 Task: For heading Use Spectral with dark orange 2 colour & Underline.  font size for heading26,  'Change the font style of data to'Trebuchet MN and font size to 18,  Change the alignment of both headline & data to Align center.  In the sheet  auditingSalesDashboard
Action: Mouse moved to (137, 134)
Screenshot: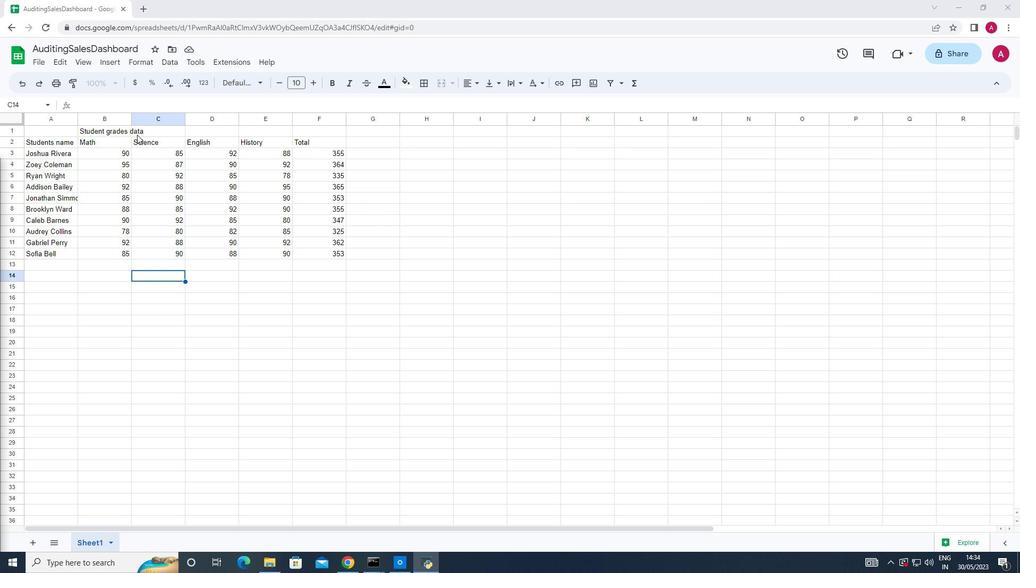 
Action: Mouse pressed left at (137, 134)
Screenshot: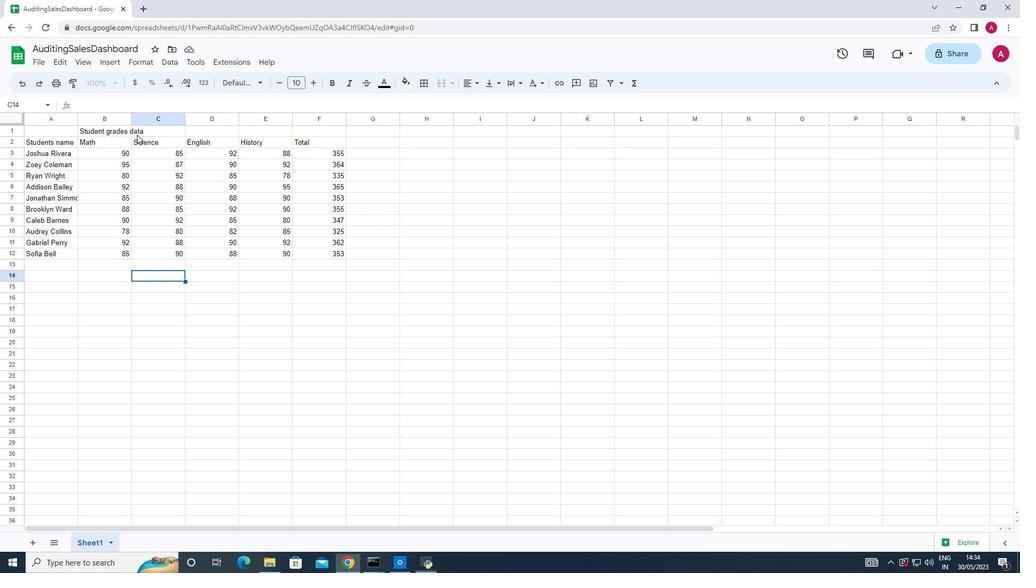 
Action: Mouse moved to (113, 129)
Screenshot: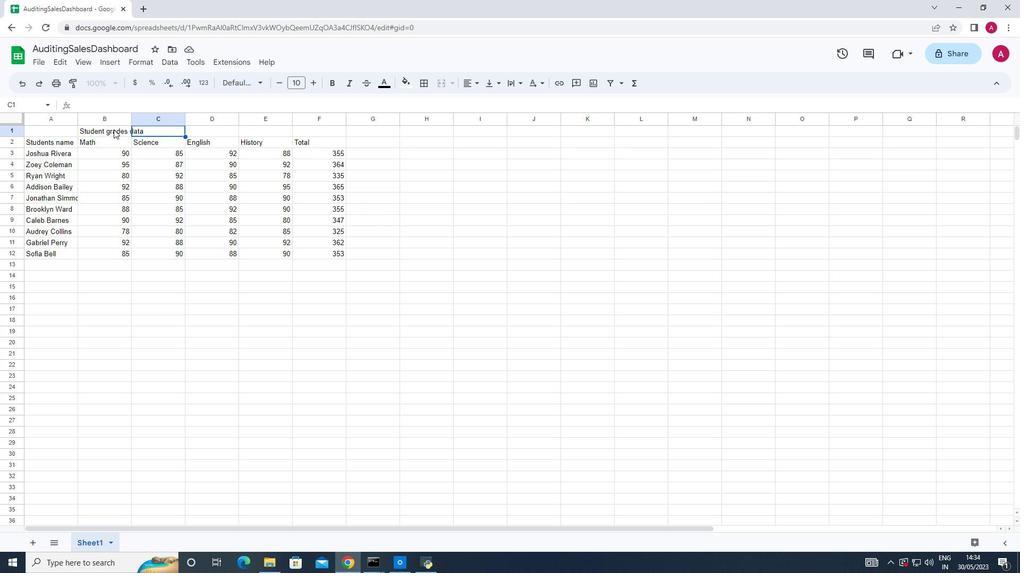 
Action: Mouse pressed left at (113, 129)
Screenshot: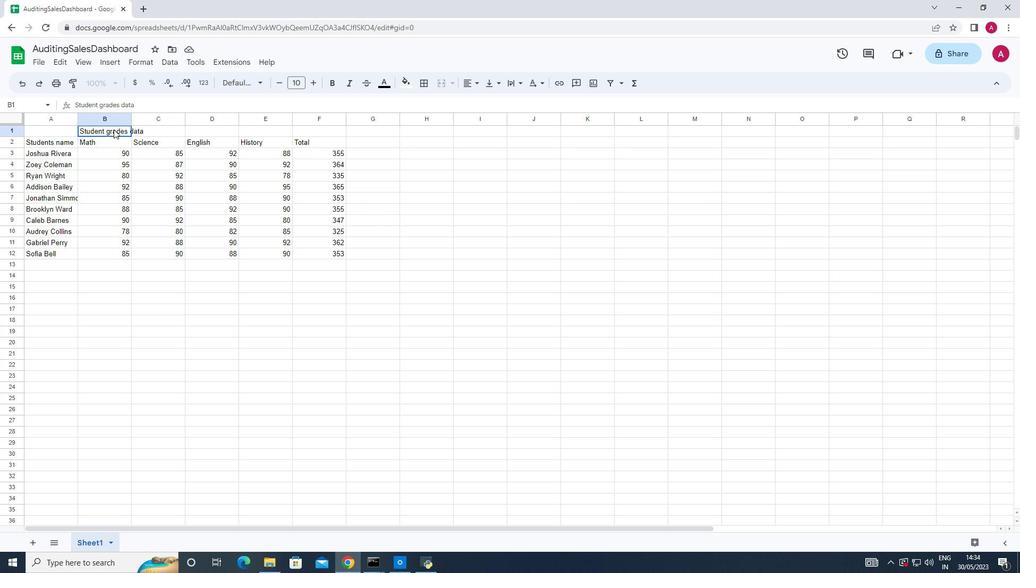
Action: Mouse moved to (257, 84)
Screenshot: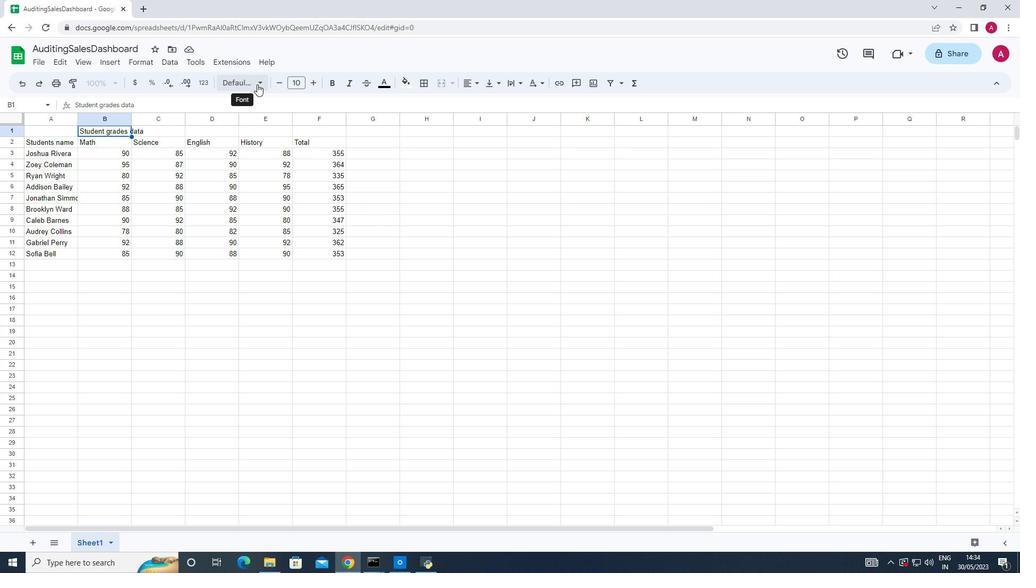 
Action: Mouse pressed left at (257, 84)
Screenshot: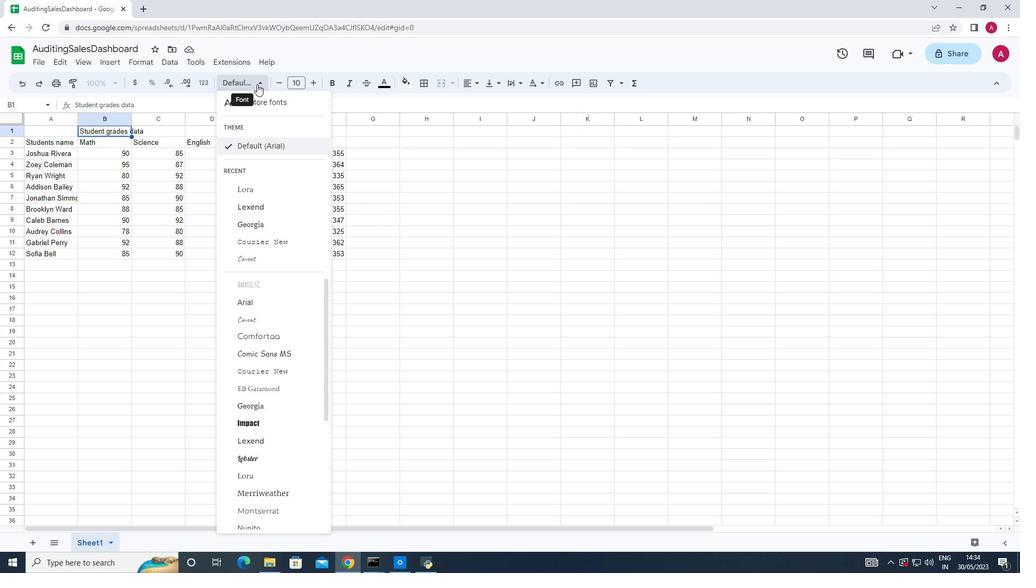 
Action: Mouse moved to (237, 325)
Screenshot: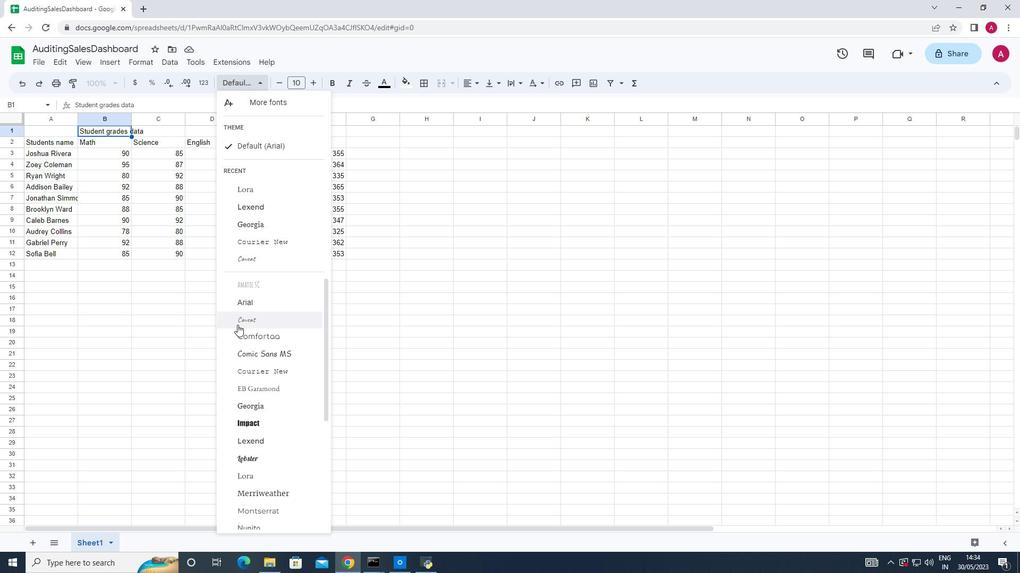 
Action: Mouse scrolled (237, 324) with delta (0, 0)
Screenshot: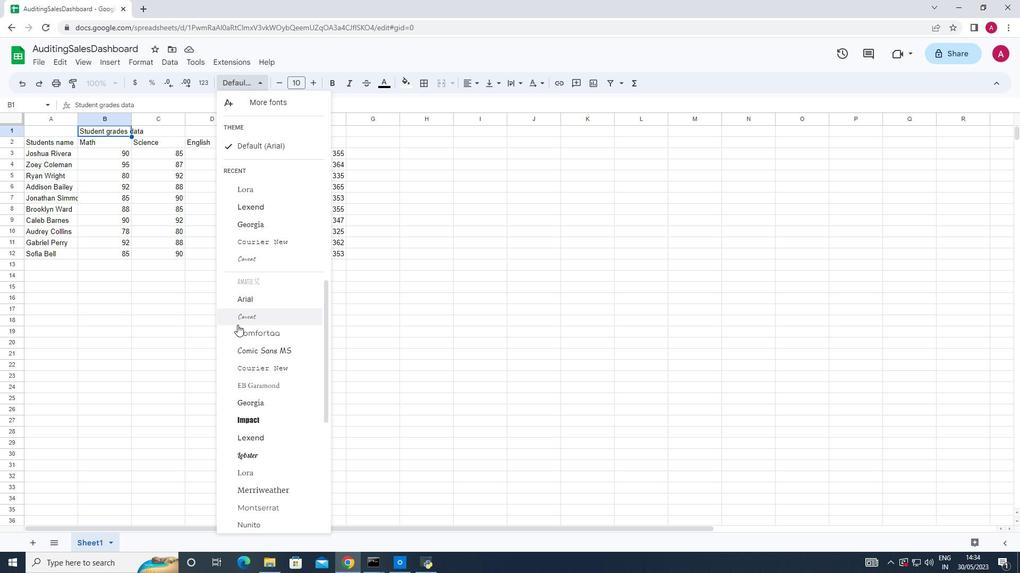 
Action: Mouse scrolled (237, 324) with delta (0, 0)
Screenshot: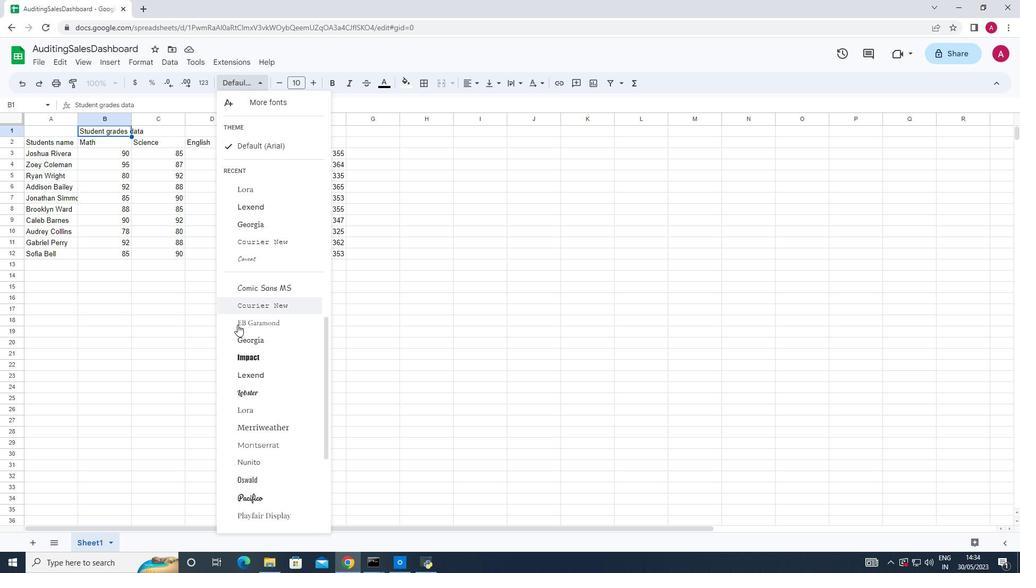 
Action: Mouse scrolled (237, 324) with delta (0, 0)
Screenshot: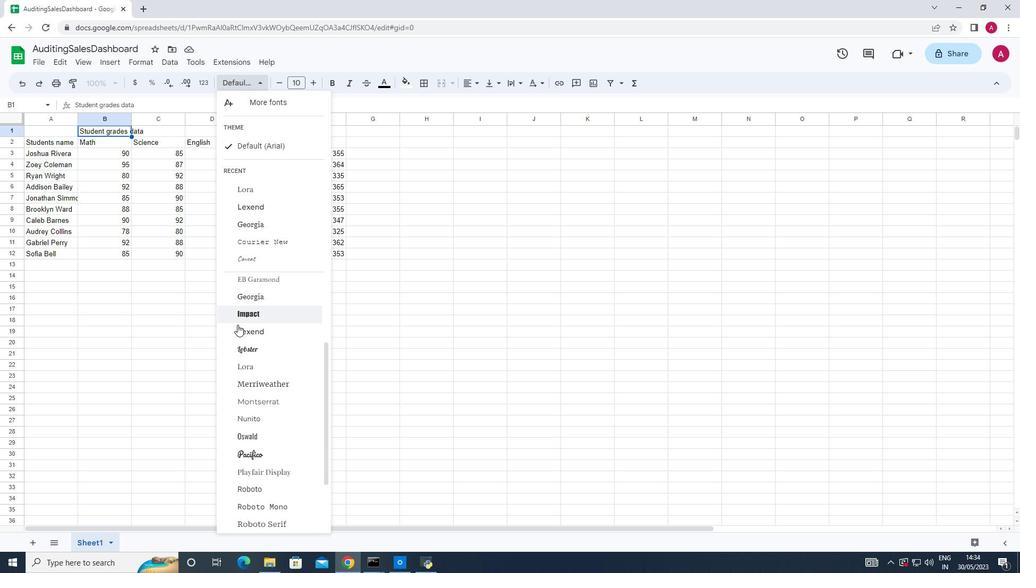 
Action: Mouse scrolled (237, 324) with delta (0, 0)
Screenshot: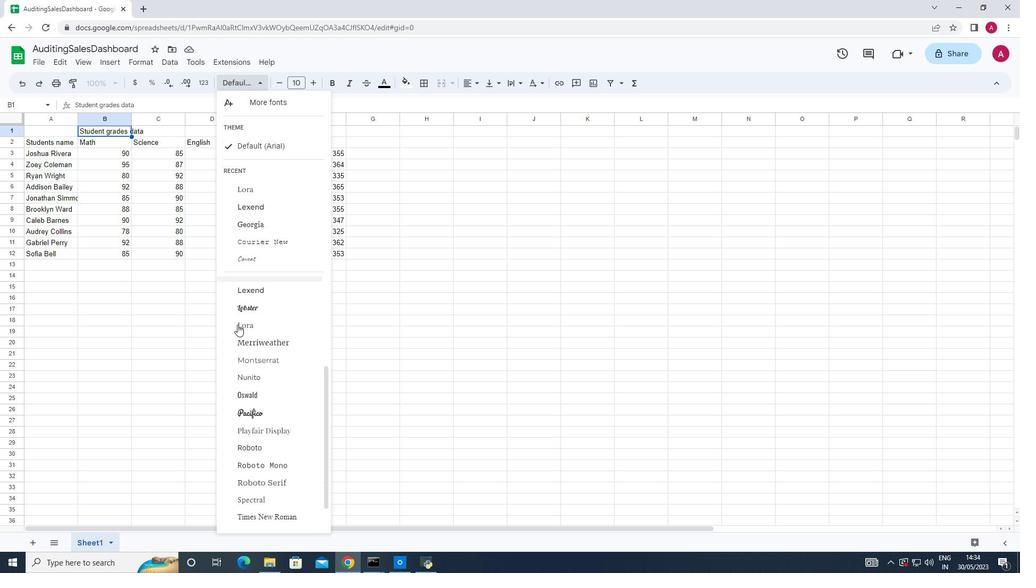 
Action: Mouse scrolled (237, 324) with delta (0, 0)
Screenshot: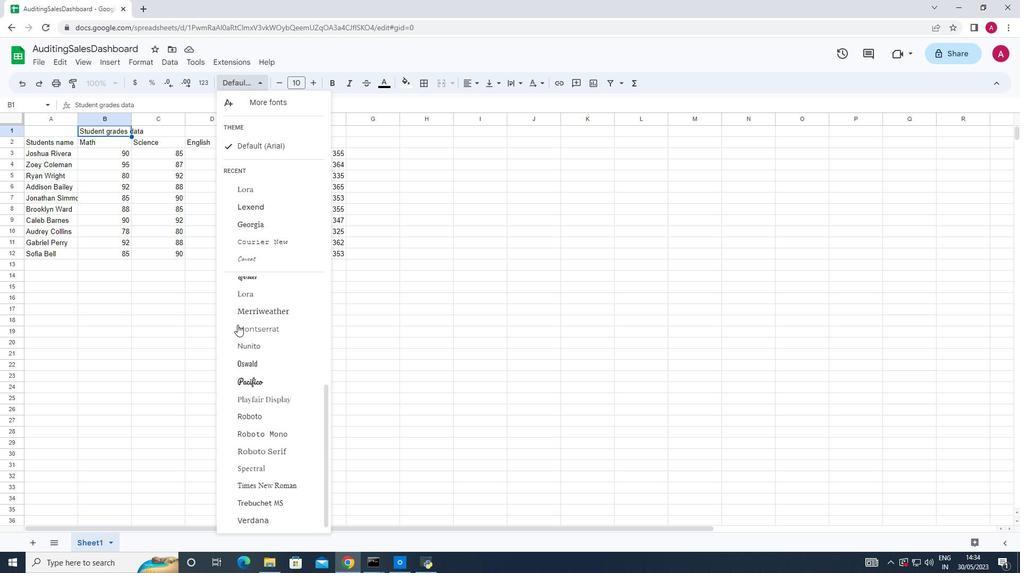
Action: Mouse scrolled (237, 325) with delta (0, 0)
Screenshot: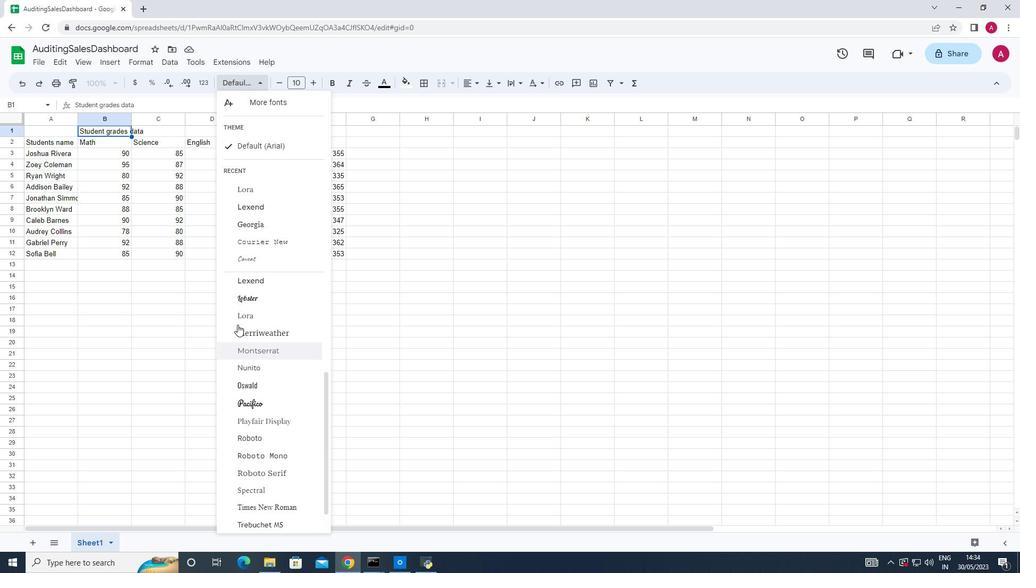 
Action: Mouse scrolled (237, 325) with delta (0, 0)
Screenshot: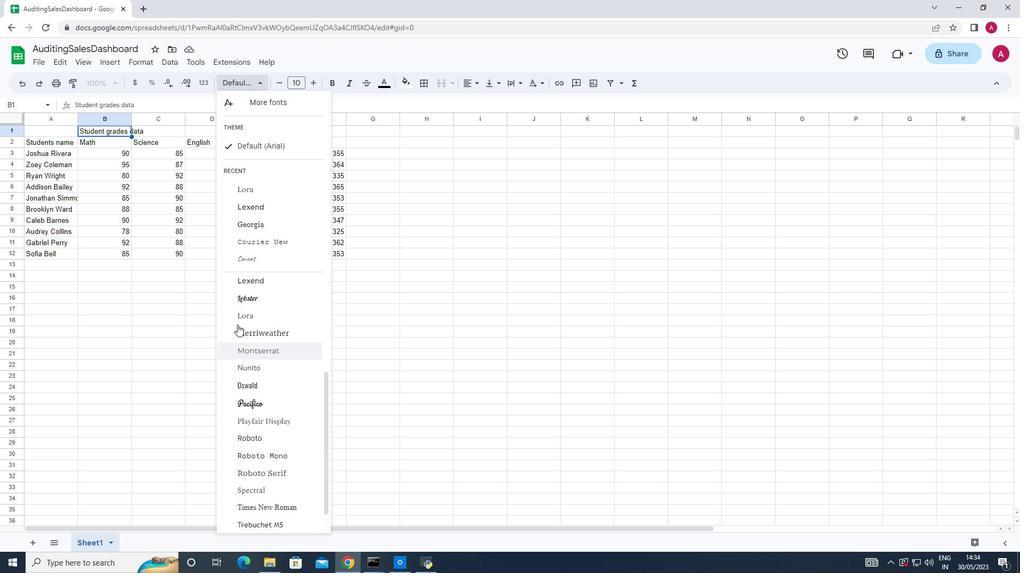 
Action: Mouse scrolled (237, 325) with delta (0, 0)
Screenshot: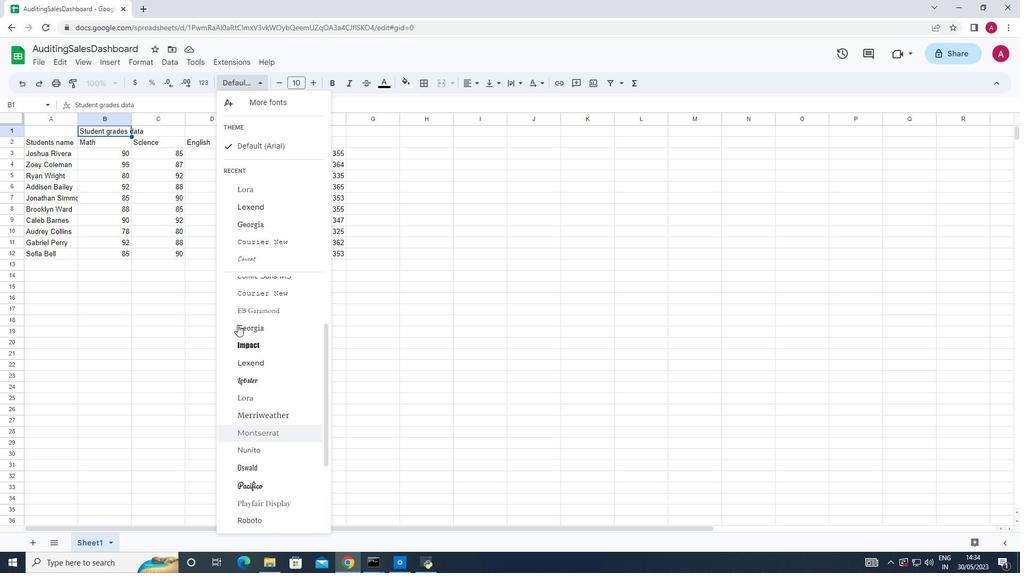 
Action: Mouse scrolled (237, 325) with delta (0, 0)
Screenshot: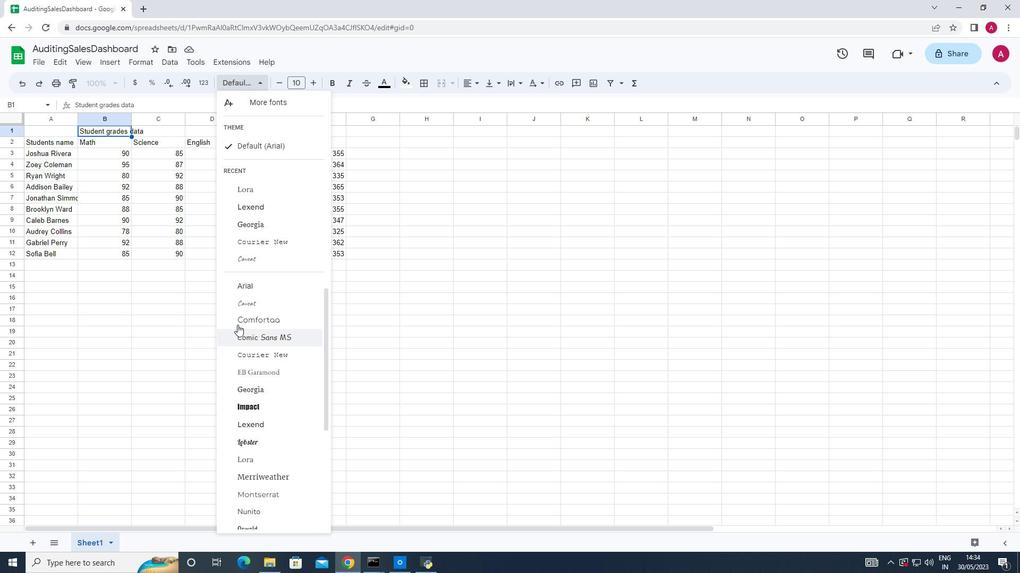 
Action: Mouse scrolled (237, 325) with delta (0, 0)
Screenshot: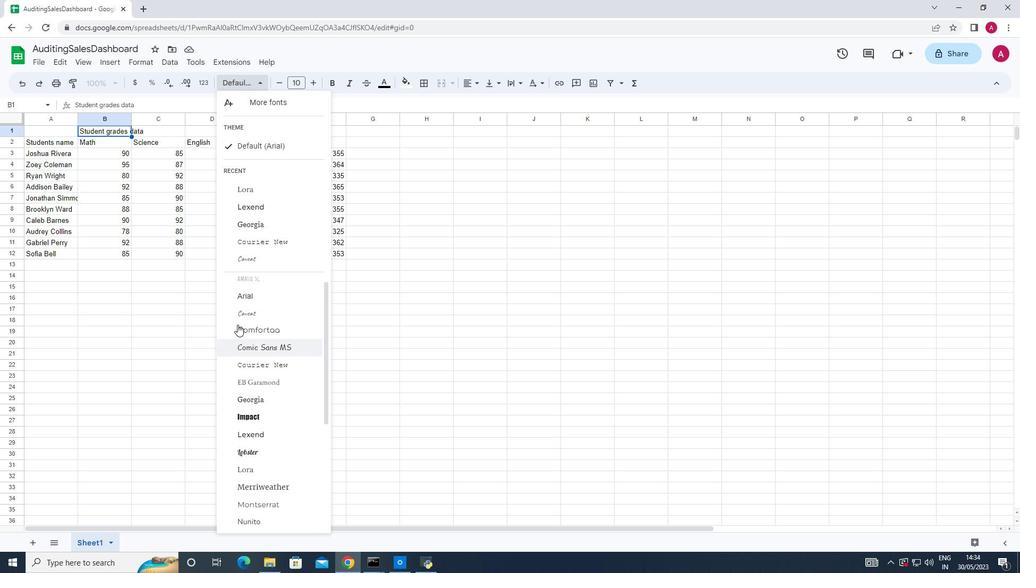 
Action: Mouse scrolled (237, 325) with delta (0, 0)
Screenshot: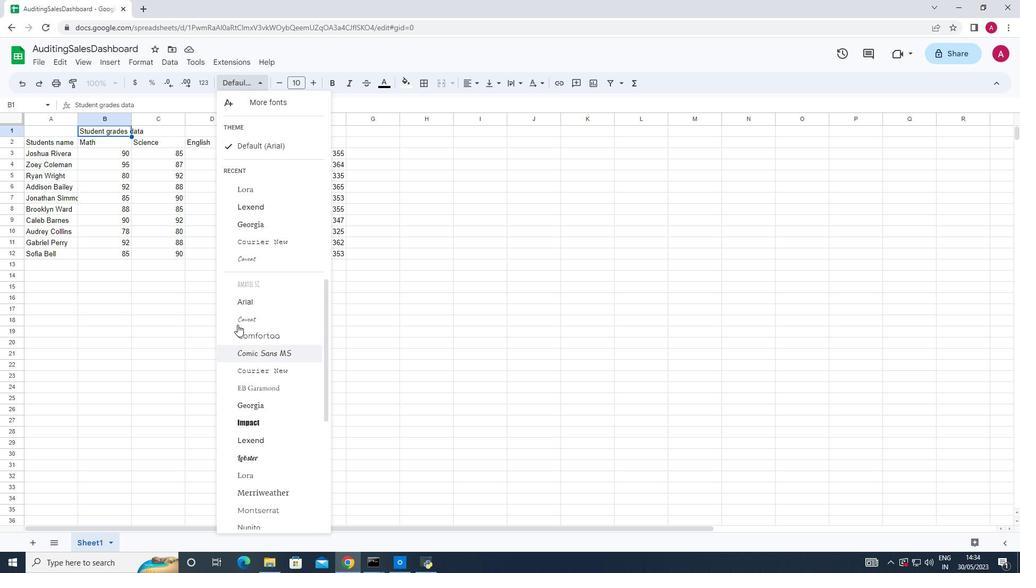 
Action: Mouse moved to (232, 108)
Screenshot: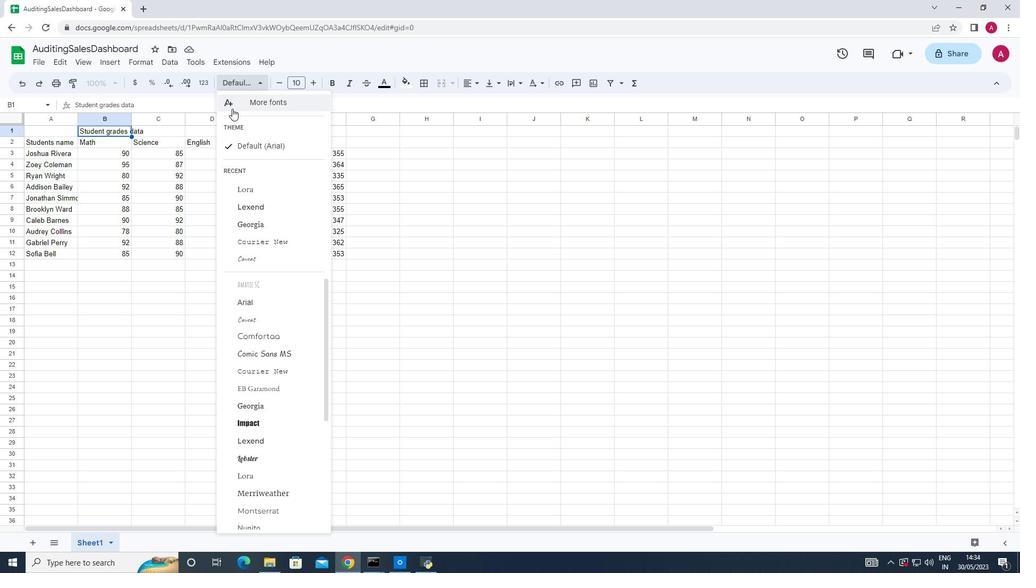 
Action: Mouse pressed left at (232, 108)
Screenshot: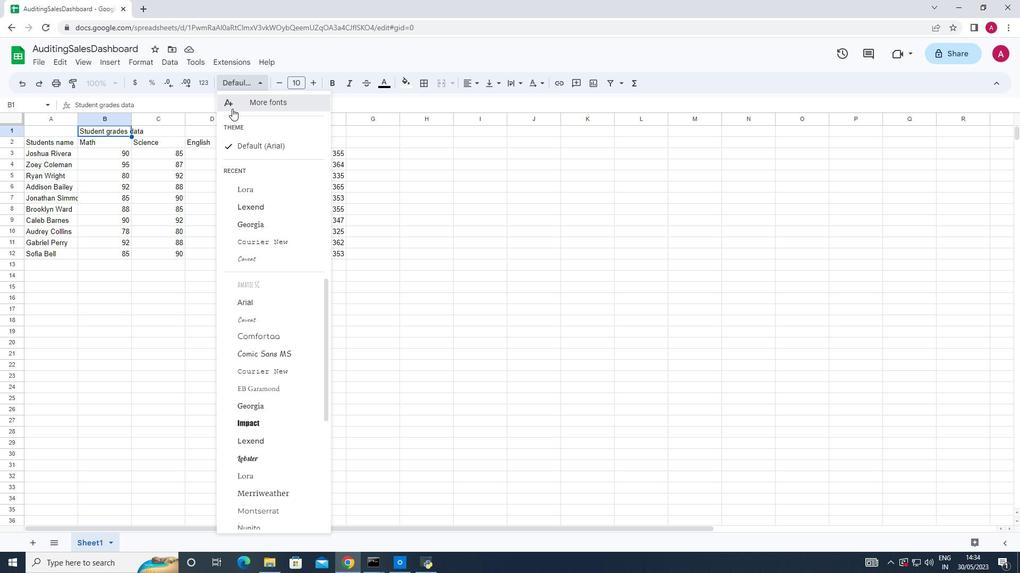 
Action: Mouse moved to (325, 170)
Screenshot: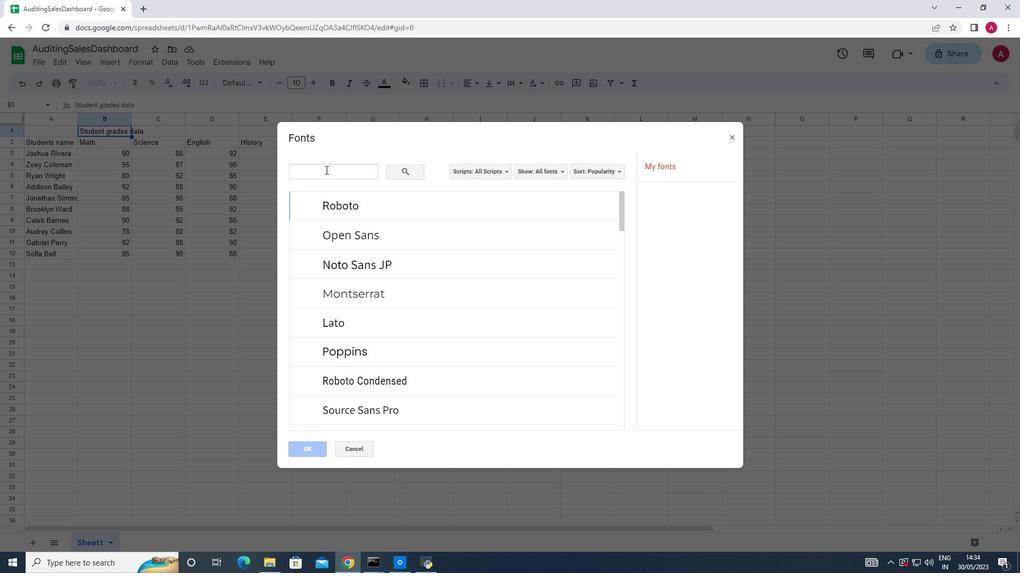 
Action: Mouse pressed left at (325, 170)
Screenshot: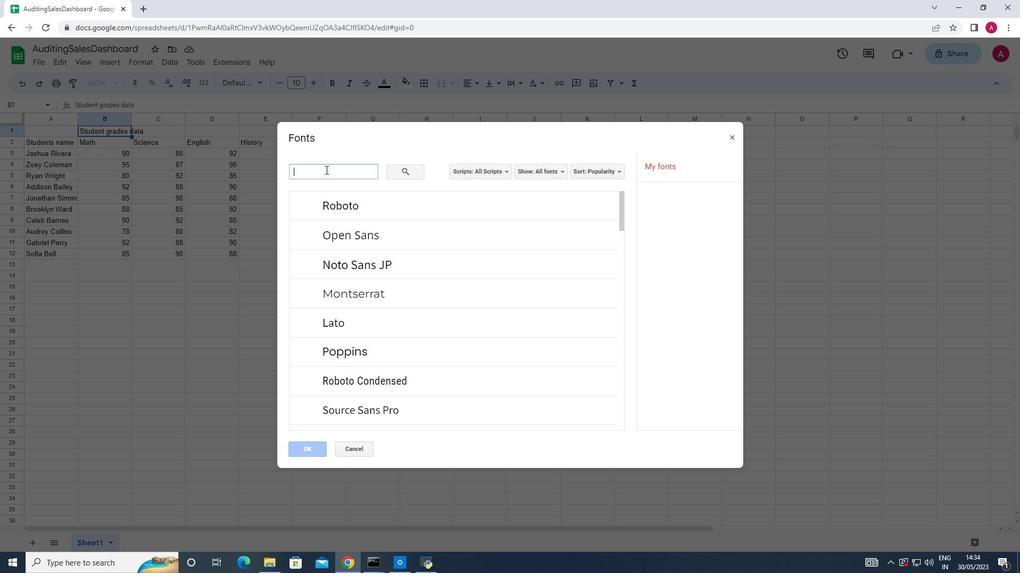 
Action: Key pressed spec
Screenshot: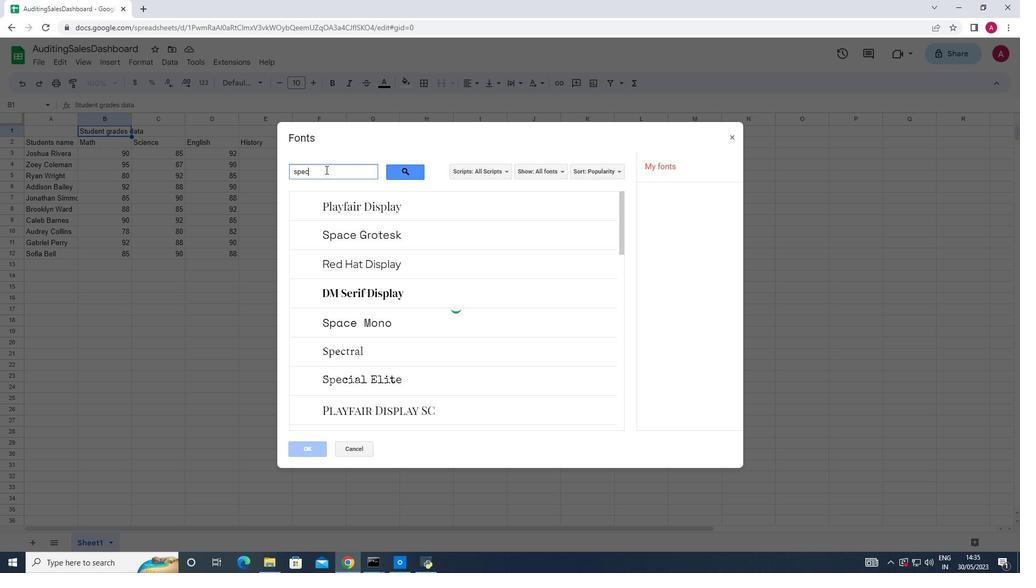 
Action: Mouse moved to (351, 208)
Screenshot: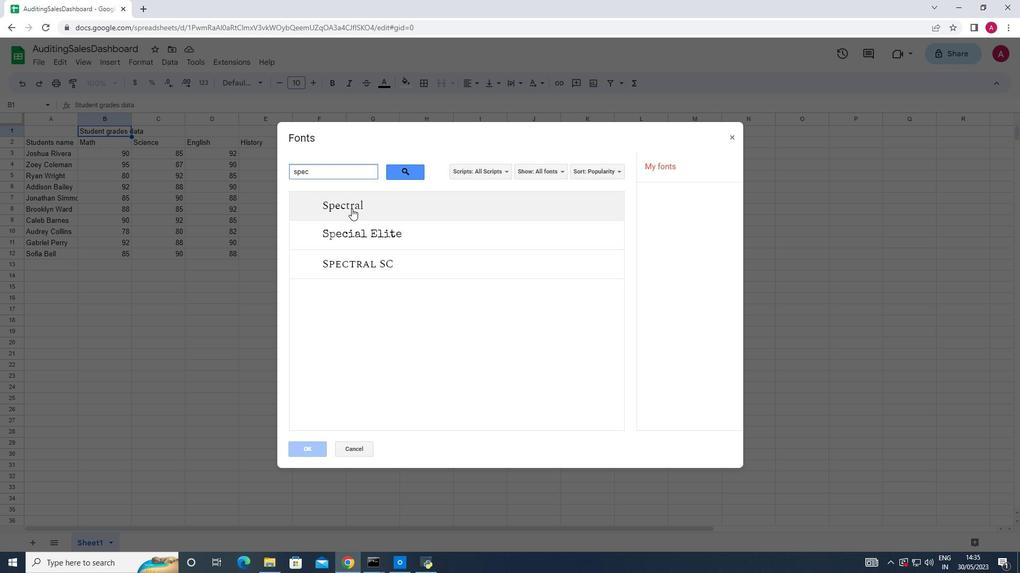
Action: Mouse pressed left at (351, 208)
Screenshot: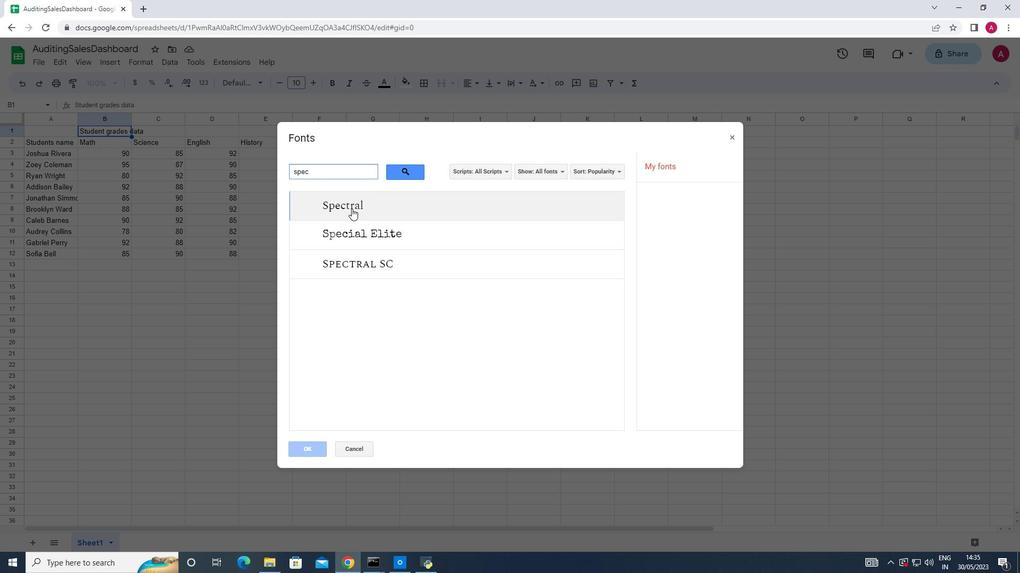 
Action: Mouse moved to (303, 451)
Screenshot: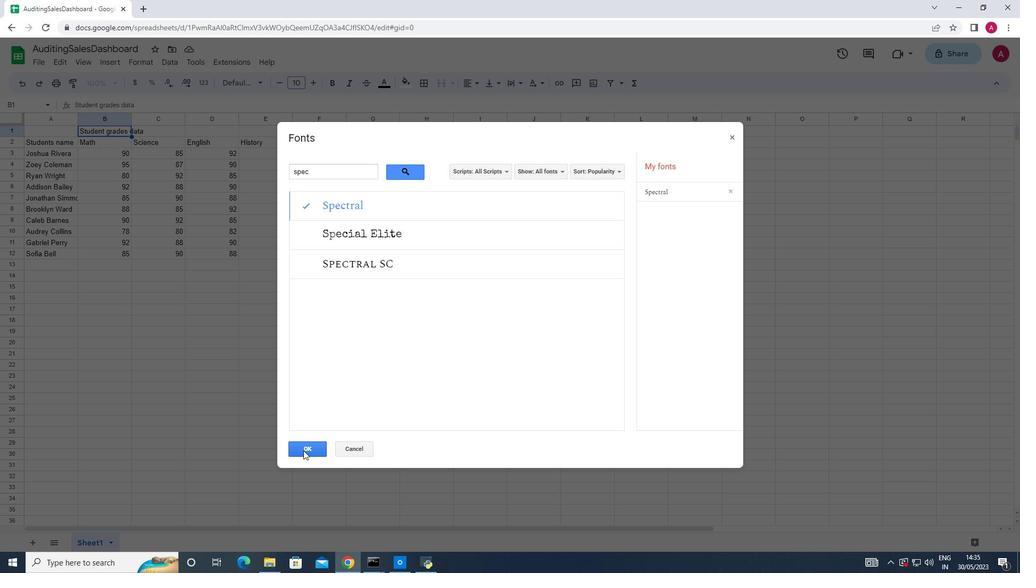 
Action: Mouse pressed left at (303, 451)
Screenshot: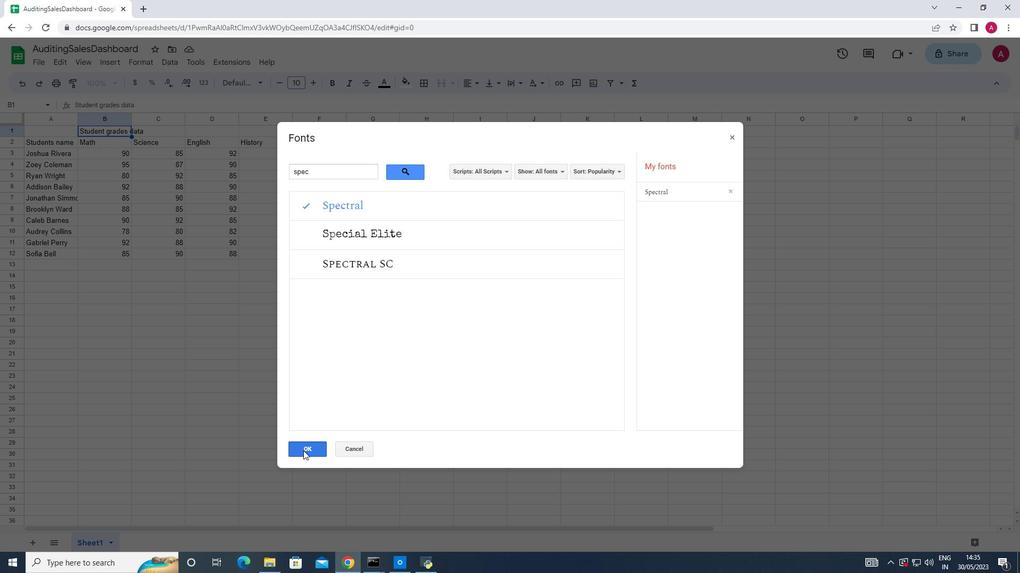 
Action: Mouse moved to (405, 82)
Screenshot: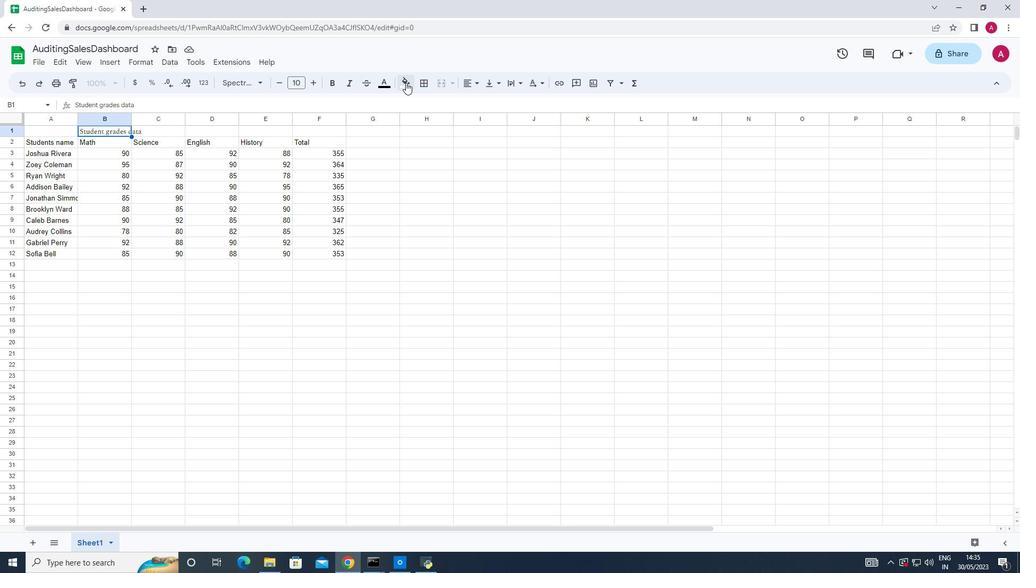 
Action: Mouse pressed left at (405, 82)
Screenshot: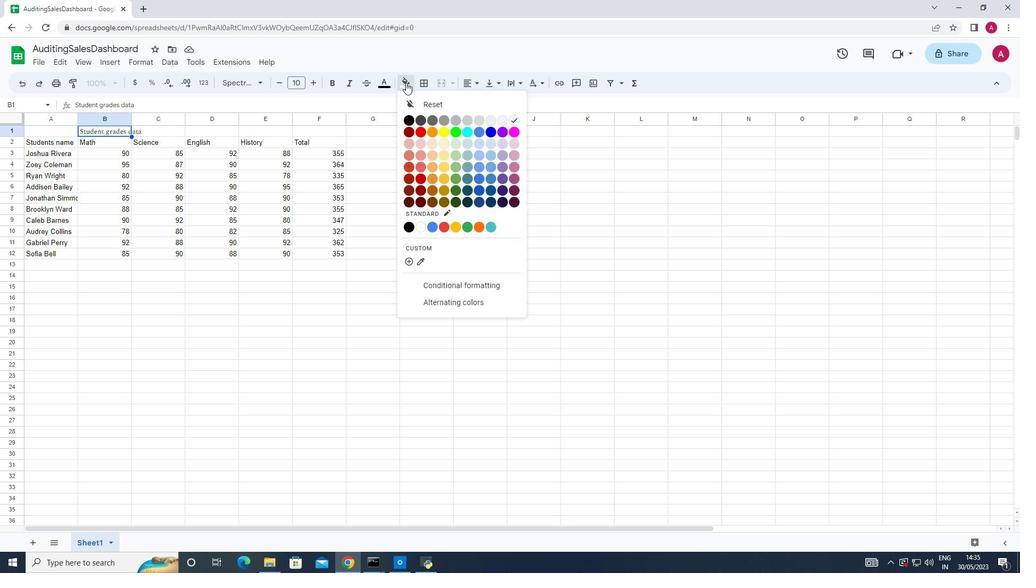 
Action: Mouse moved to (435, 190)
Screenshot: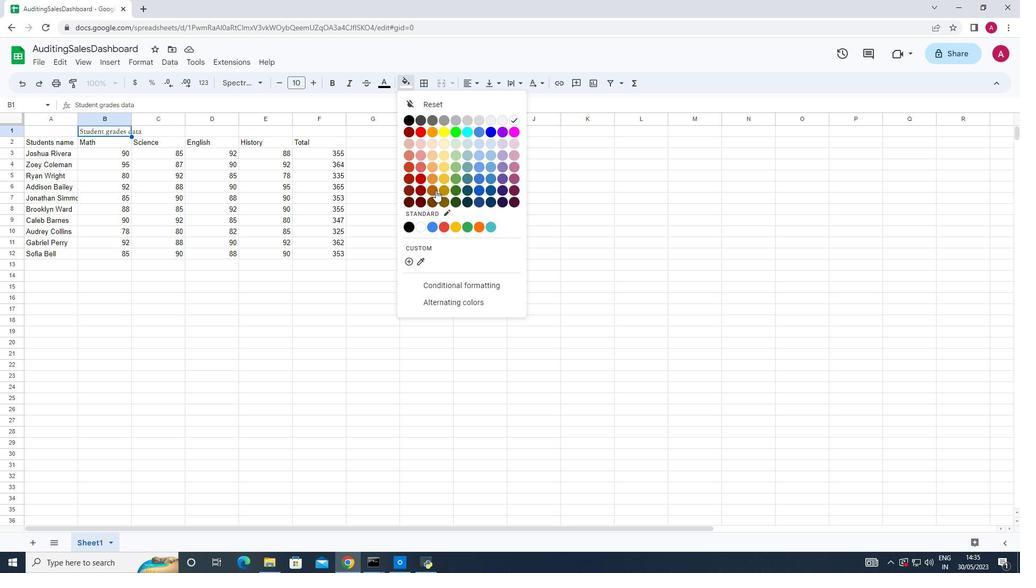 
Action: Mouse pressed left at (435, 190)
Screenshot: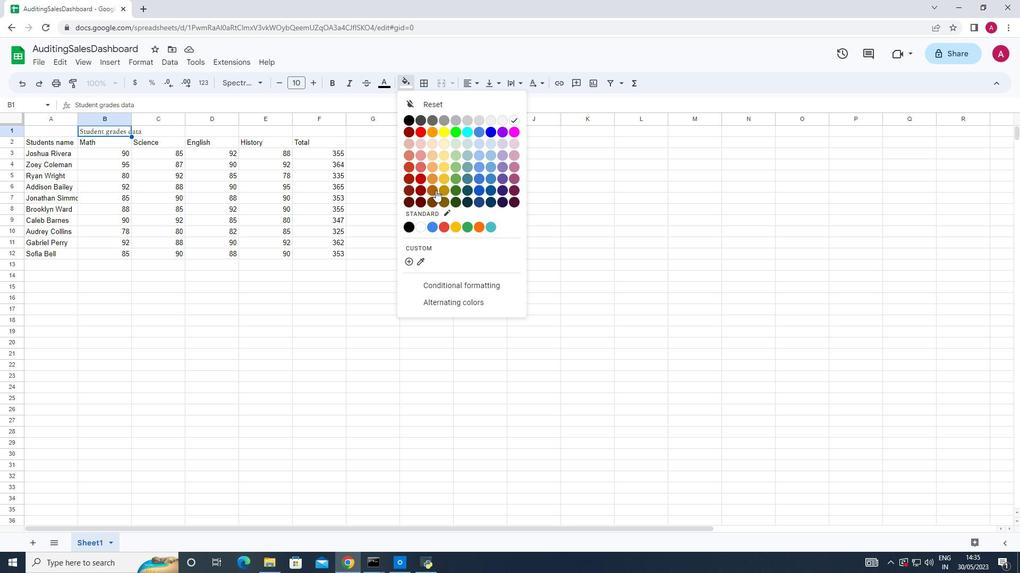 
Action: Mouse moved to (132, 114)
Screenshot: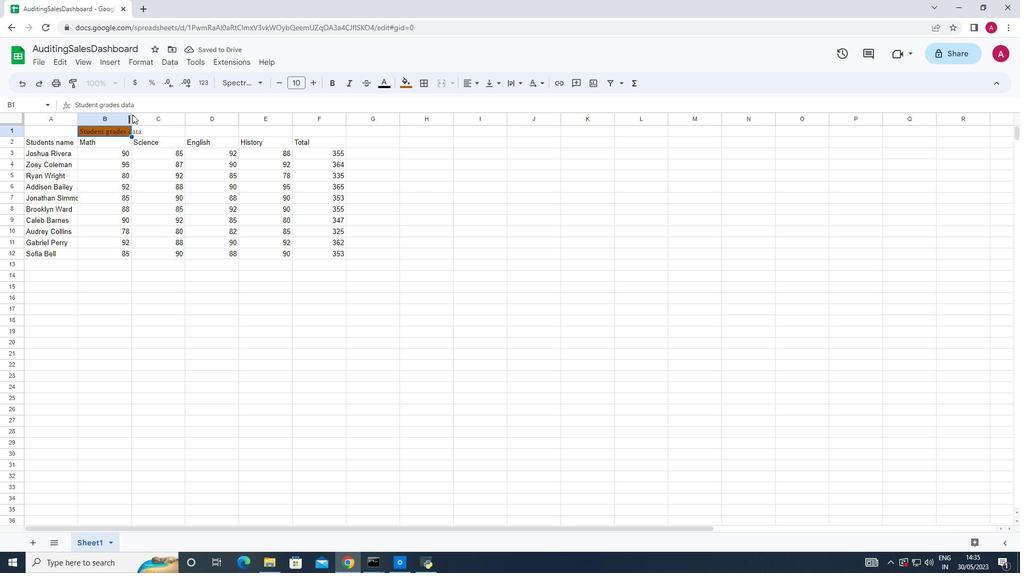
Action: Mouse pressed left at (132, 114)
Screenshot: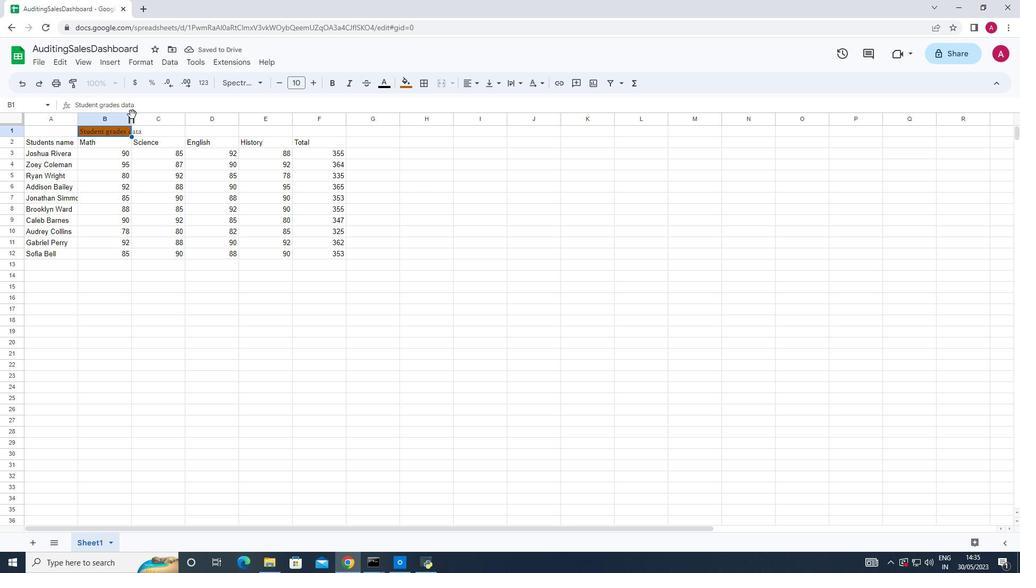 
Action: Mouse pressed left at (132, 114)
Screenshot: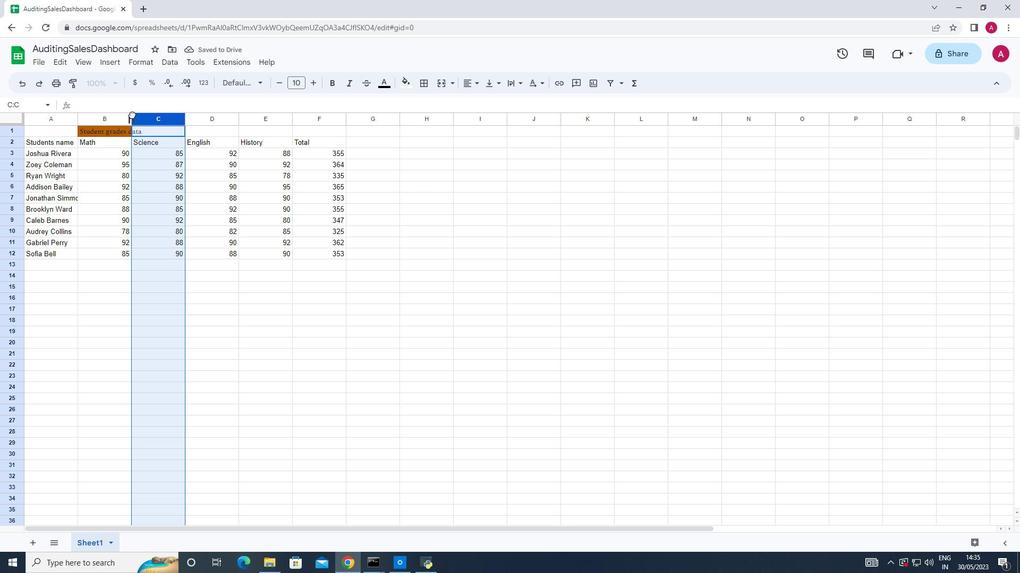
Action: Mouse moved to (132, 121)
Screenshot: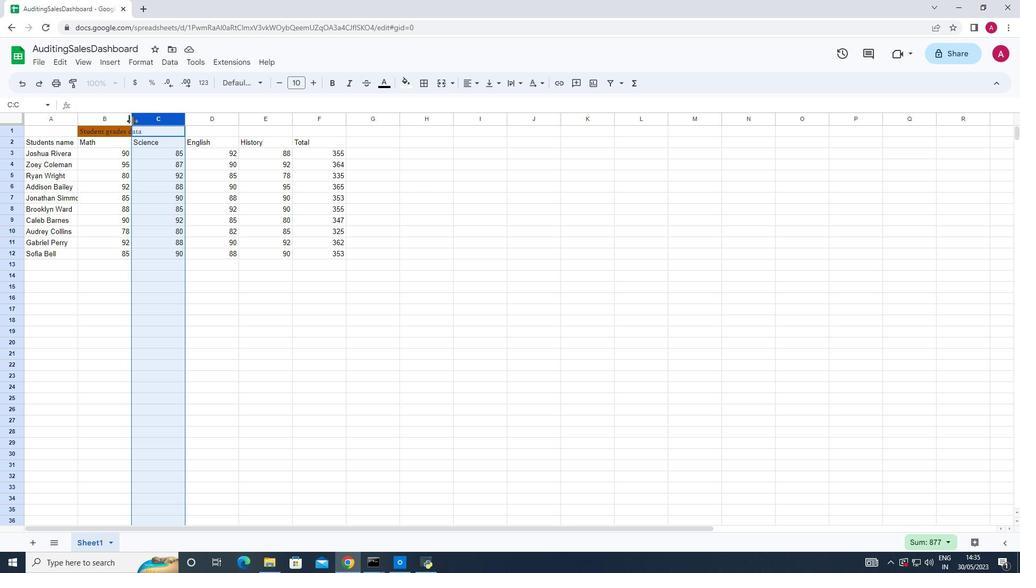 
Action: Mouse pressed left at (132, 121)
Screenshot: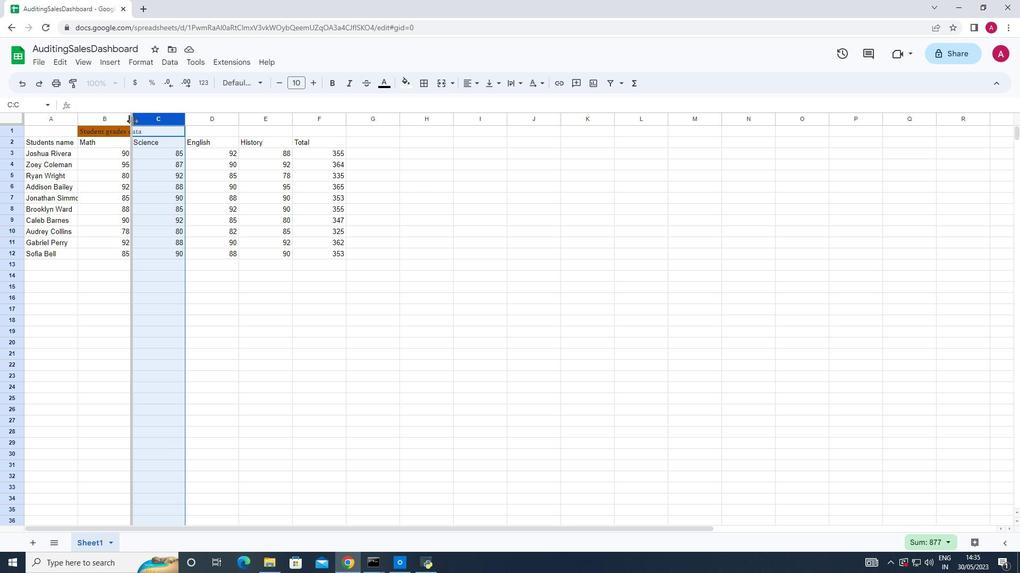 
Action: Mouse pressed left at (132, 121)
Screenshot: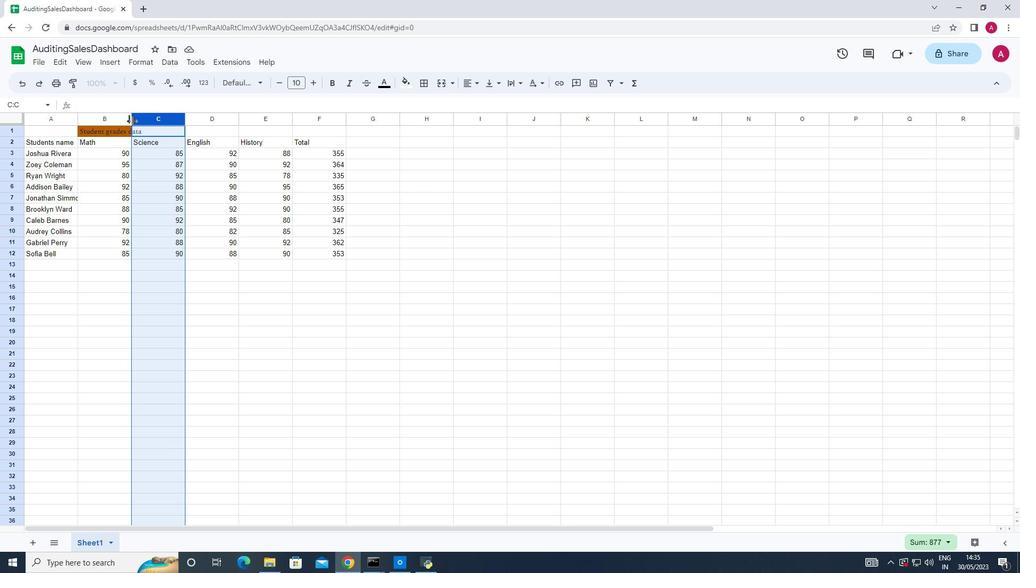 
Action: Mouse moved to (112, 131)
Screenshot: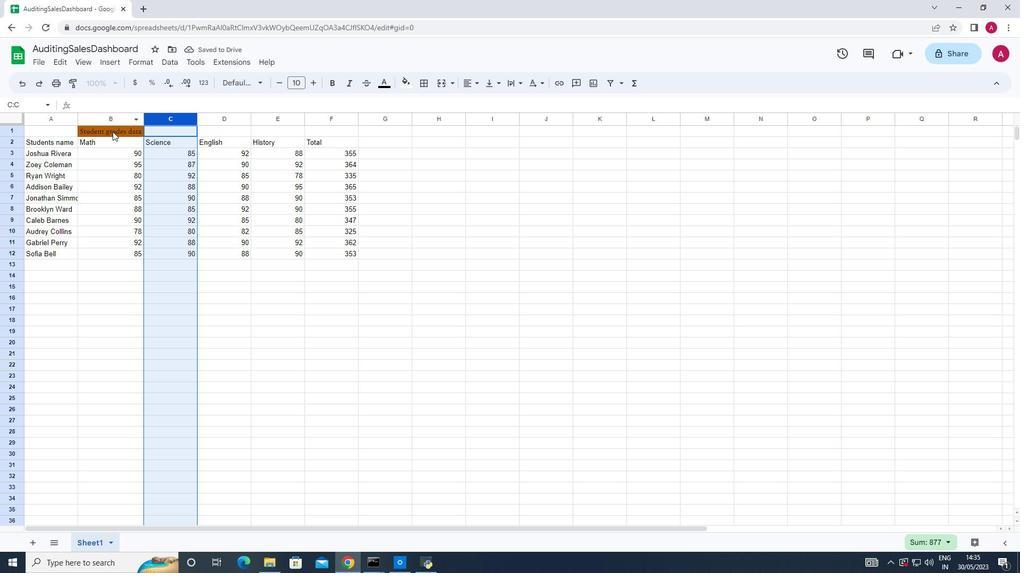 
Action: Mouse pressed left at (112, 131)
Screenshot: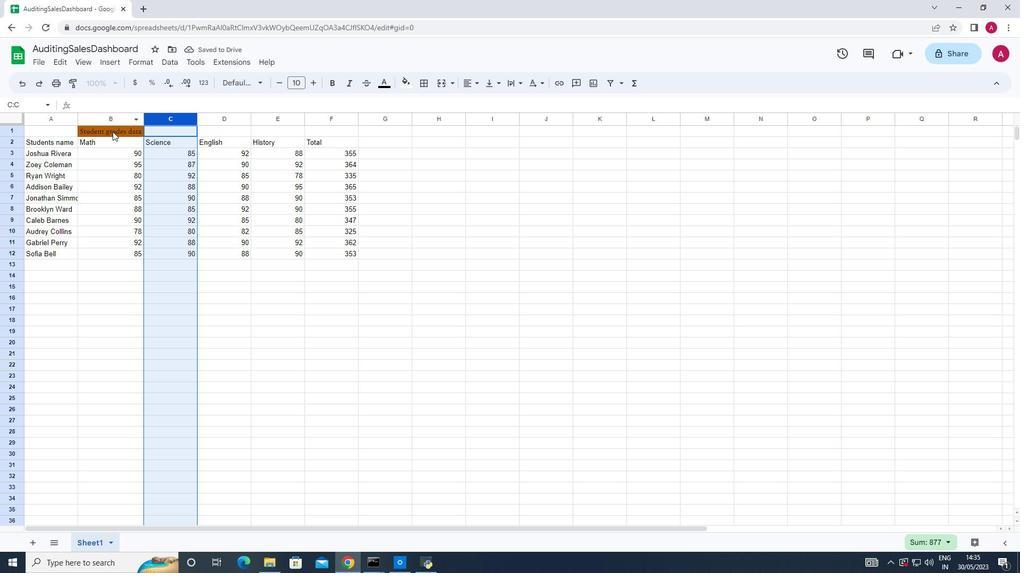 
Action: Mouse moved to (309, 82)
Screenshot: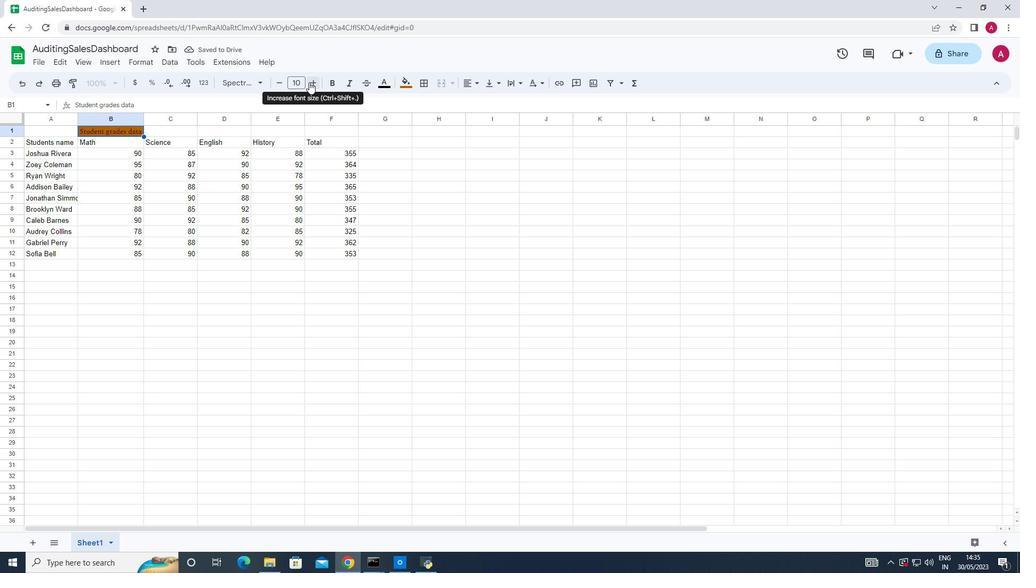 
Action: Mouse pressed left at (309, 82)
Screenshot: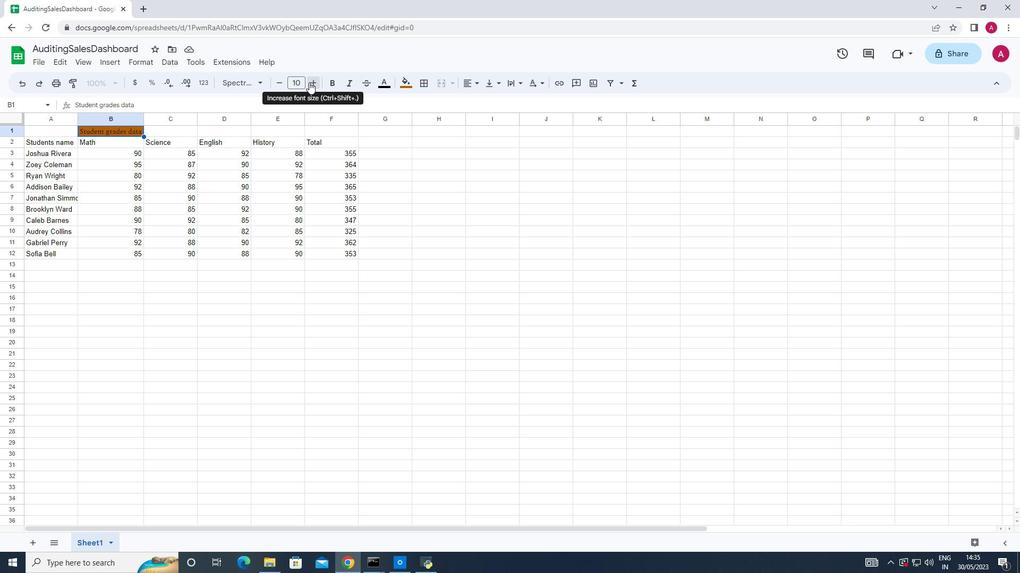 
Action: Mouse pressed left at (309, 82)
Screenshot: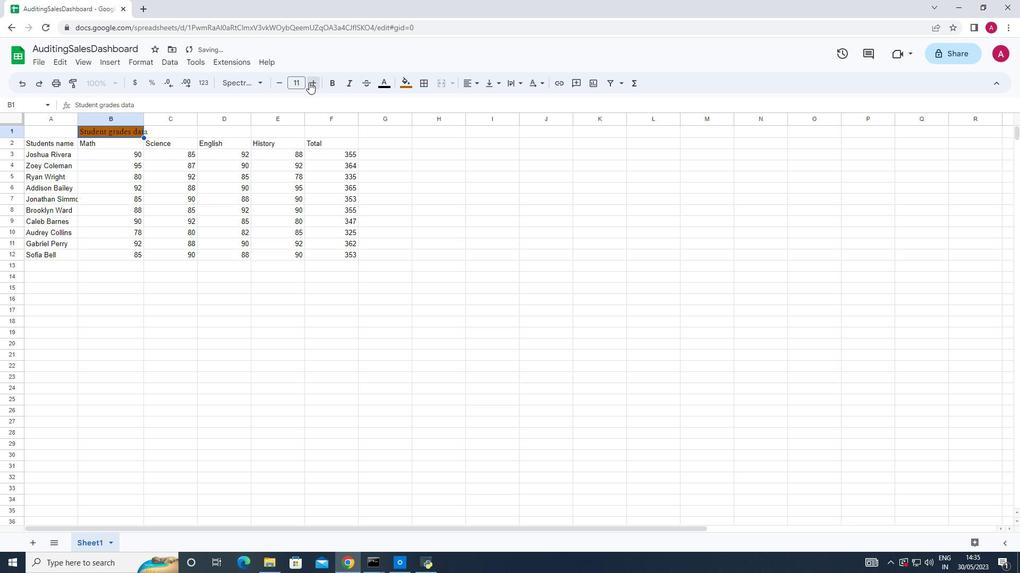 
Action: Mouse pressed left at (309, 82)
Screenshot: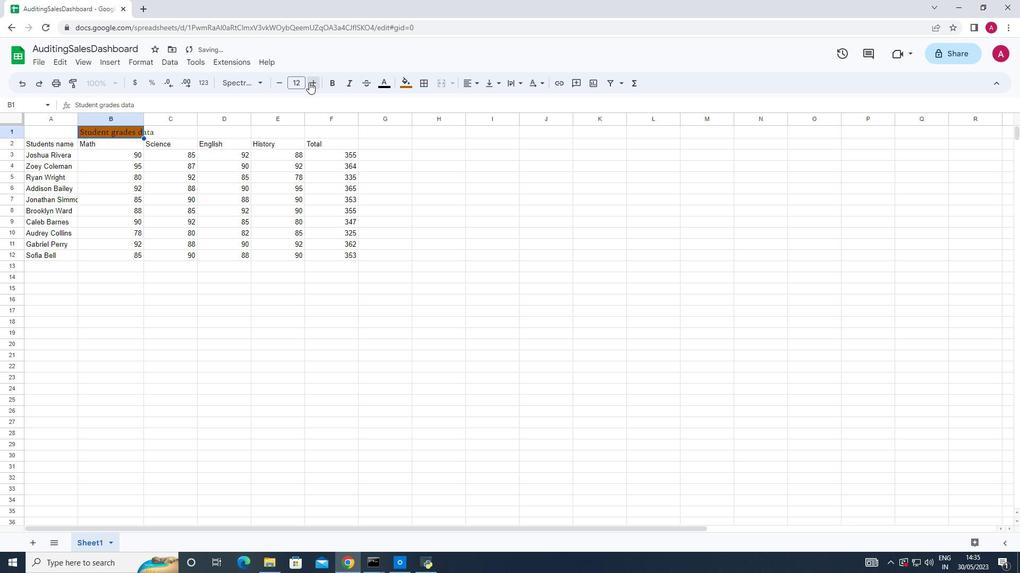 
Action: Mouse pressed left at (309, 82)
Screenshot: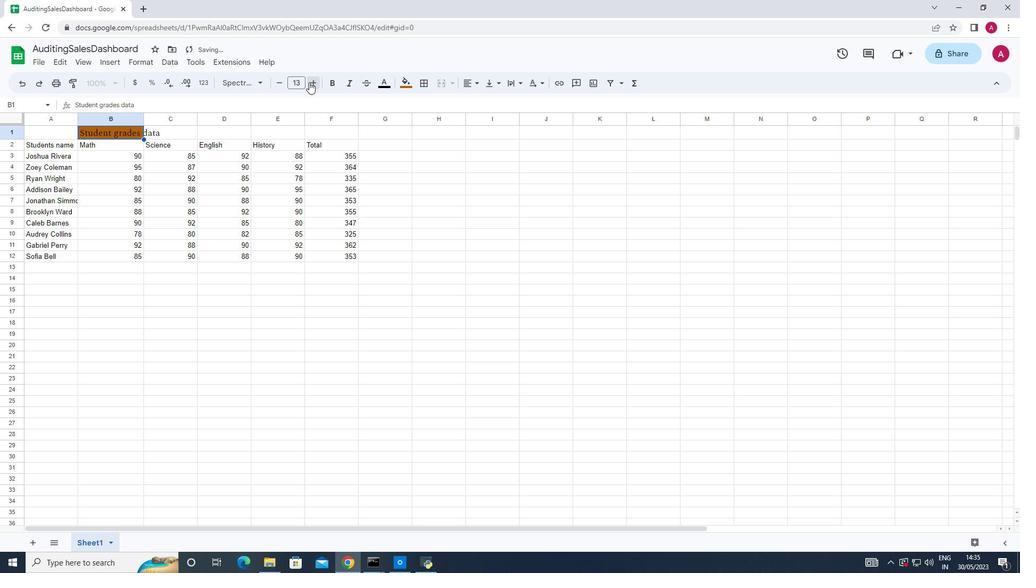 
Action: Mouse pressed left at (309, 82)
Screenshot: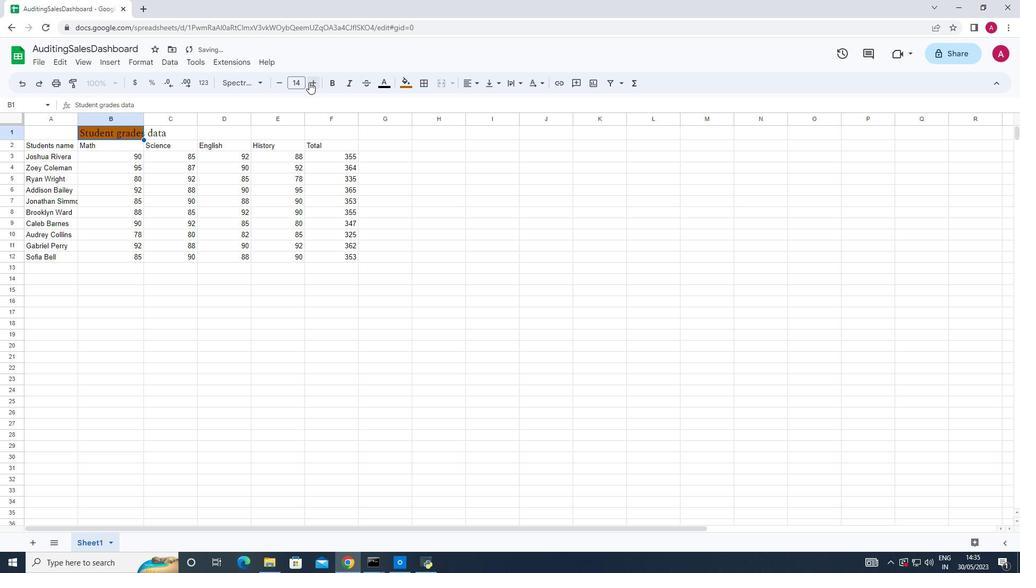 
Action: Mouse pressed left at (309, 82)
Screenshot: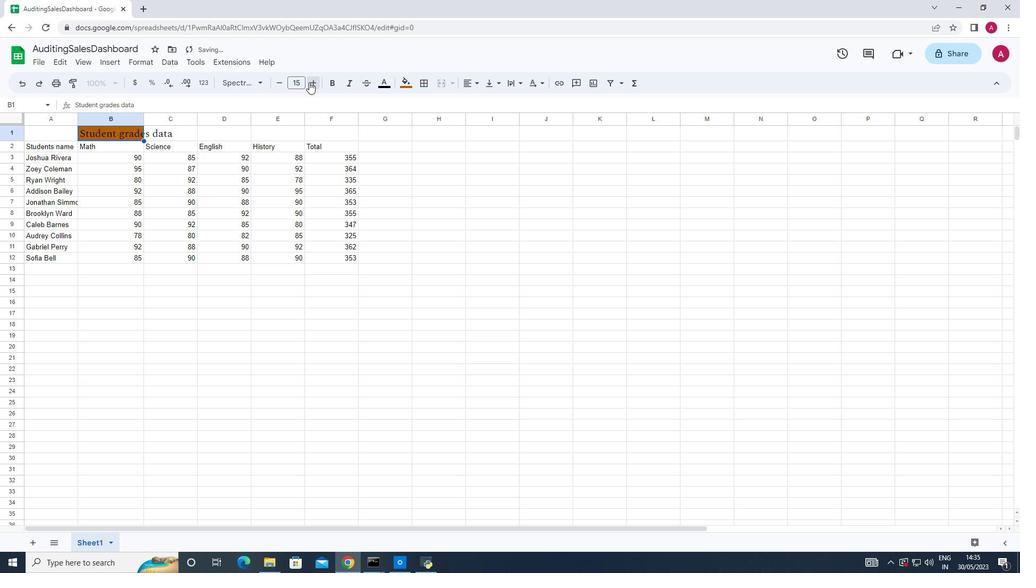 
Action: Mouse pressed left at (309, 82)
Screenshot: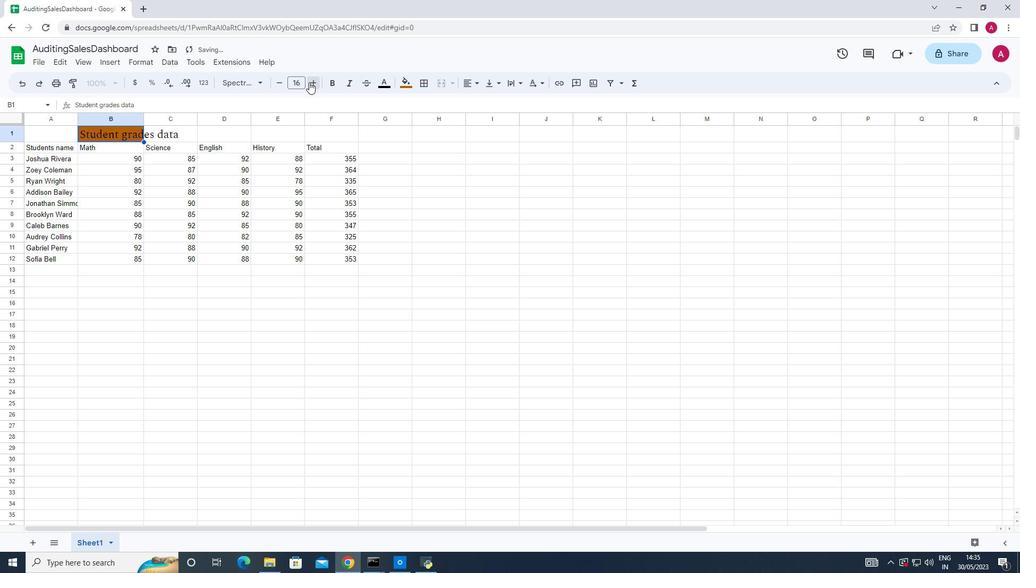 
Action: Mouse pressed left at (309, 82)
Screenshot: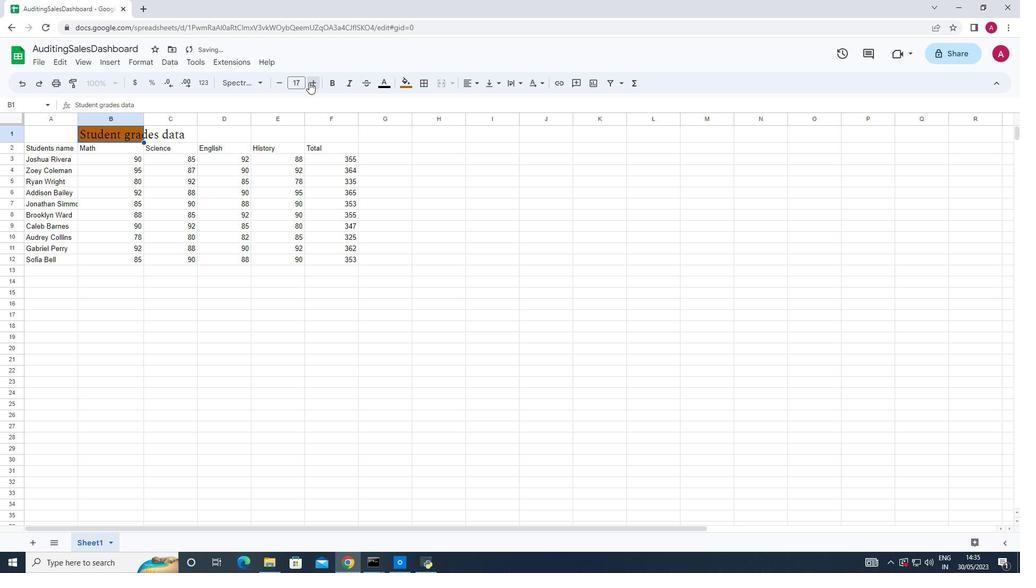 
Action: Mouse pressed left at (309, 82)
Screenshot: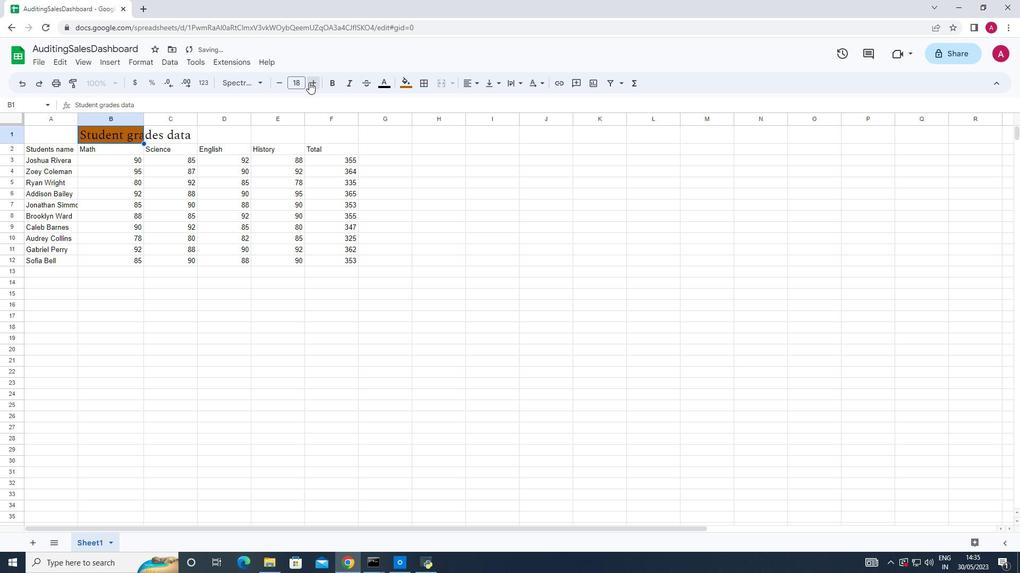 
Action: Mouse pressed left at (309, 82)
Screenshot: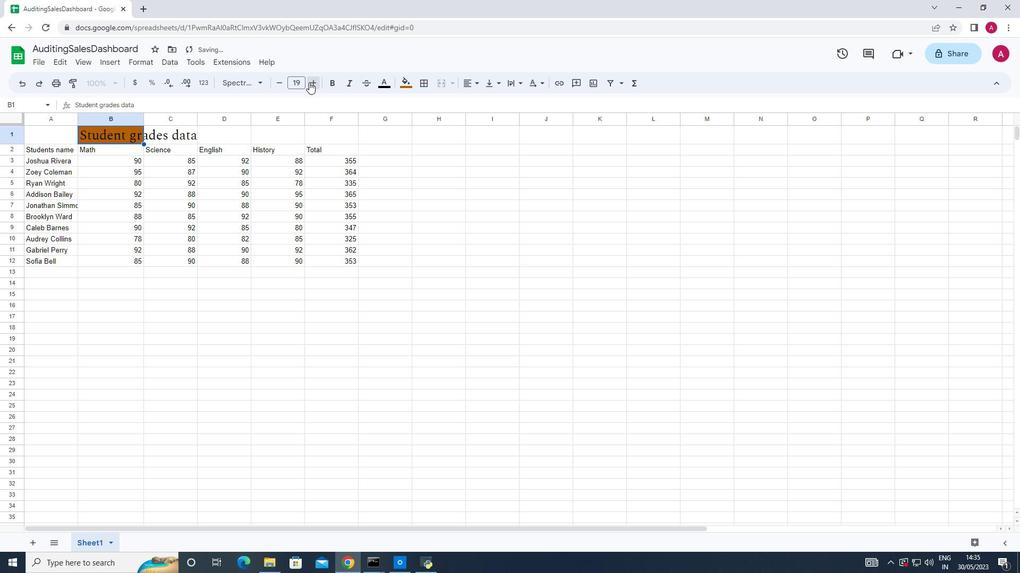 
Action: Mouse pressed left at (309, 82)
Screenshot: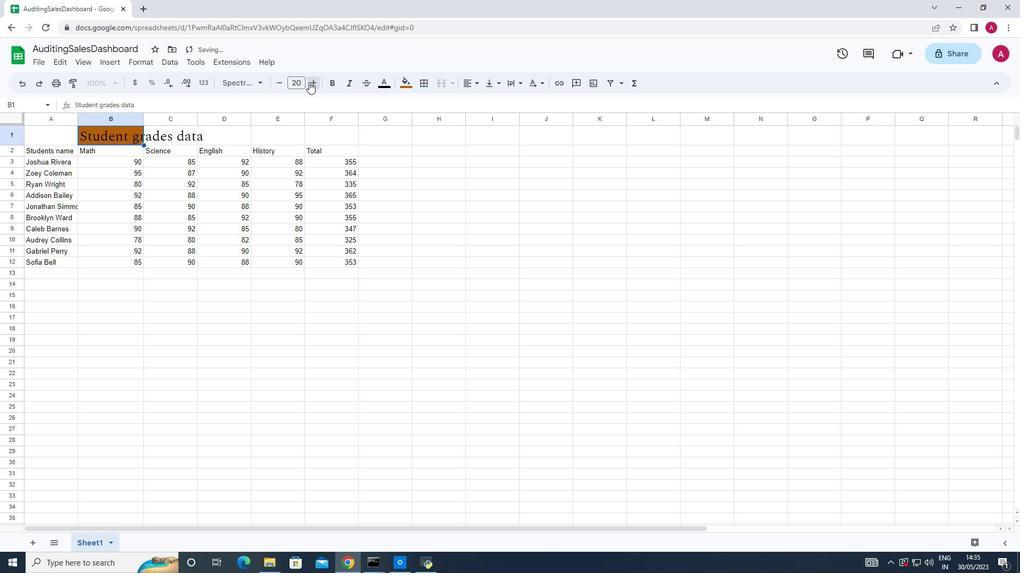 
Action: Mouse pressed left at (309, 82)
Screenshot: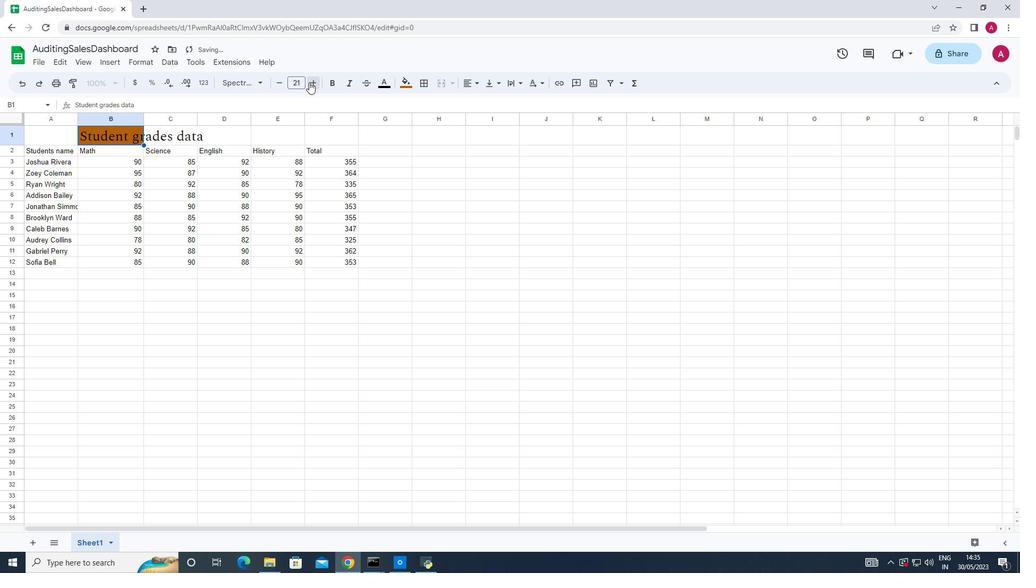 
Action: Mouse pressed left at (309, 82)
Screenshot: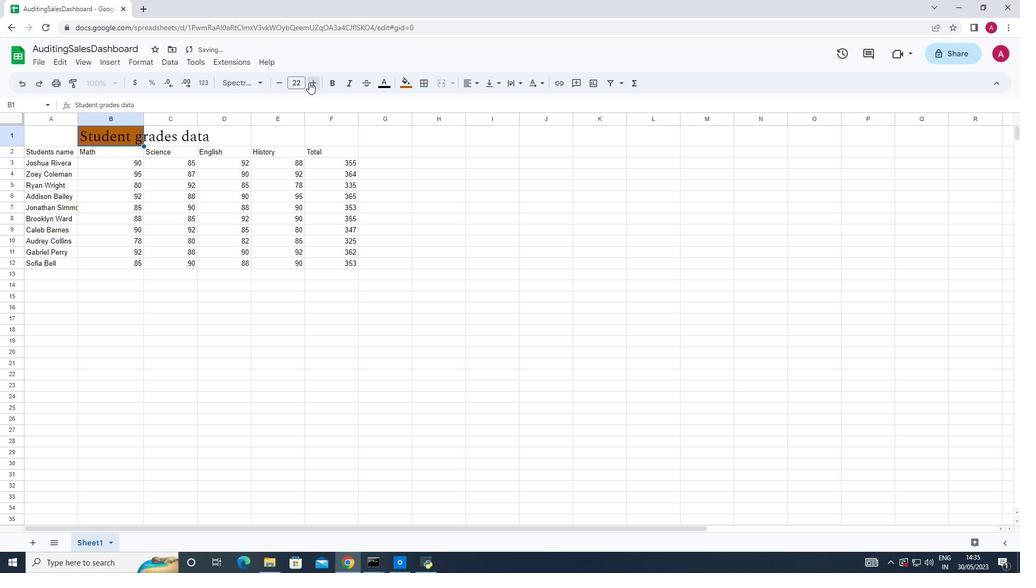 
Action: Mouse pressed left at (309, 82)
Screenshot: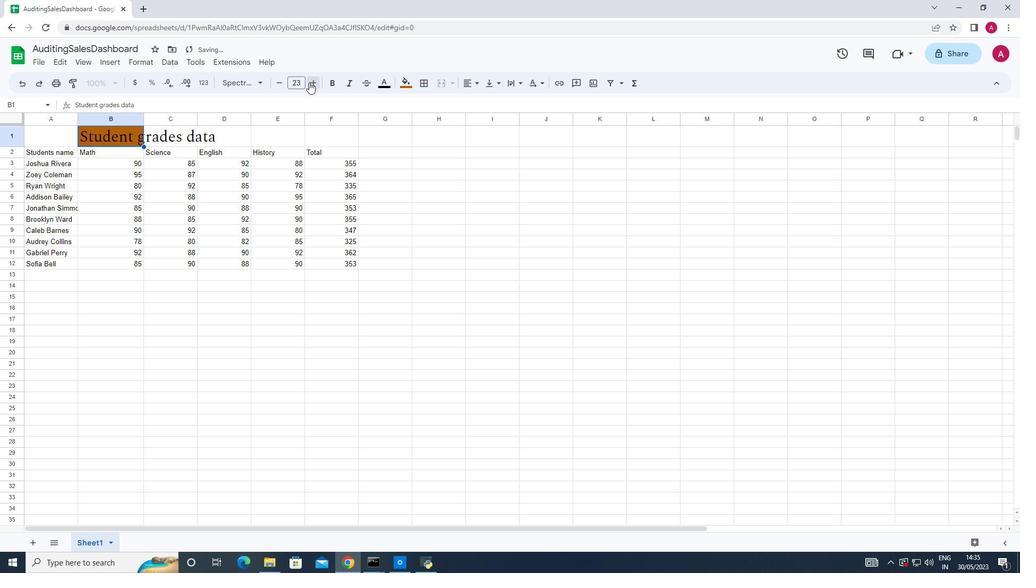 
Action: Mouse pressed left at (309, 82)
Screenshot: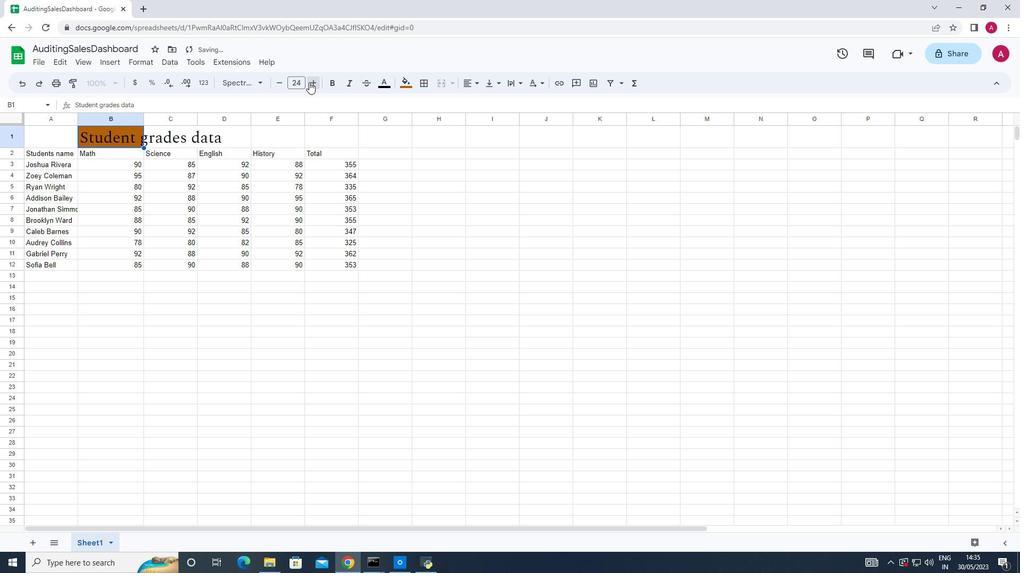 
Action: Mouse pressed left at (309, 82)
Screenshot: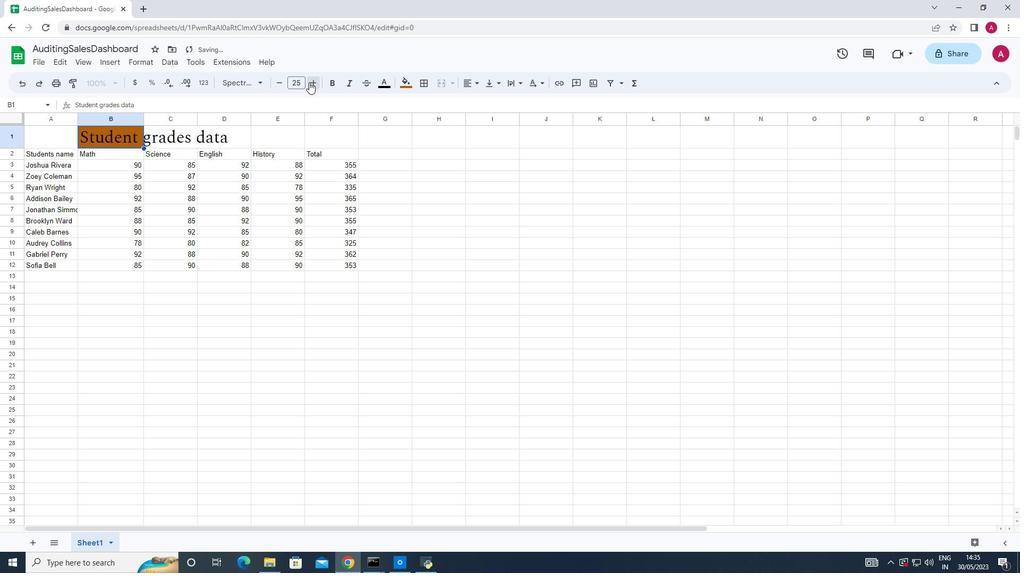 
Action: Mouse pressed left at (309, 82)
Screenshot: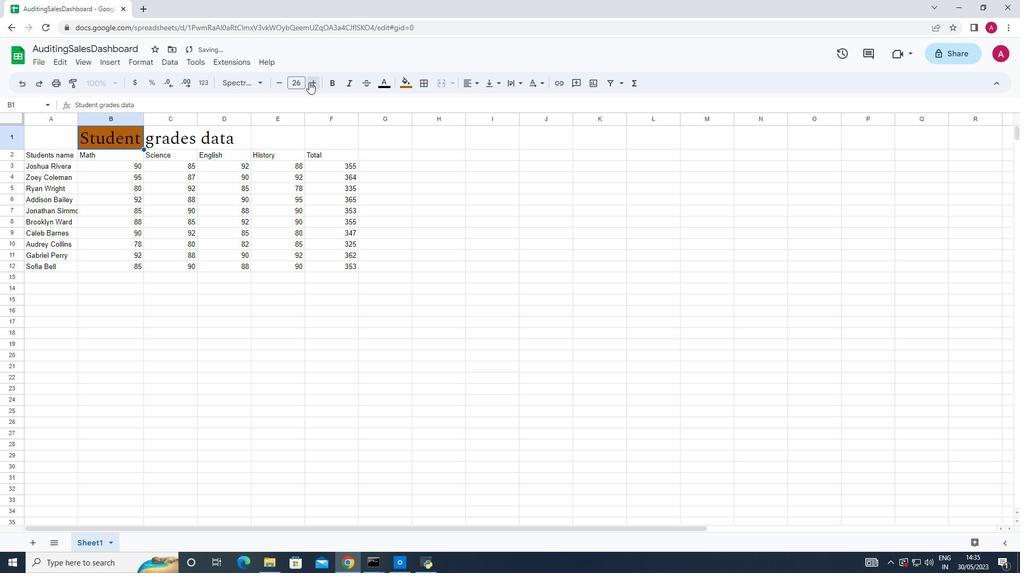 
Action: Mouse moved to (282, 83)
Screenshot: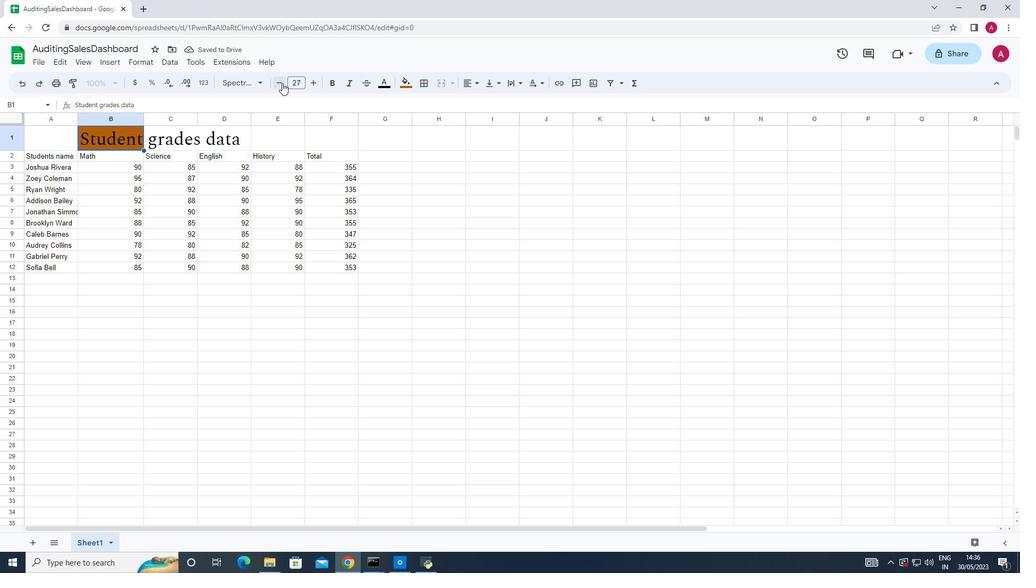 
Action: Mouse pressed left at (282, 83)
Screenshot: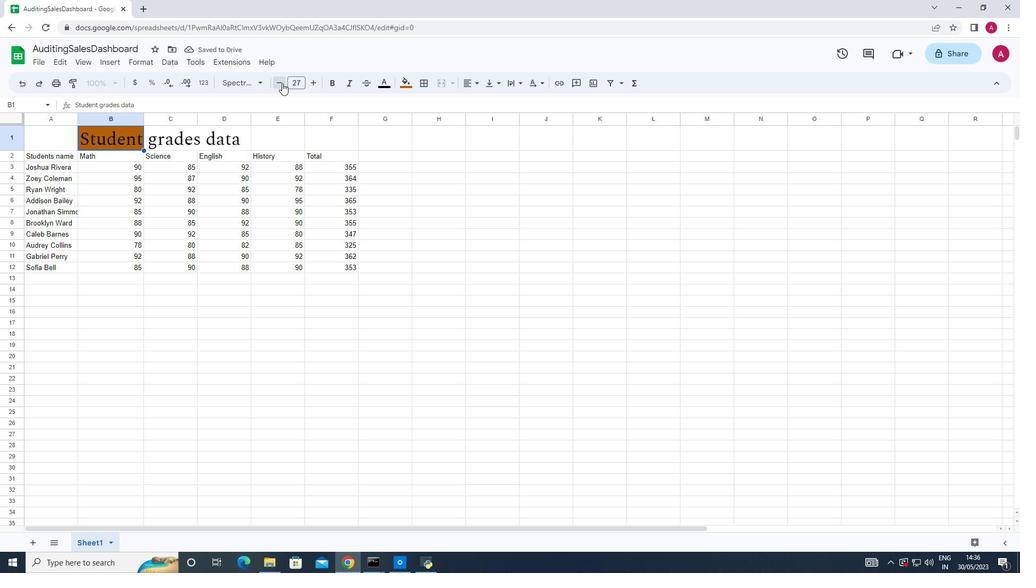 
Action: Mouse moved to (53, 132)
Screenshot: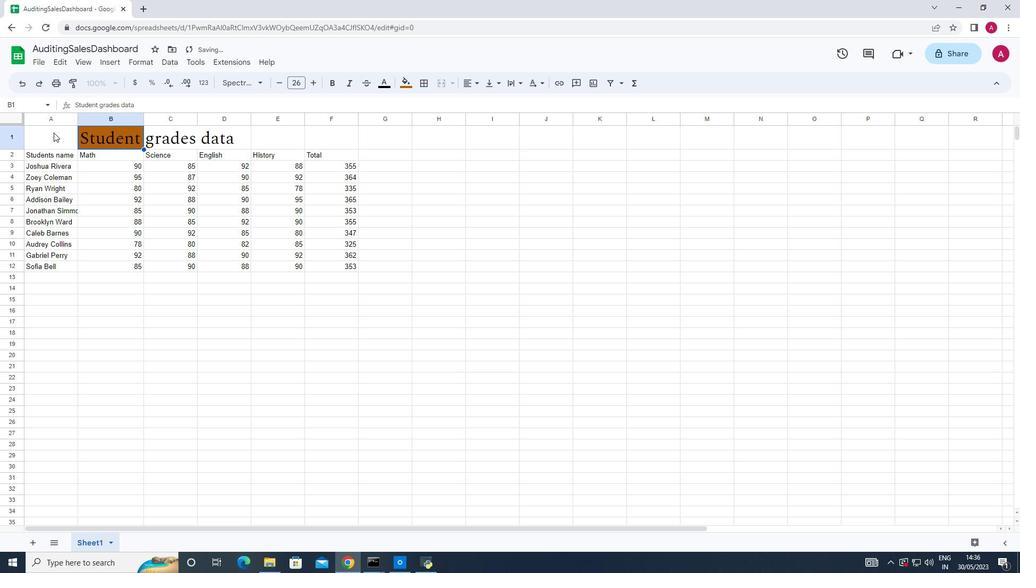 
Action: Mouse pressed left at (53, 132)
Screenshot: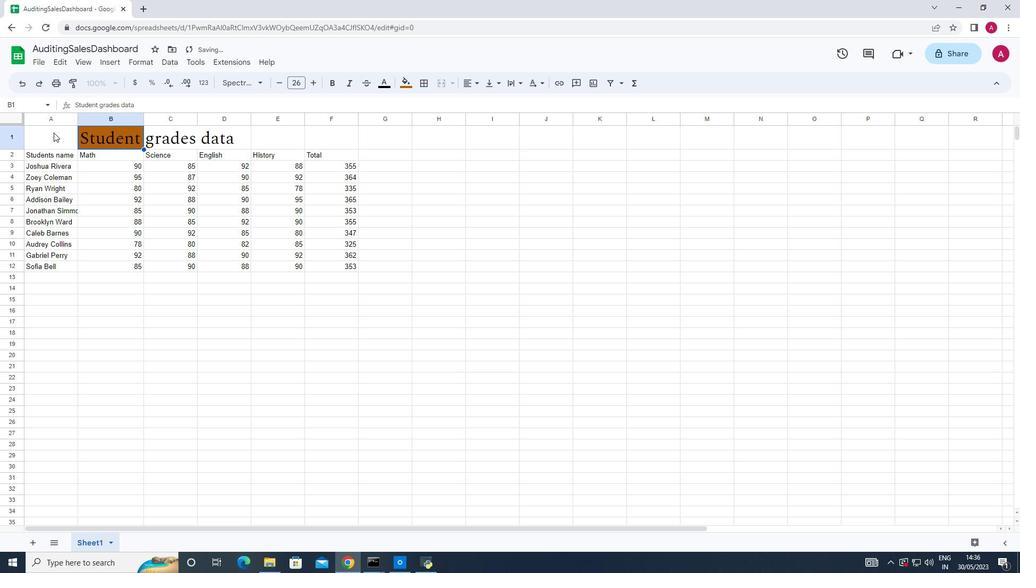 
Action: Mouse moved to (409, 83)
Screenshot: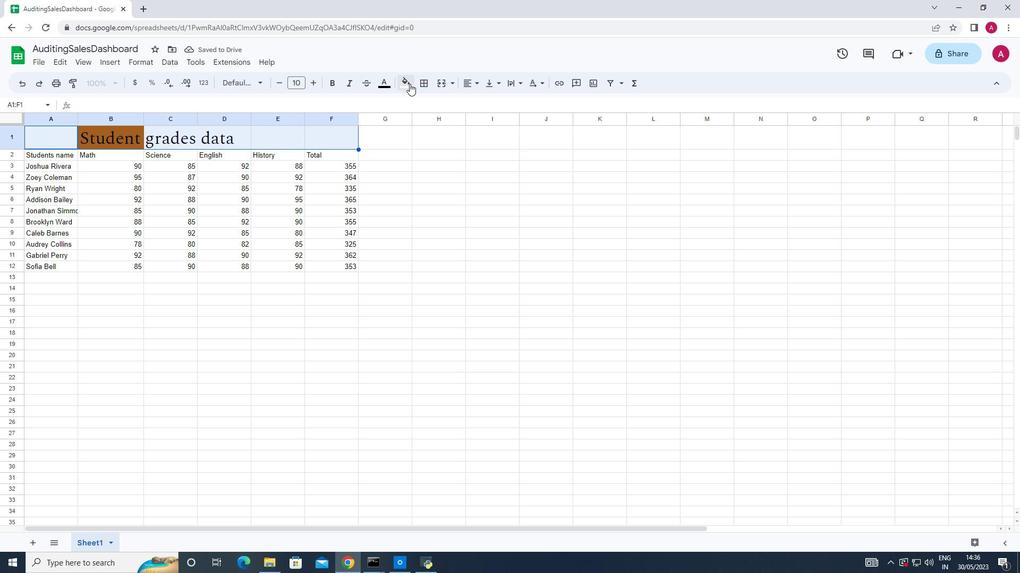 
Action: Mouse pressed left at (409, 83)
Screenshot: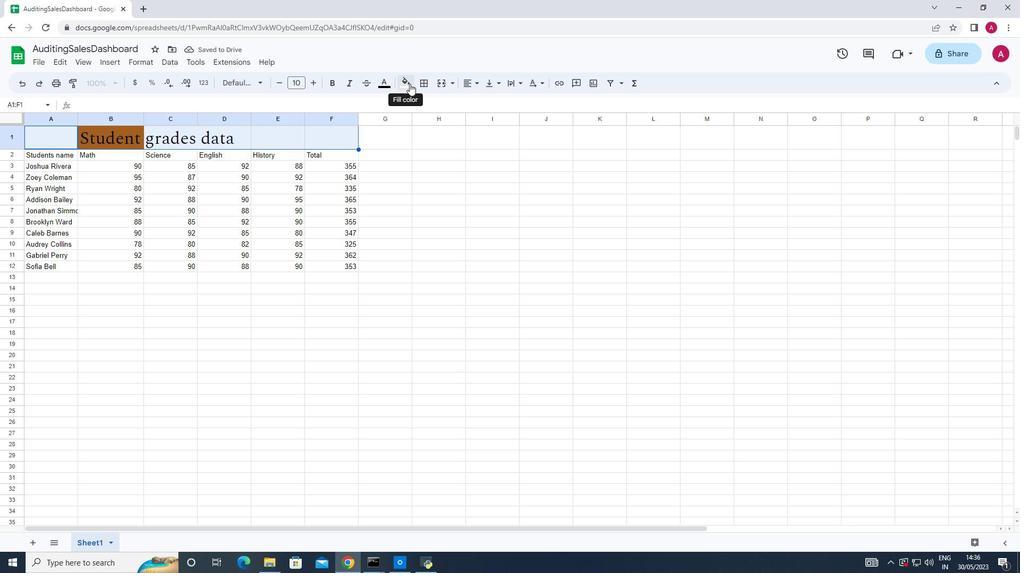
Action: Mouse moved to (432, 189)
Screenshot: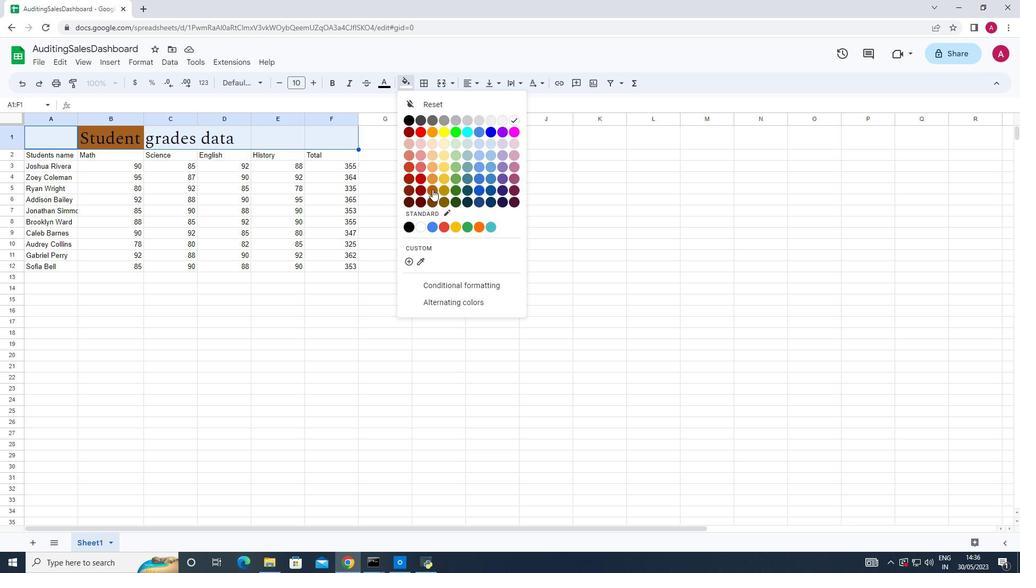 
Action: Mouse pressed left at (432, 189)
Screenshot: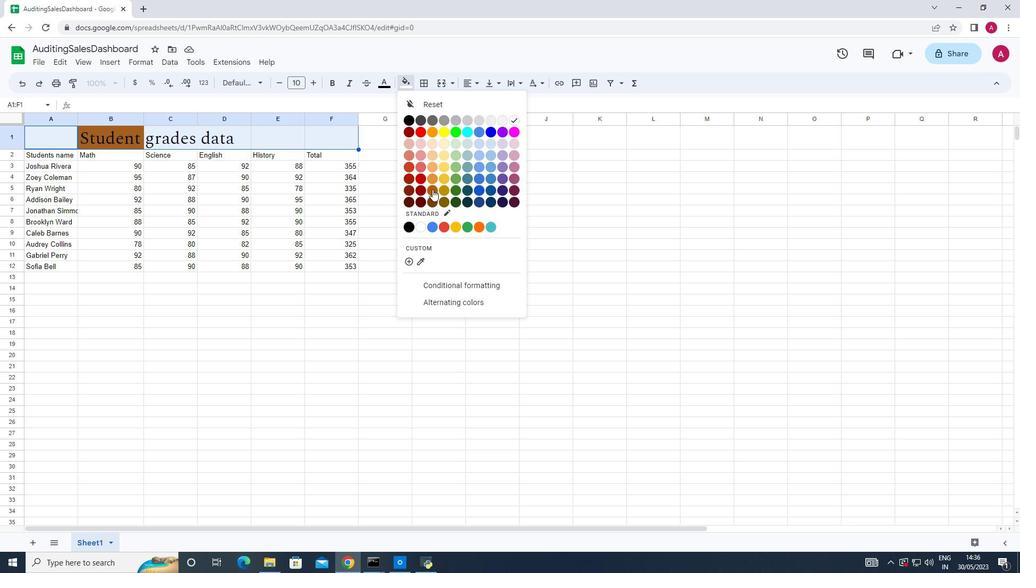
Action: Mouse moved to (413, 172)
Screenshot: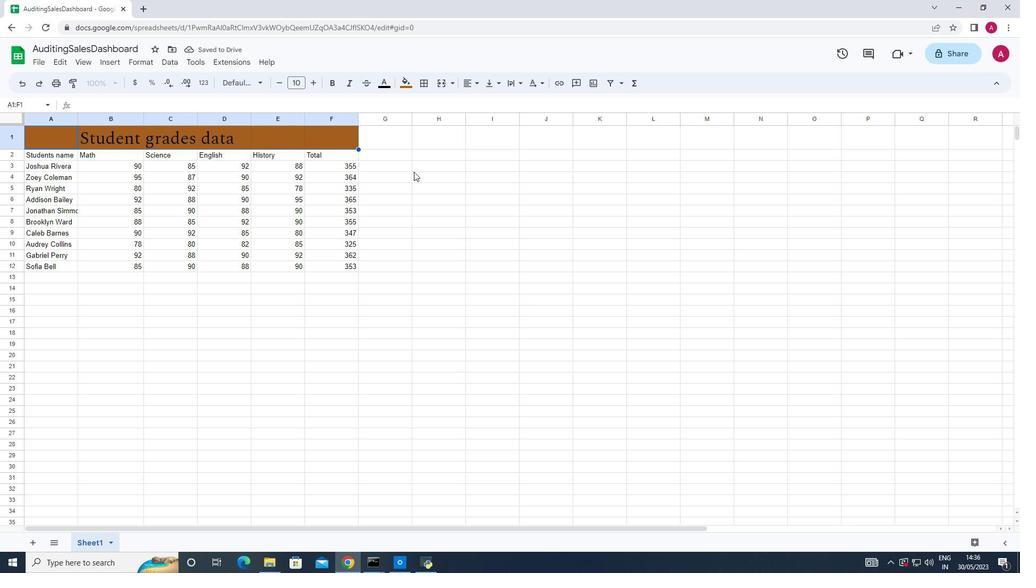 
Action: Mouse pressed left at (413, 172)
Screenshot: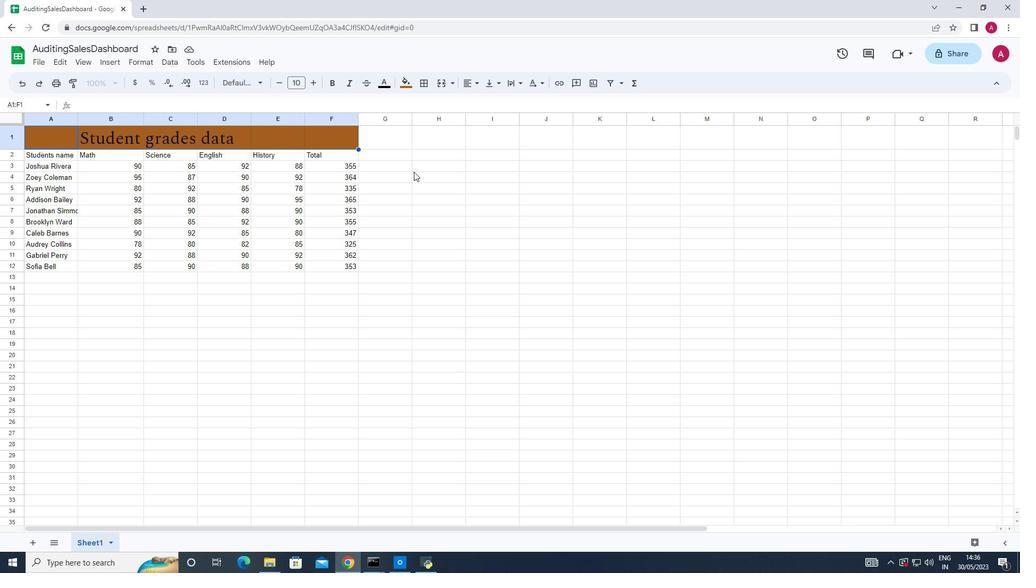 
Action: Mouse moved to (31, 150)
Screenshot: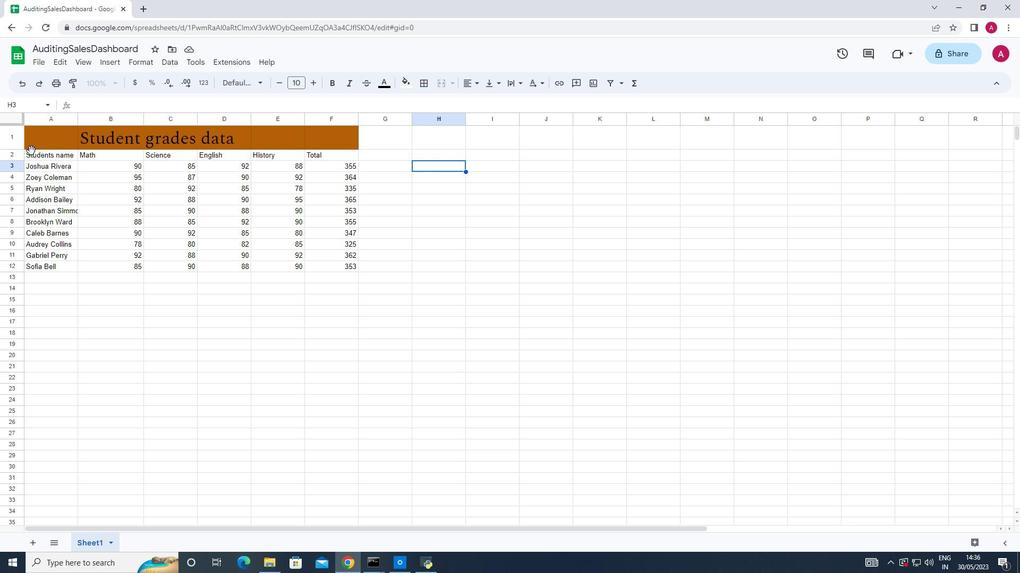 
Action: Mouse pressed left at (31, 150)
Screenshot: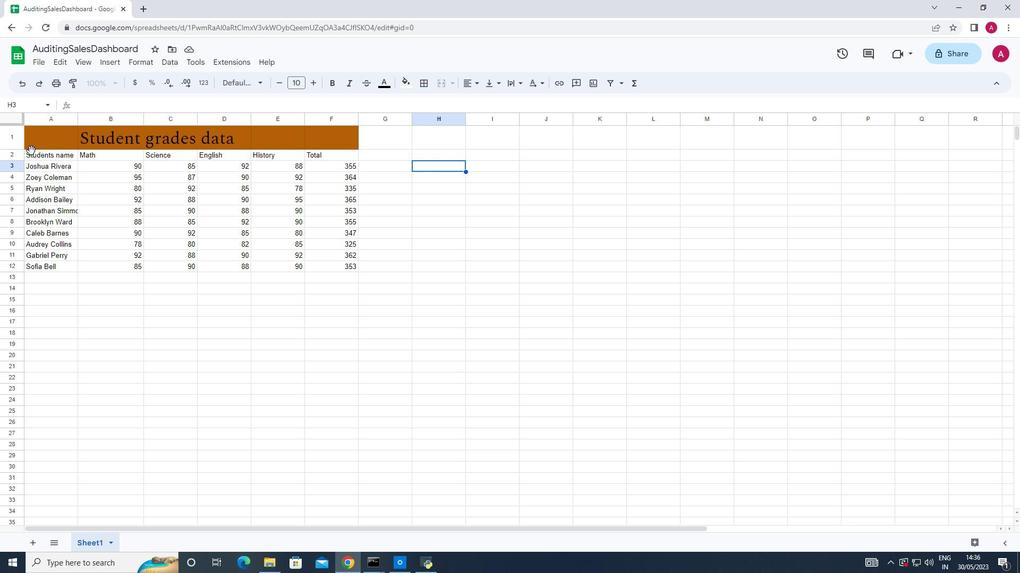 
Action: Mouse moved to (34, 154)
Screenshot: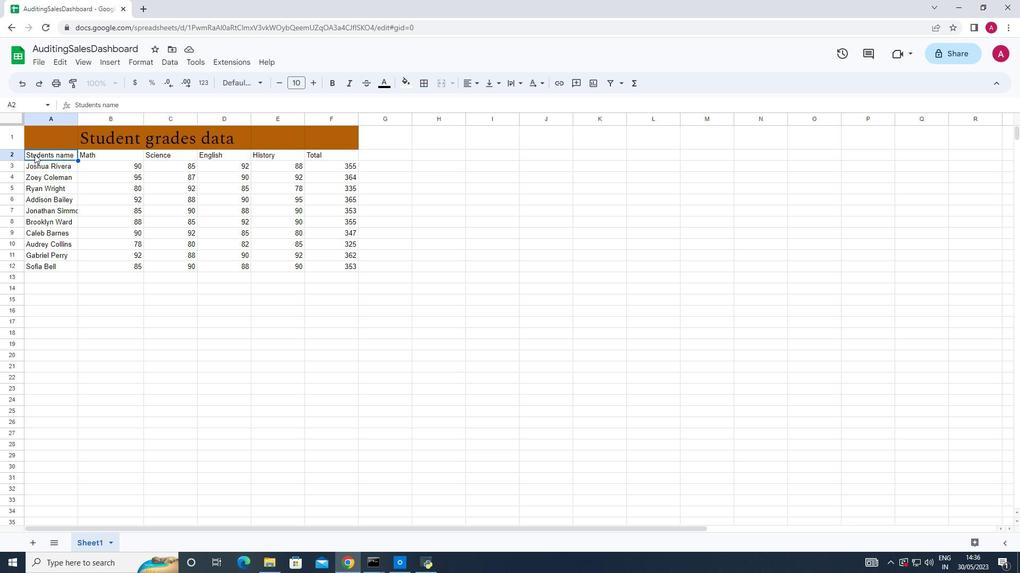 
Action: Mouse pressed left at (34, 154)
Screenshot: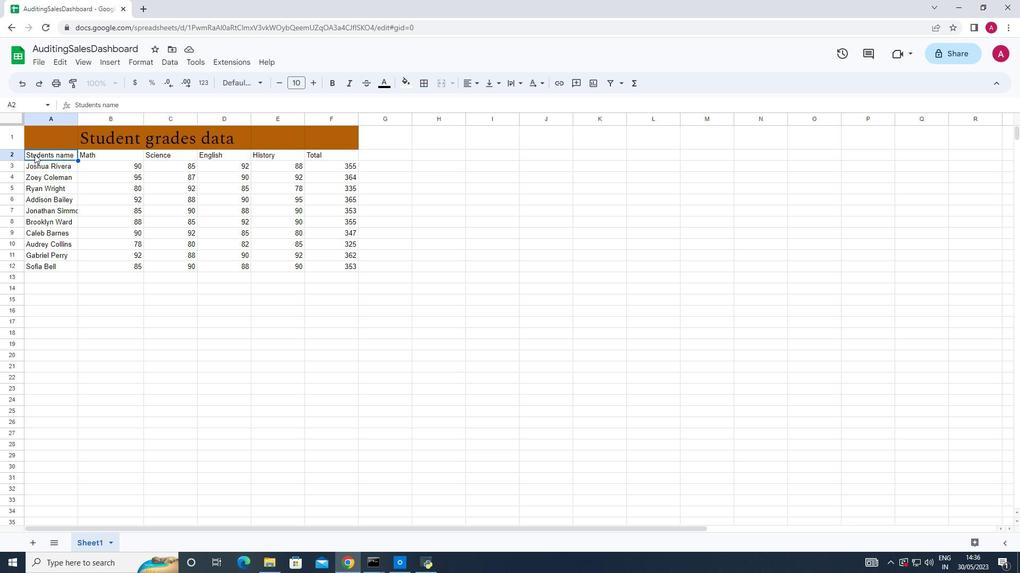 
Action: Mouse moved to (297, 318)
Screenshot: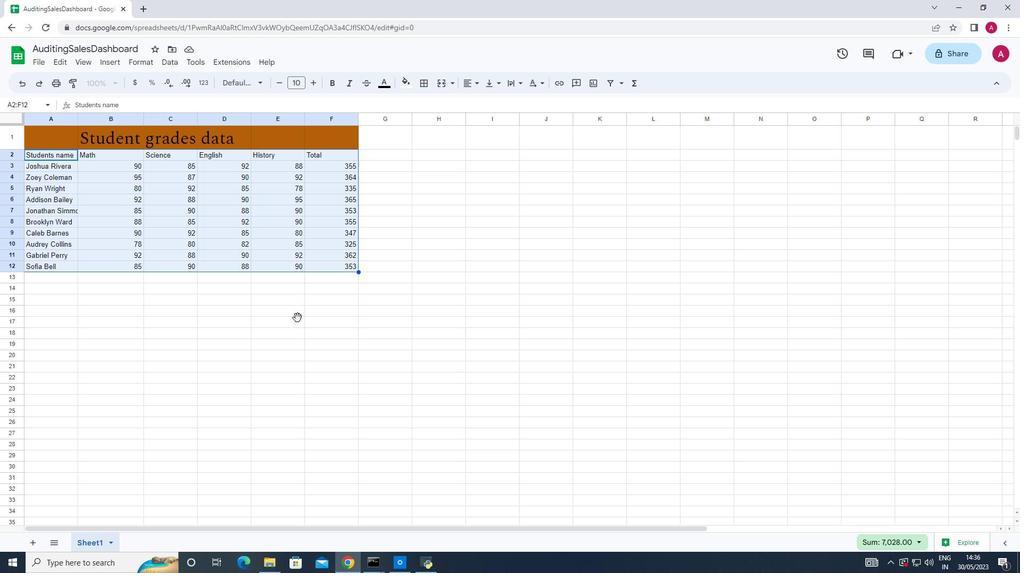
Action: Mouse pressed left at (297, 318)
Screenshot: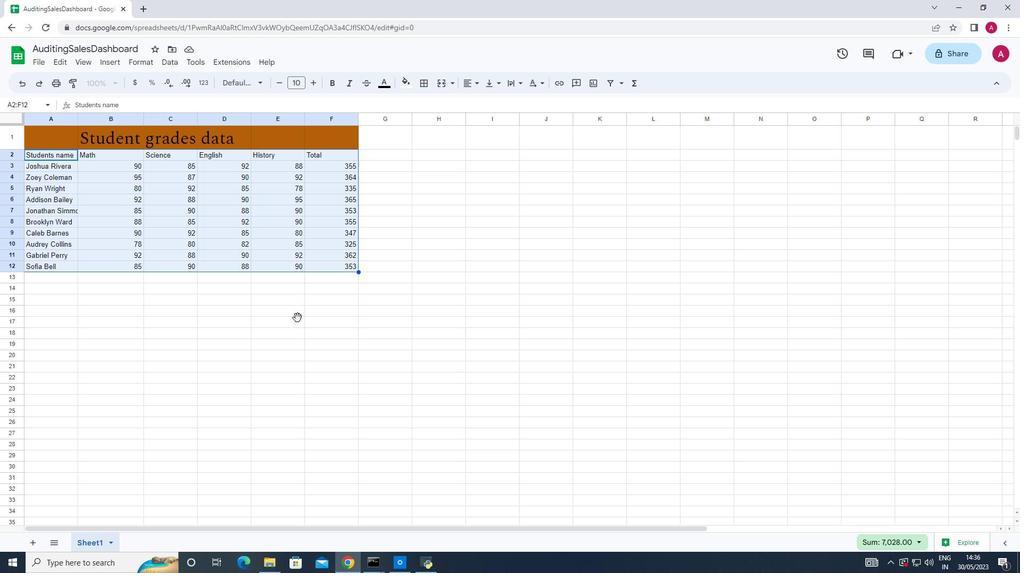 
Action: Mouse moved to (41, 154)
Screenshot: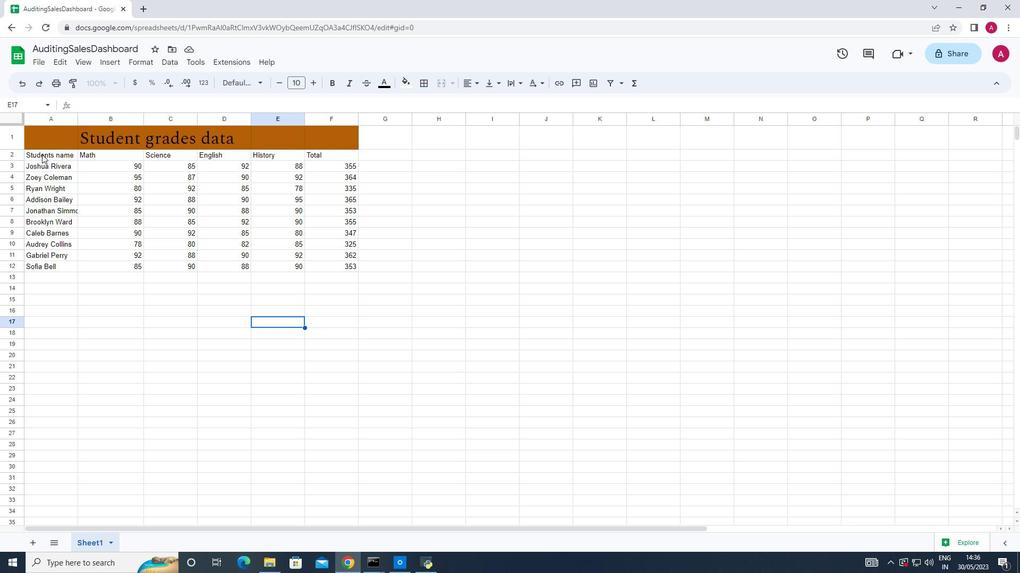 
Action: Mouse pressed left at (41, 154)
Screenshot: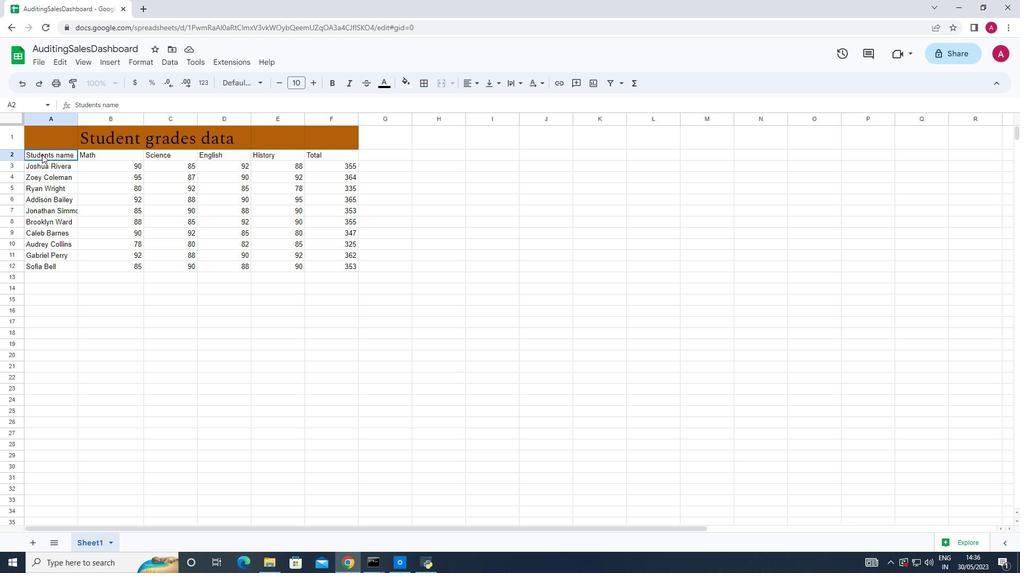 
Action: Mouse moved to (258, 85)
Screenshot: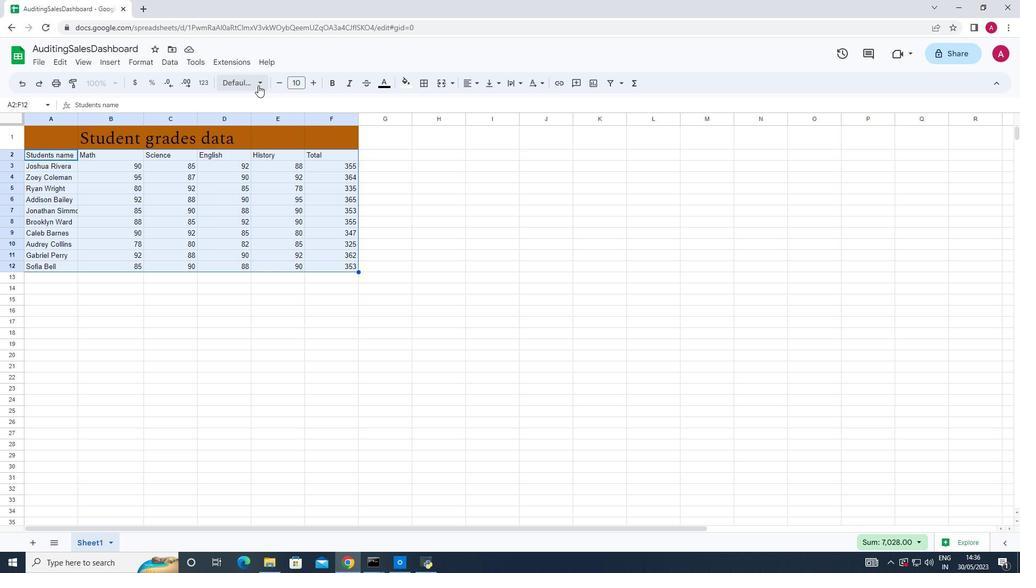 
Action: Mouse pressed left at (258, 85)
Screenshot: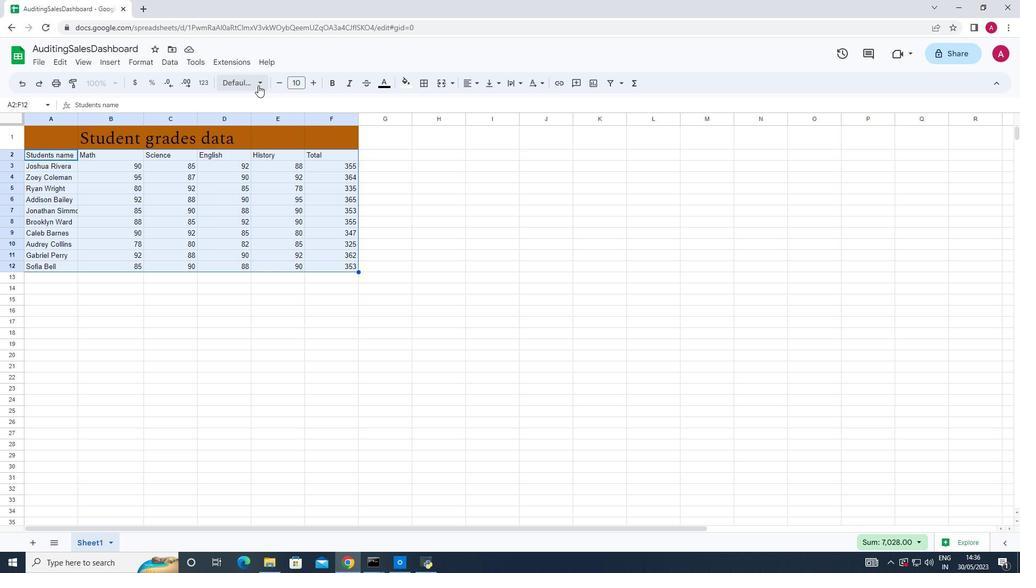 
Action: Mouse moved to (239, 107)
Screenshot: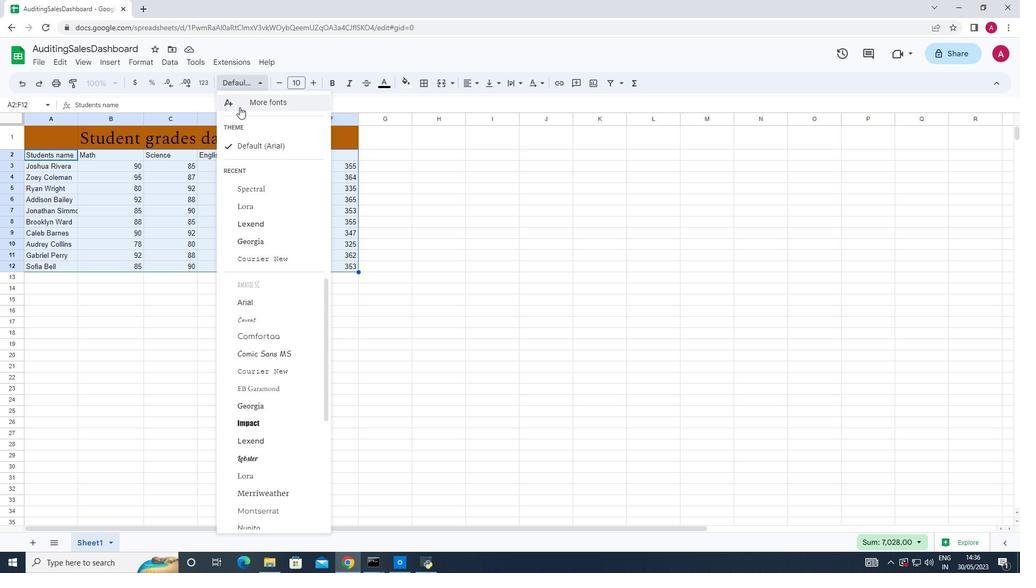 
Action: Mouse pressed left at (239, 107)
Screenshot: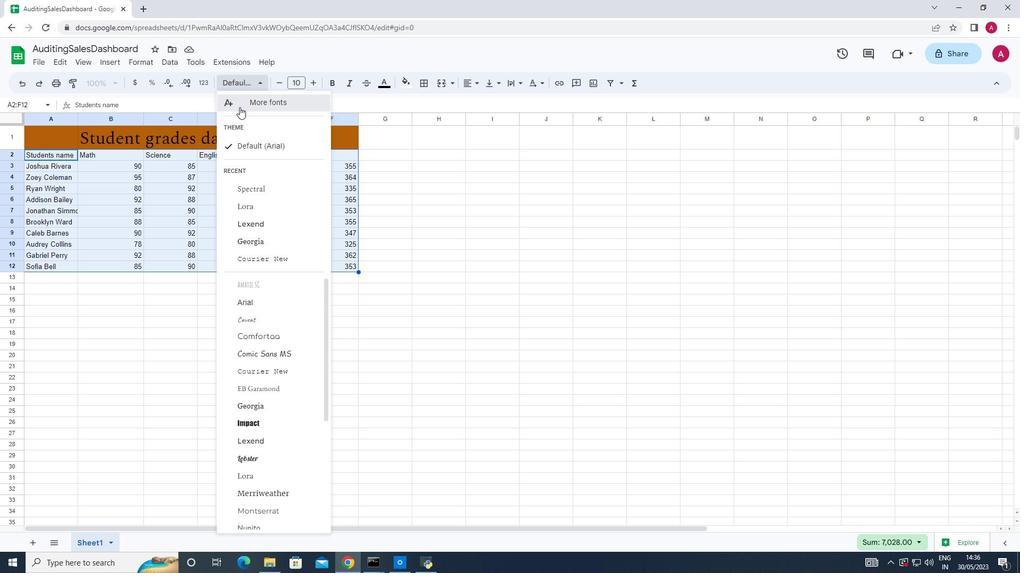
Action: Mouse moved to (317, 173)
Screenshot: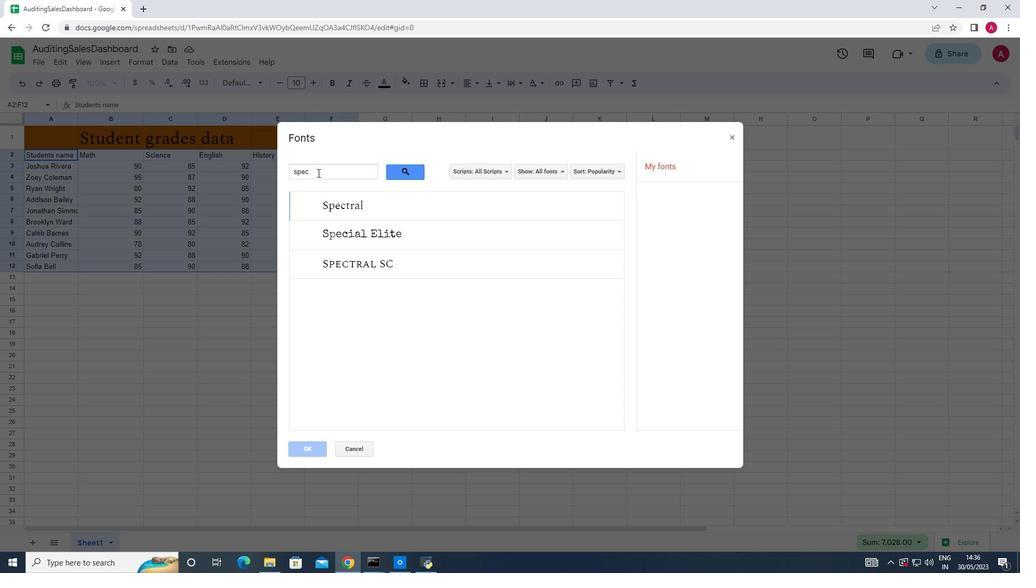 
Action: Mouse pressed left at (317, 173)
Screenshot: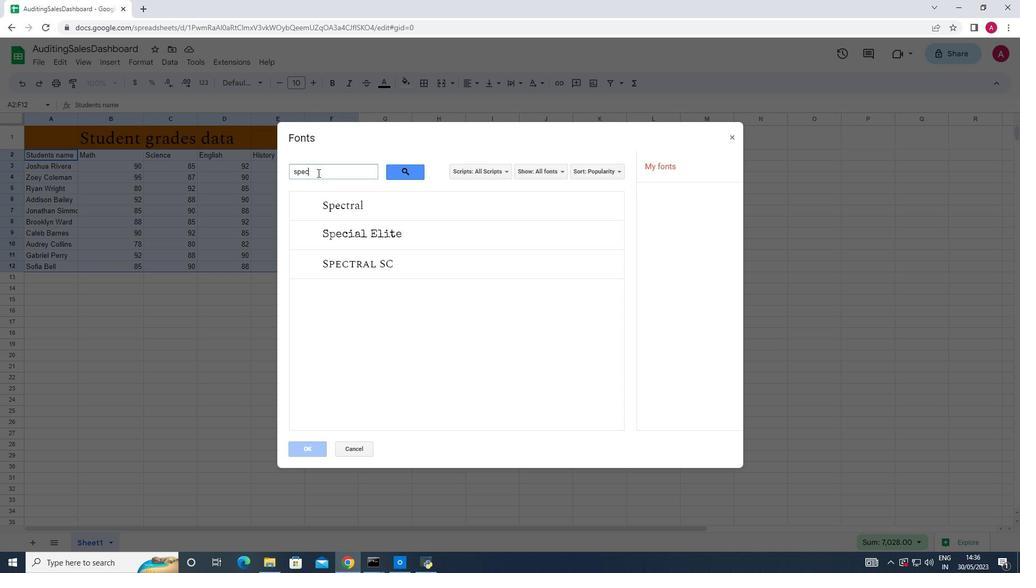 
Action: Key pressed <Key.backspace><Key.backspace><Key.backspace><Key.backspace><Key.backspace><Key.backspace><Key.backspace><Key.backspace><Key.backspace><Key.backspace><Key.backspace><Key.backspace>trebu<Key.backspace><Key.backspace><Key.backspace><Key.backspace><Key.backspace><Key.shift>Trebu
Screenshot: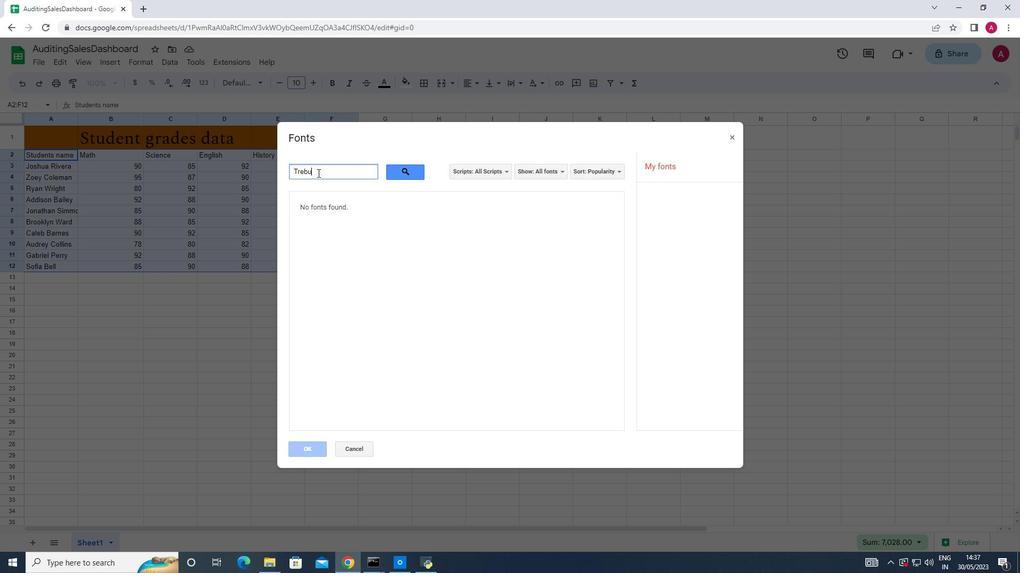 
Action: Mouse moved to (618, 171)
Screenshot: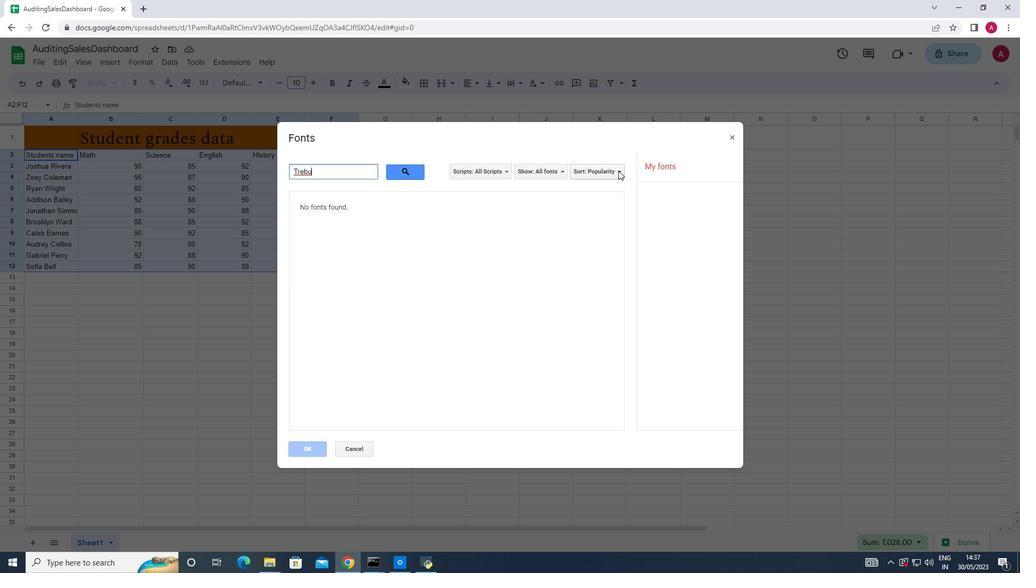 
Action: Mouse pressed left at (618, 171)
Screenshot: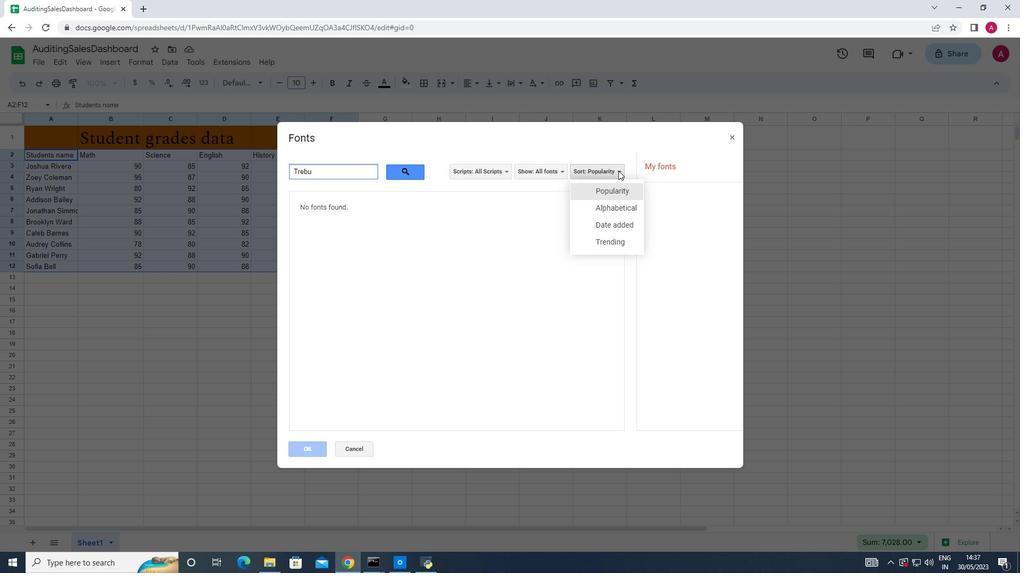 
Action: Mouse moved to (560, 173)
Screenshot: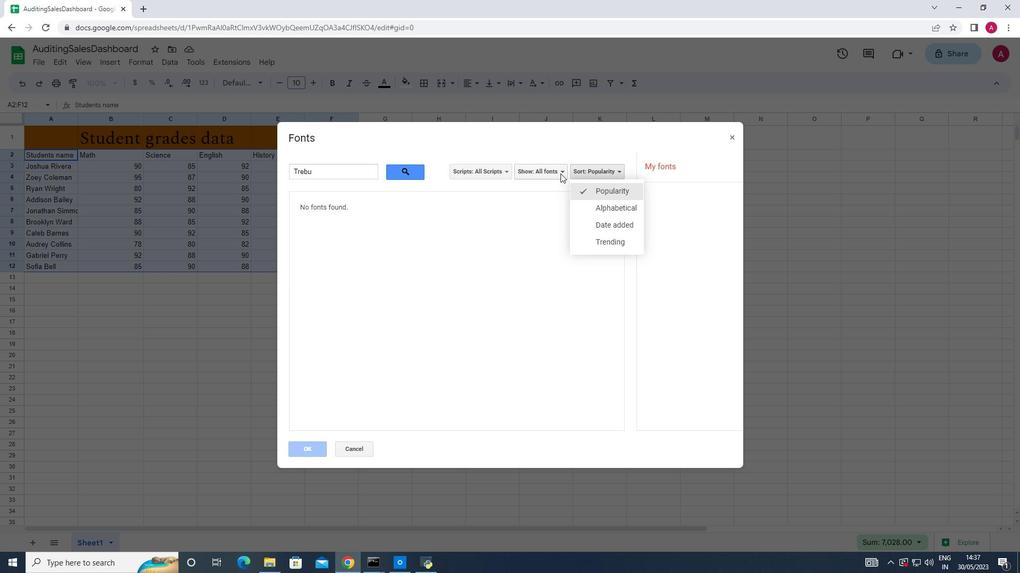 
Action: Mouse pressed left at (560, 173)
Screenshot: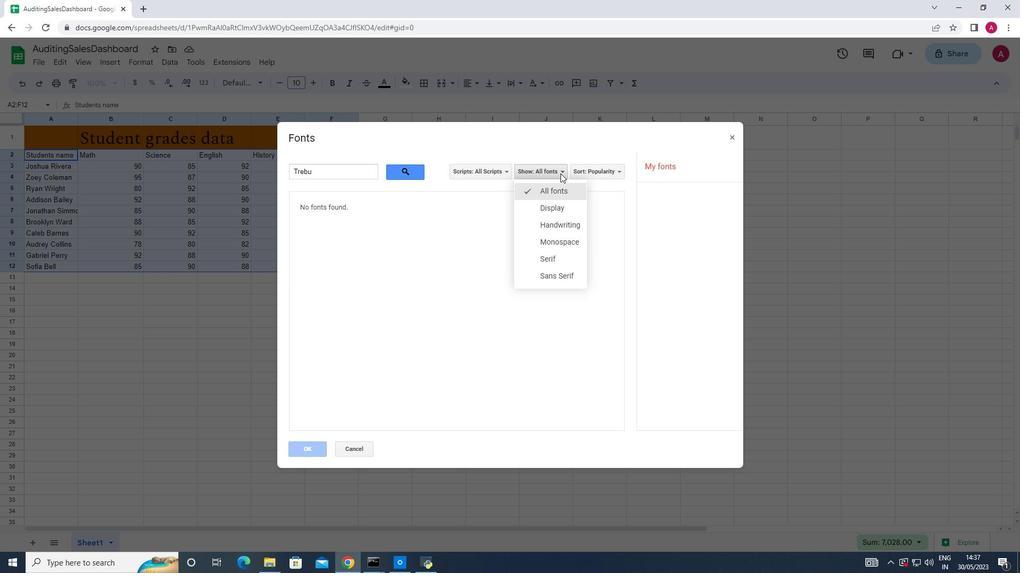 
Action: Mouse moved to (508, 172)
Screenshot: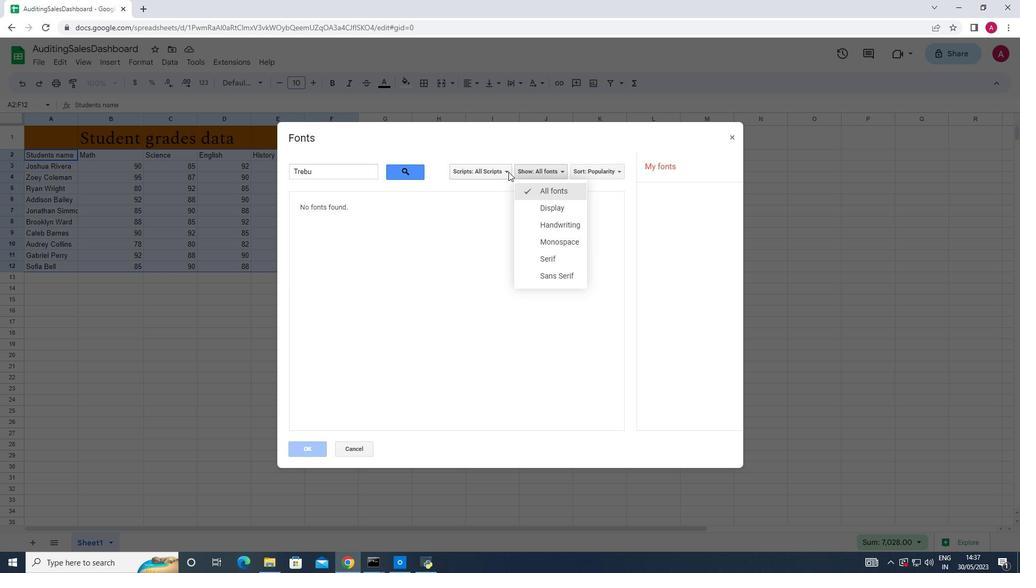 
Action: Mouse pressed left at (508, 172)
Screenshot: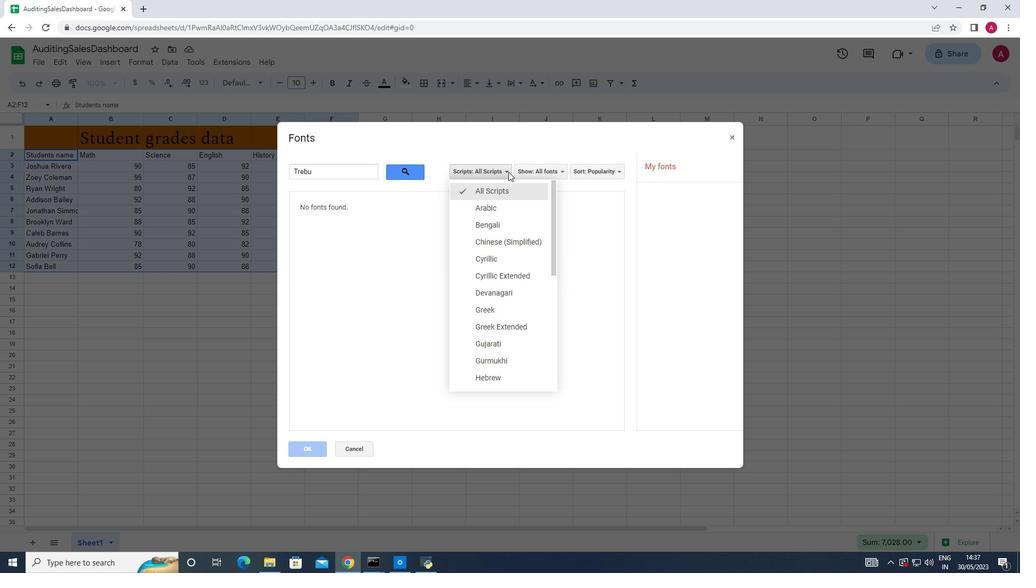
Action: Mouse moved to (523, 294)
Screenshot: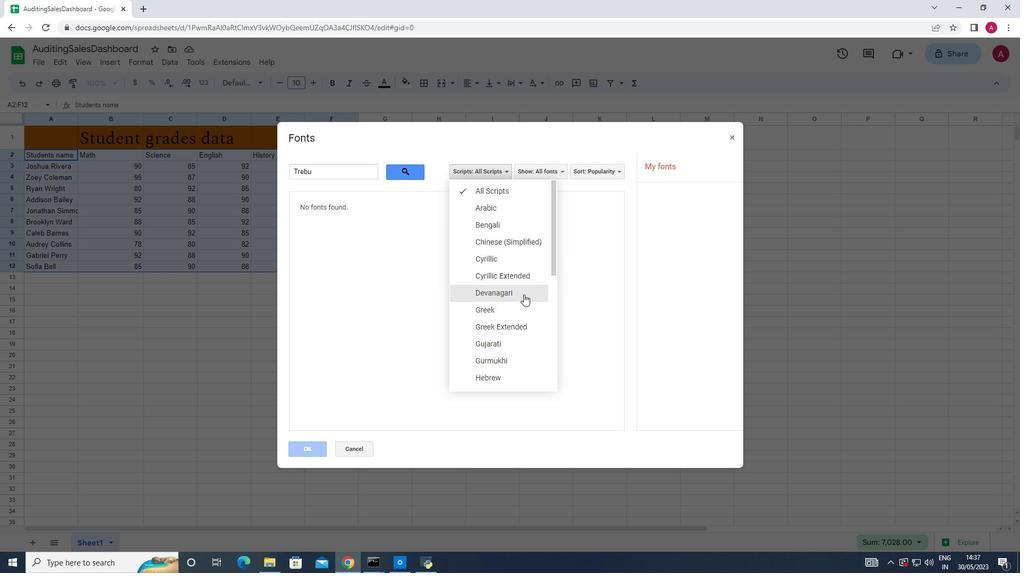 
Action: Mouse scrolled (523, 294) with delta (0, 0)
Screenshot: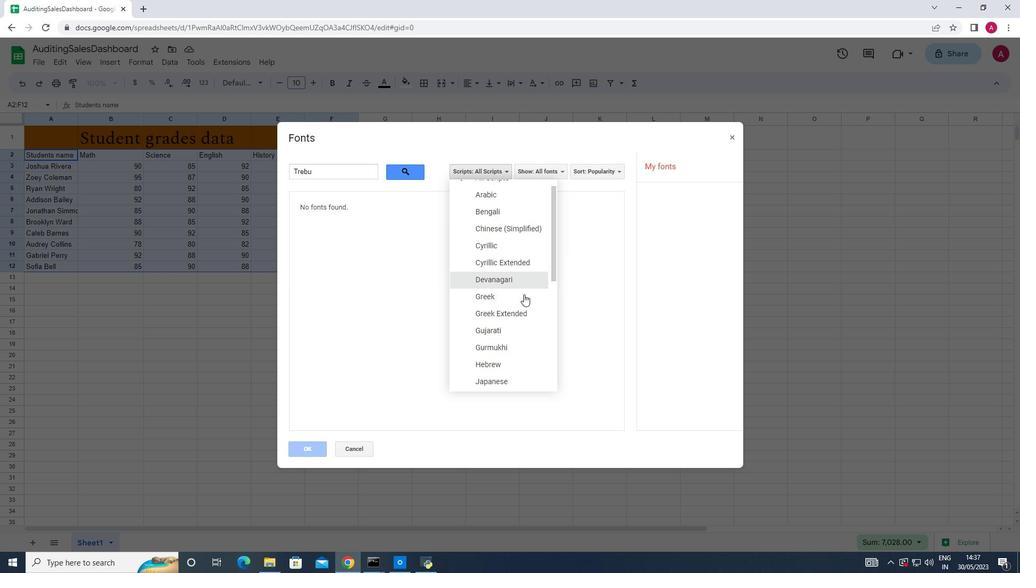 
Action: Mouse scrolled (523, 294) with delta (0, 0)
Screenshot: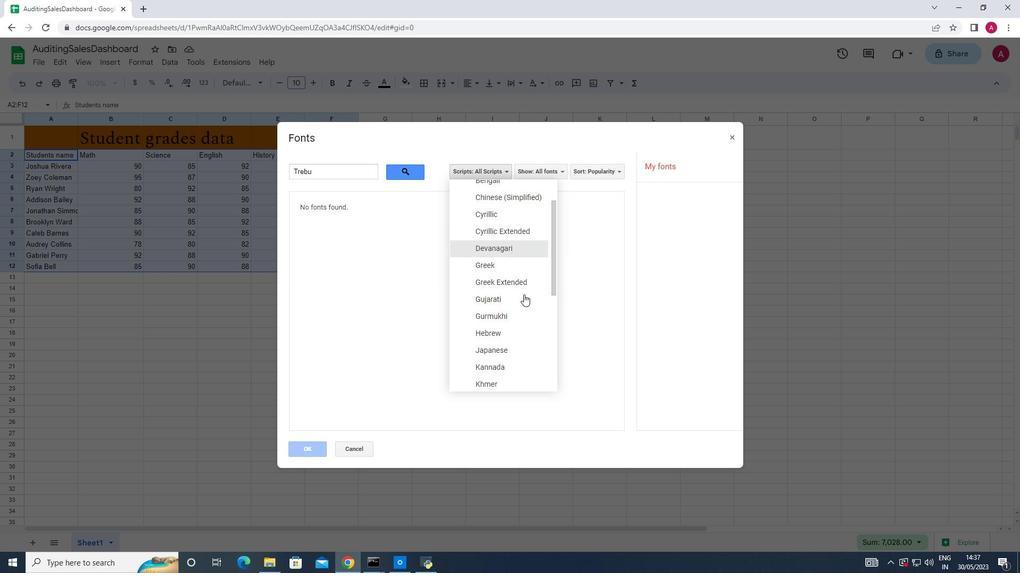 
Action: Mouse scrolled (523, 294) with delta (0, 0)
Screenshot: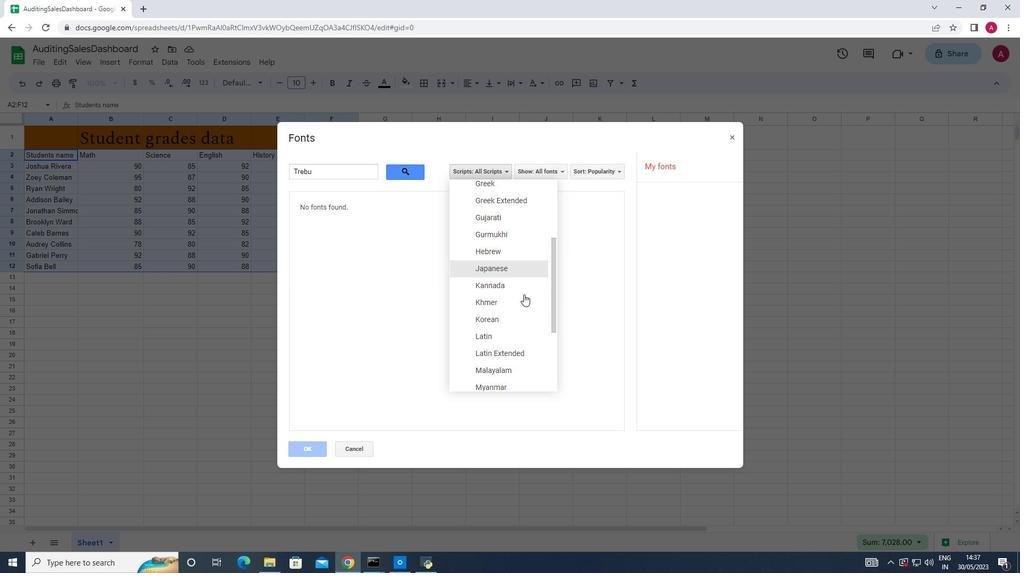 
Action: Mouse scrolled (523, 294) with delta (0, 0)
Screenshot: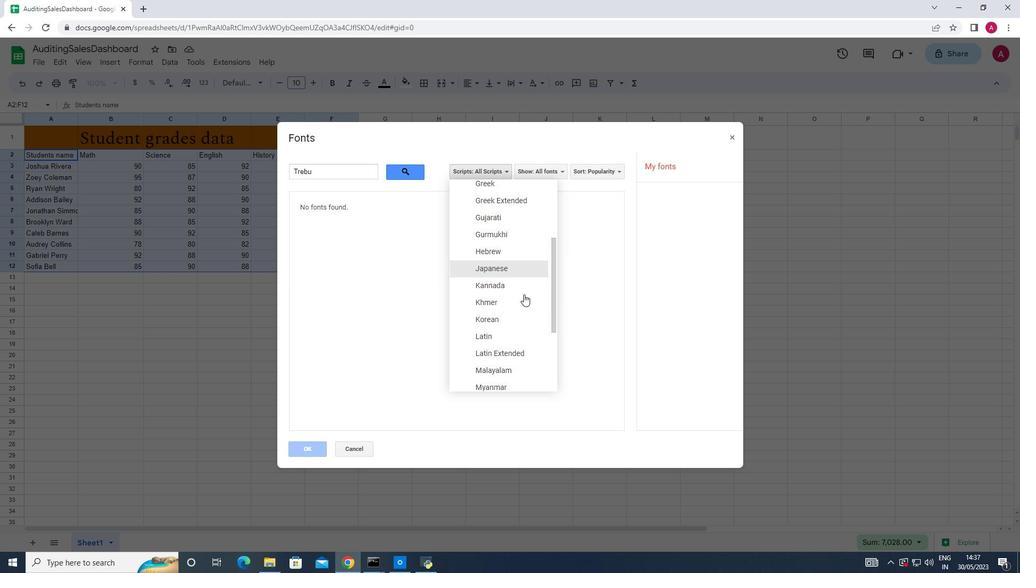 
Action: Mouse scrolled (523, 294) with delta (0, 0)
Screenshot: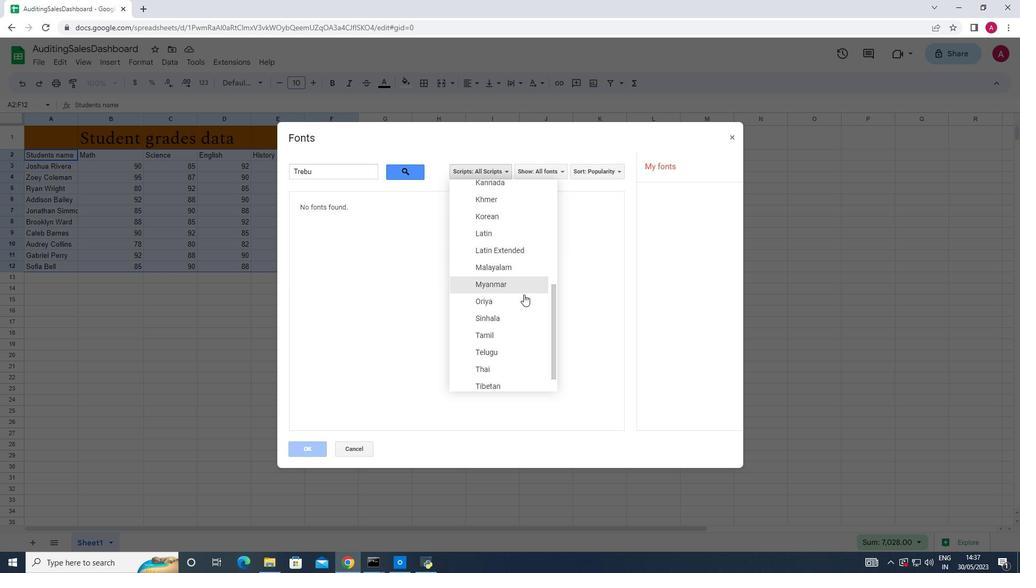 
Action: Mouse scrolled (523, 294) with delta (0, 0)
Screenshot: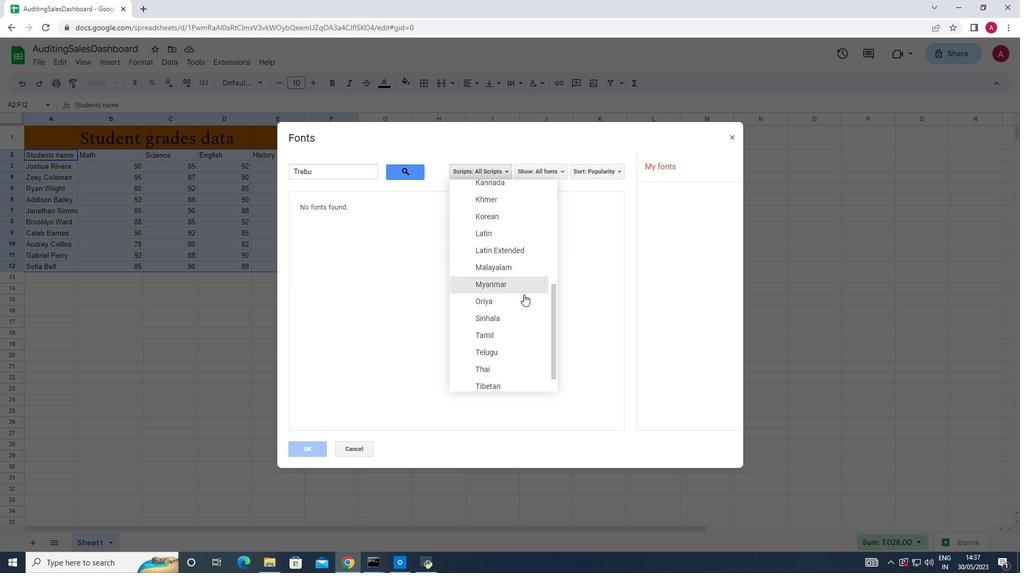 
Action: Mouse moved to (503, 316)
Screenshot: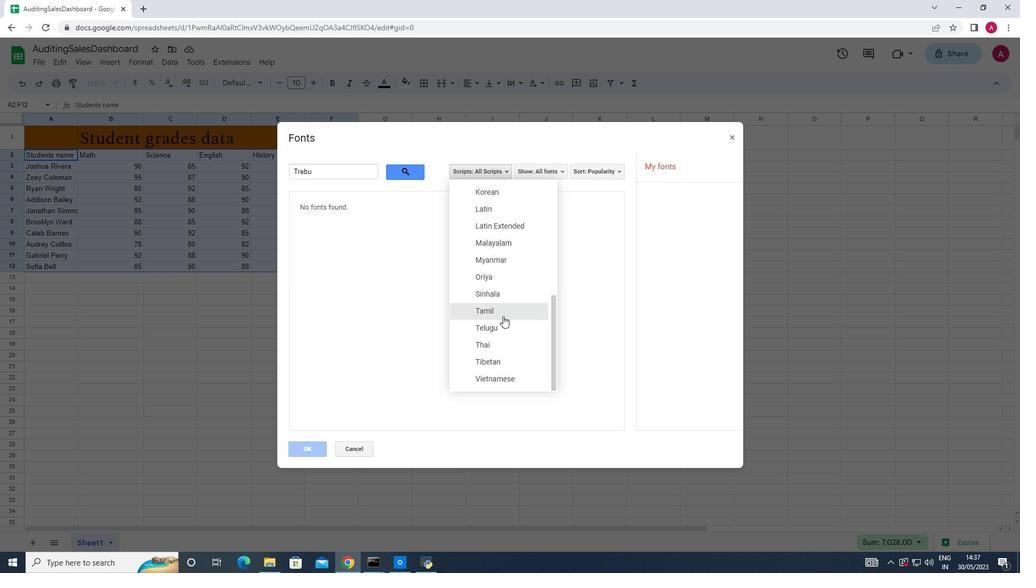 
Action: Mouse scrolled (503, 316) with delta (0, 0)
Screenshot: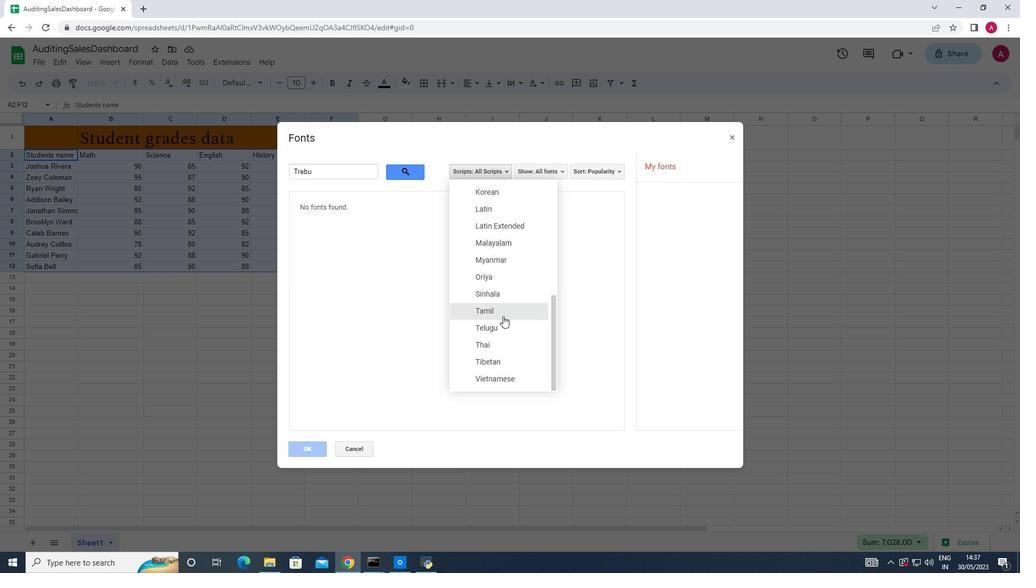 
Action: Mouse moved to (499, 370)
Screenshot: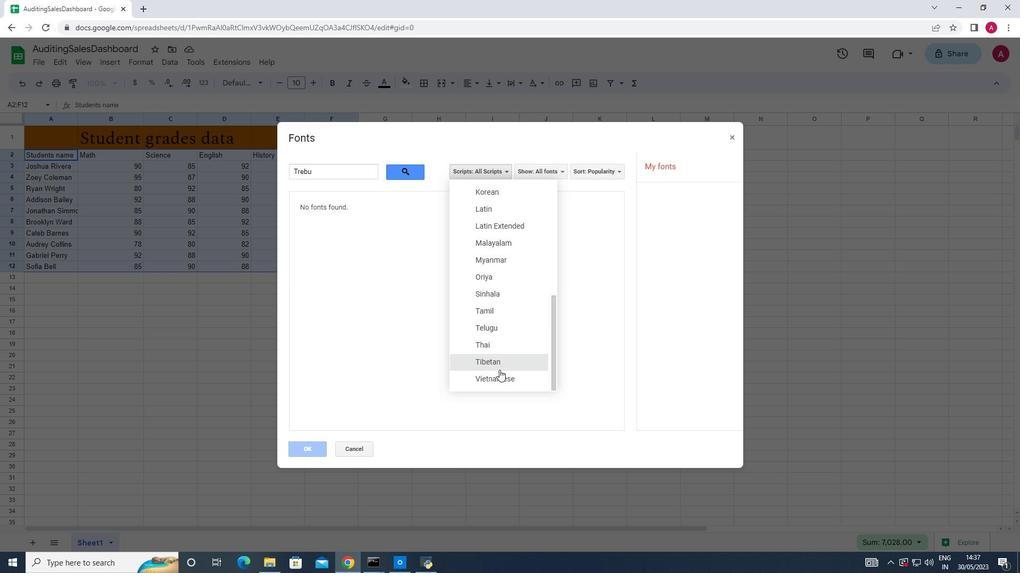 
Action: Mouse scrolled (499, 369) with delta (0, 0)
Screenshot: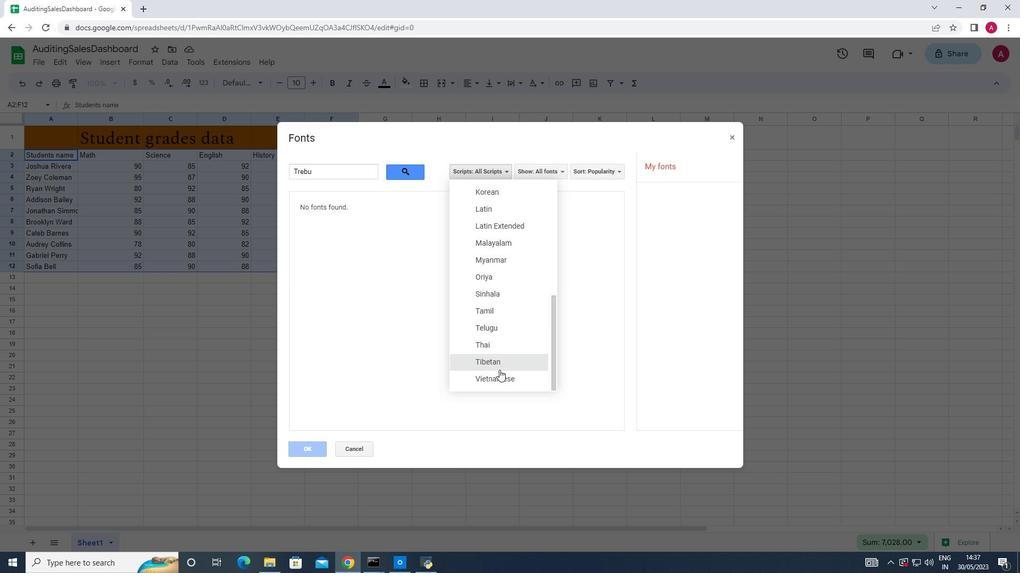 
Action: Mouse scrolled (499, 369) with delta (0, 0)
Screenshot: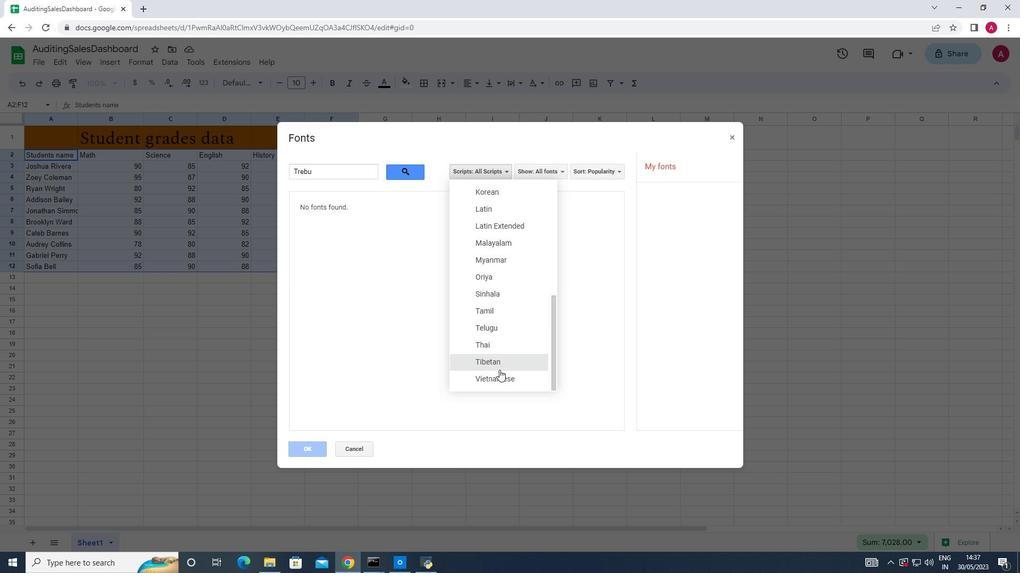 
Action: Mouse moved to (620, 247)
Screenshot: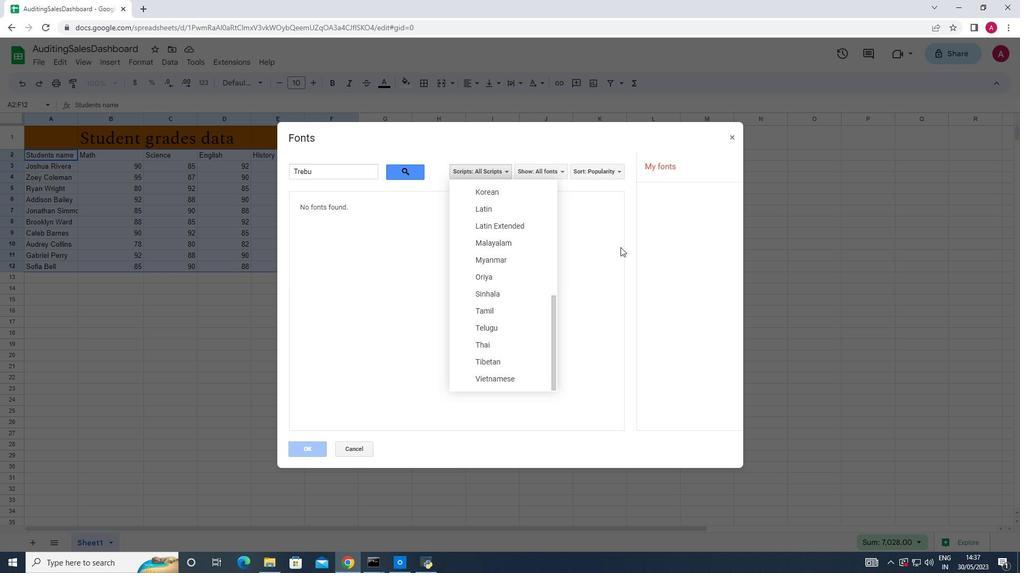 
Action: Mouse pressed left at (620, 247)
Screenshot: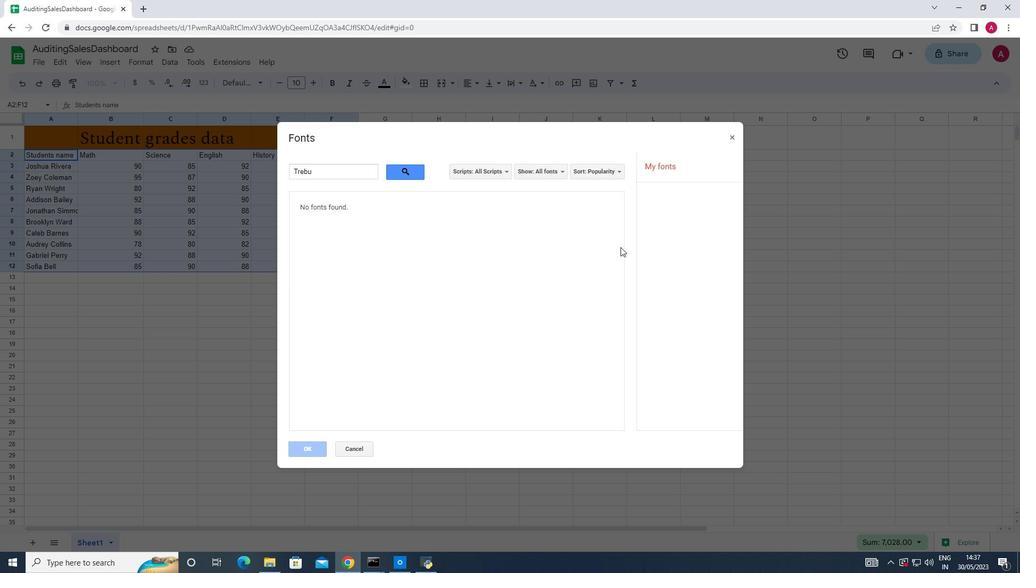 
Action: Mouse moved to (728, 138)
Screenshot: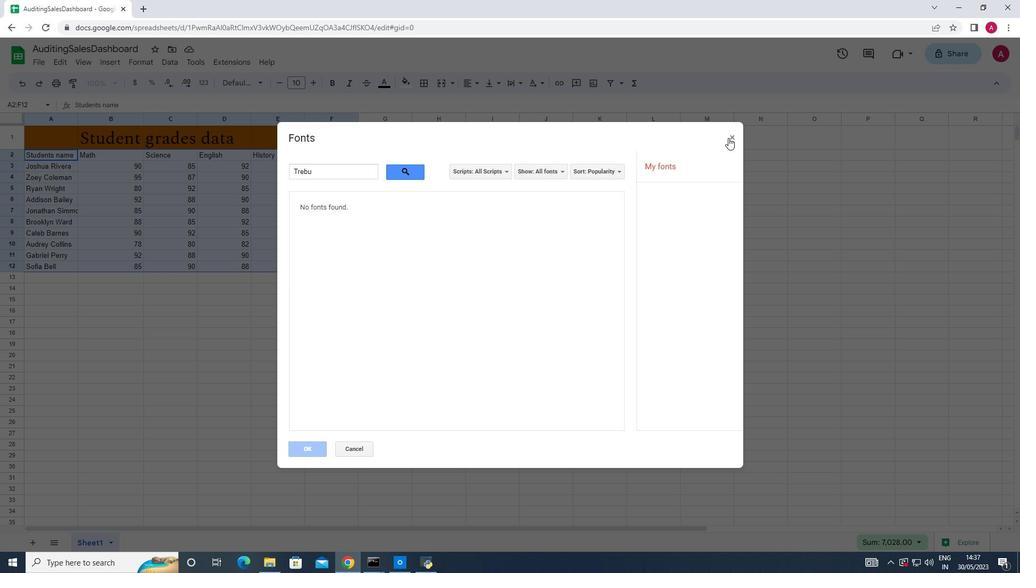 
Action: Mouse pressed left at (728, 138)
Screenshot: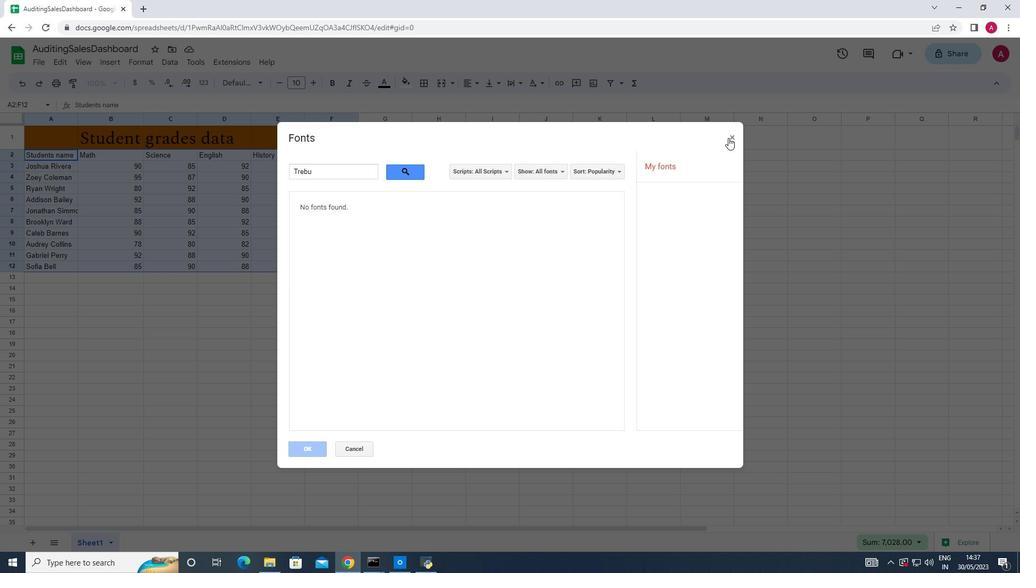 
Action: Mouse moved to (254, 80)
Screenshot: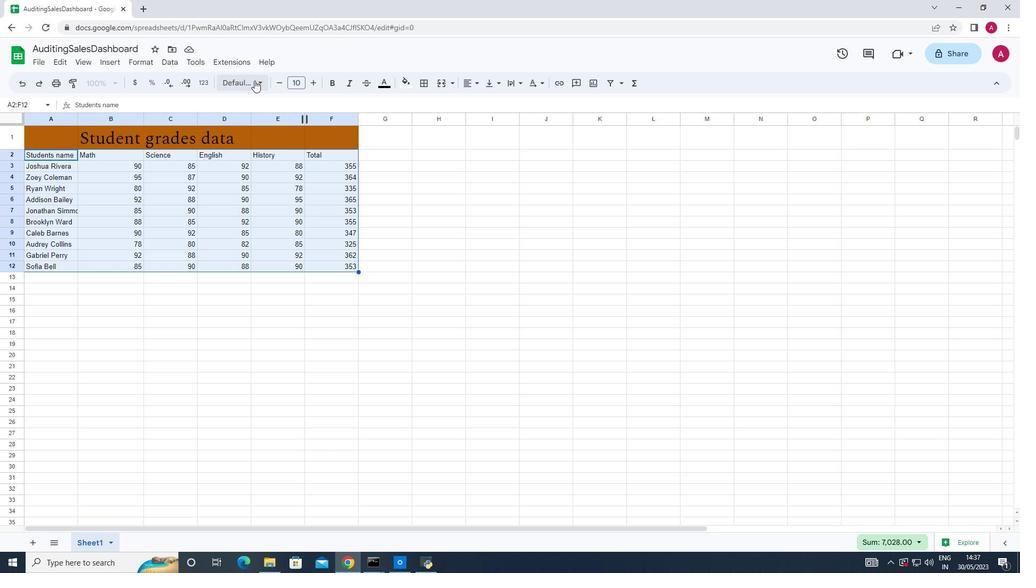 
Action: Mouse pressed left at (254, 80)
Screenshot: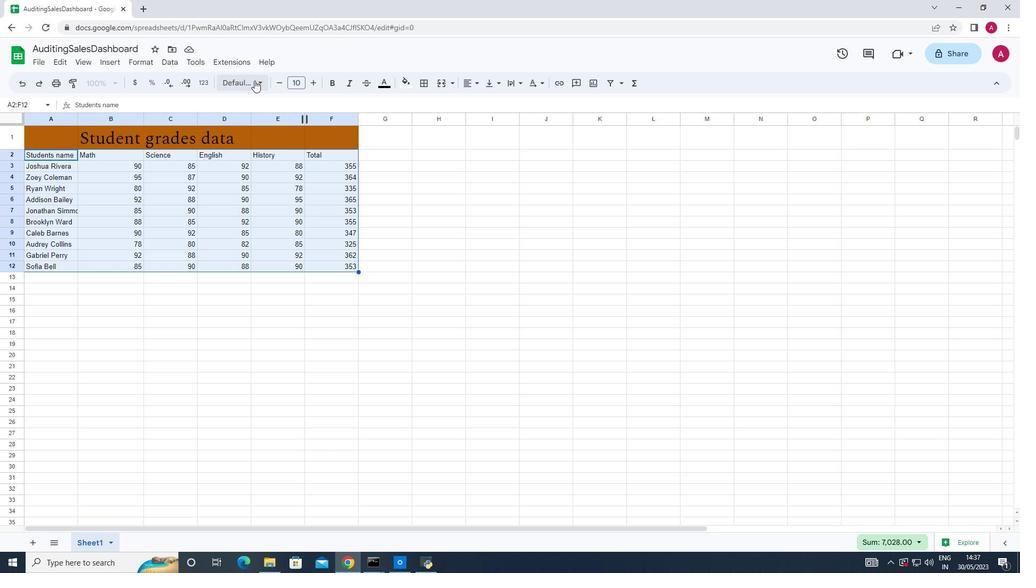 
Action: Mouse moved to (245, 318)
Screenshot: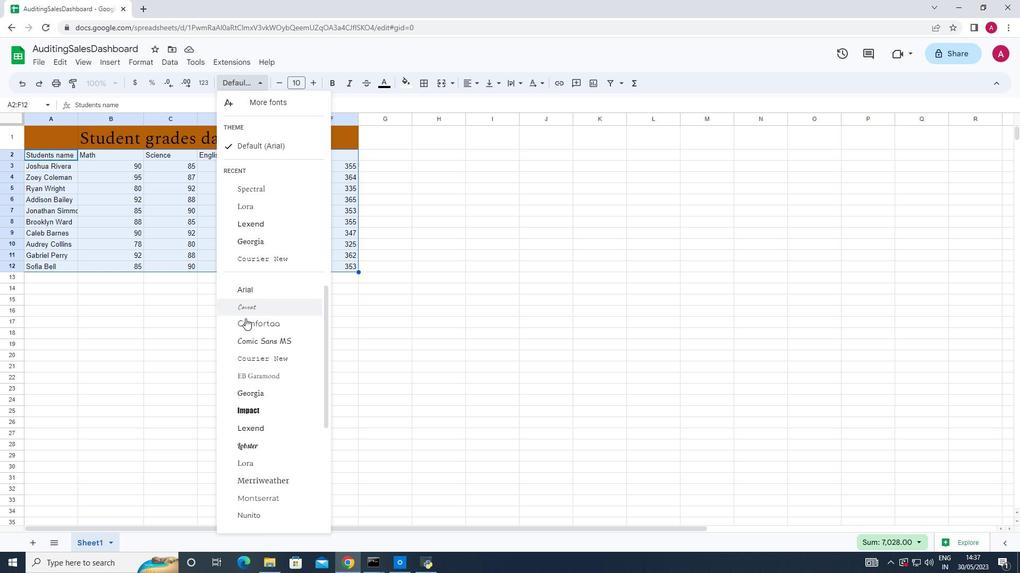 
Action: Mouse scrolled (245, 318) with delta (0, 0)
Screenshot: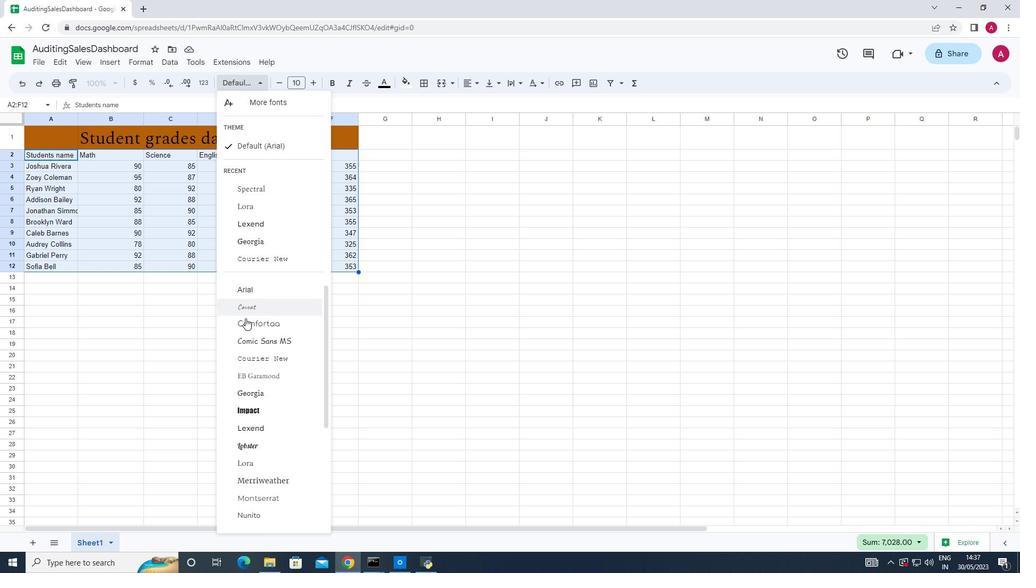 
Action: Mouse scrolled (245, 318) with delta (0, 0)
Screenshot: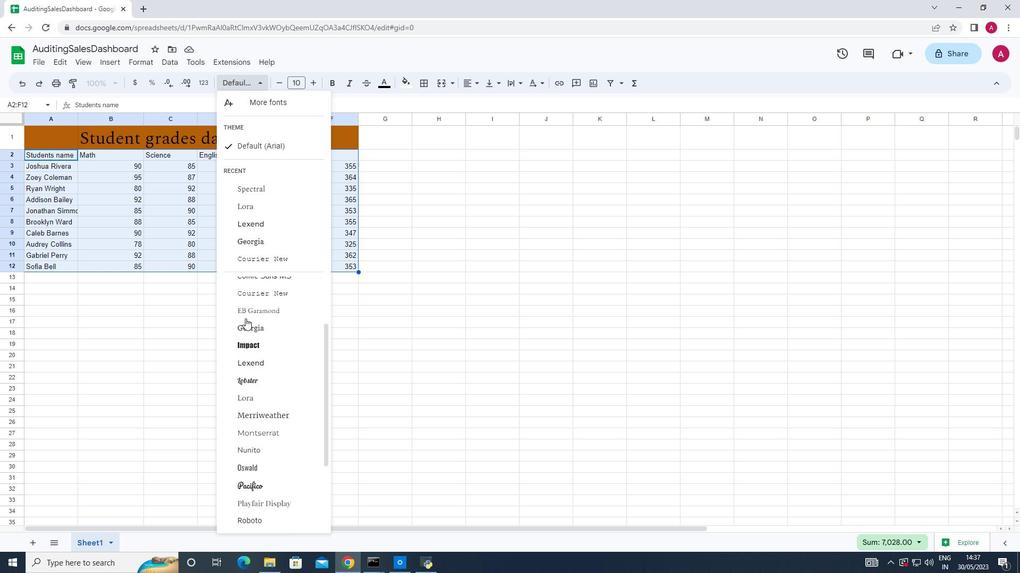 
Action: Mouse moved to (250, 328)
Screenshot: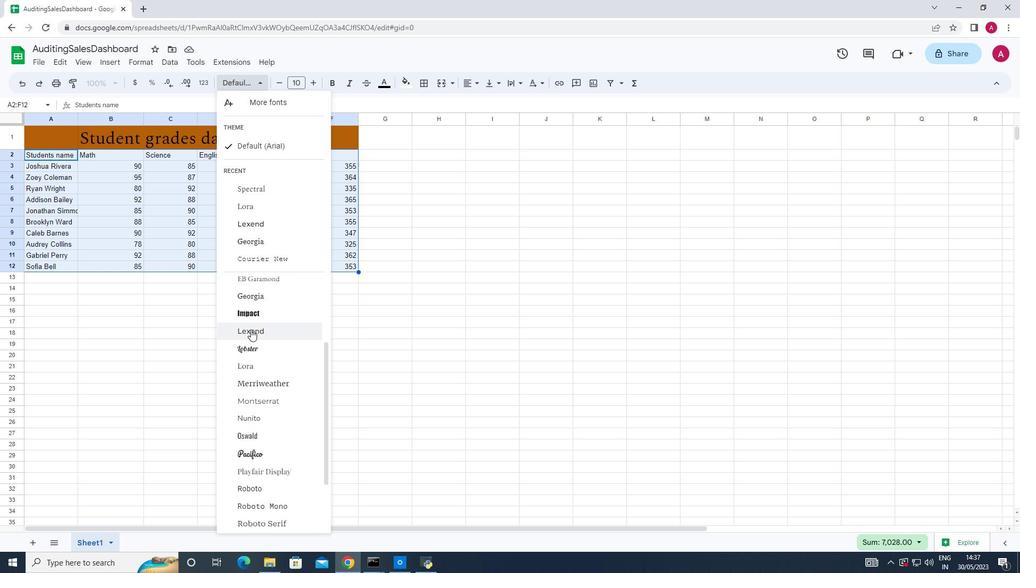 
Action: Mouse scrolled (250, 328) with delta (0, 0)
Screenshot: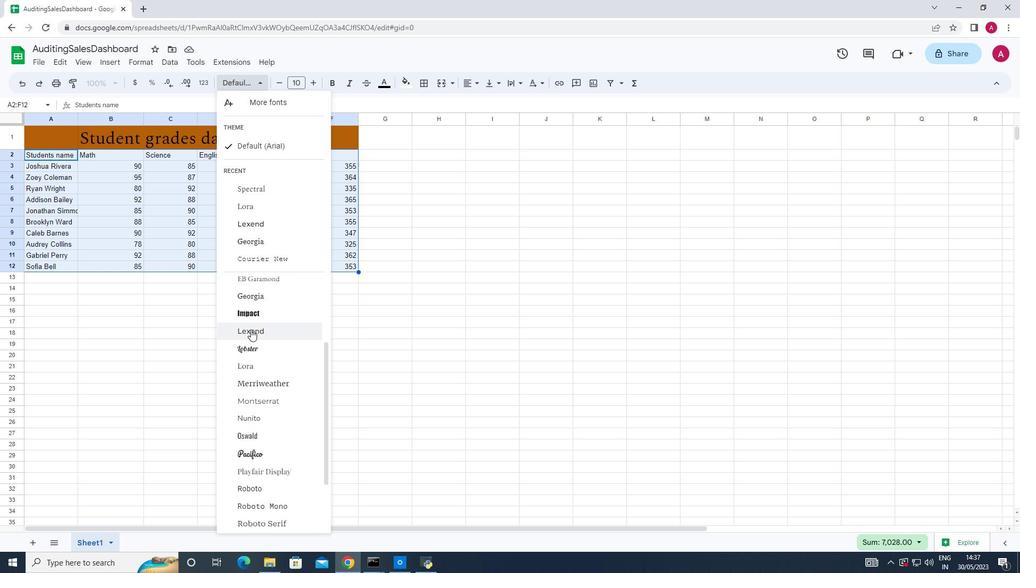 
Action: Mouse moved to (250, 329)
Screenshot: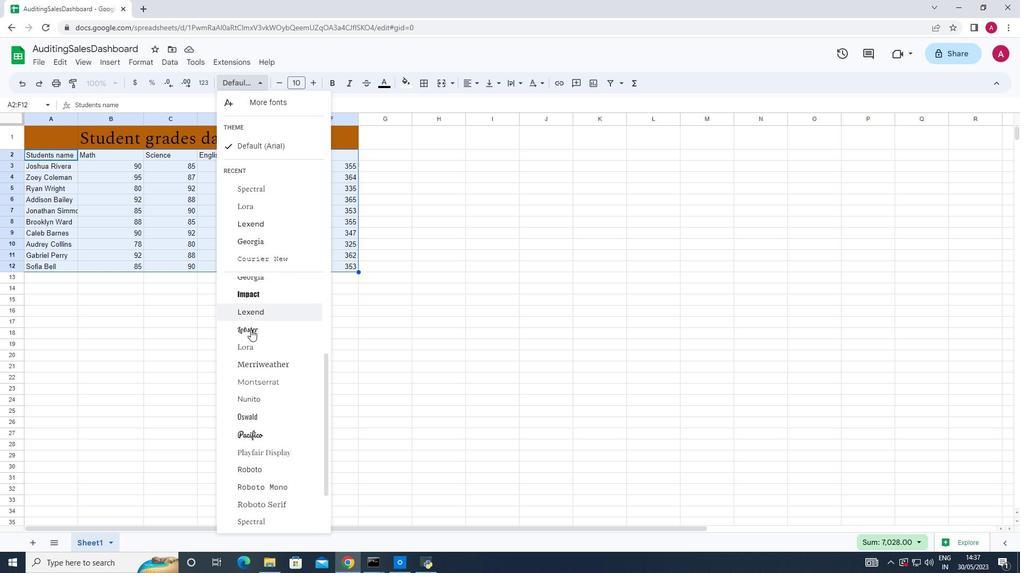 
Action: Mouse scrolled (250, 329) with delta (0, 0)
Screenshot: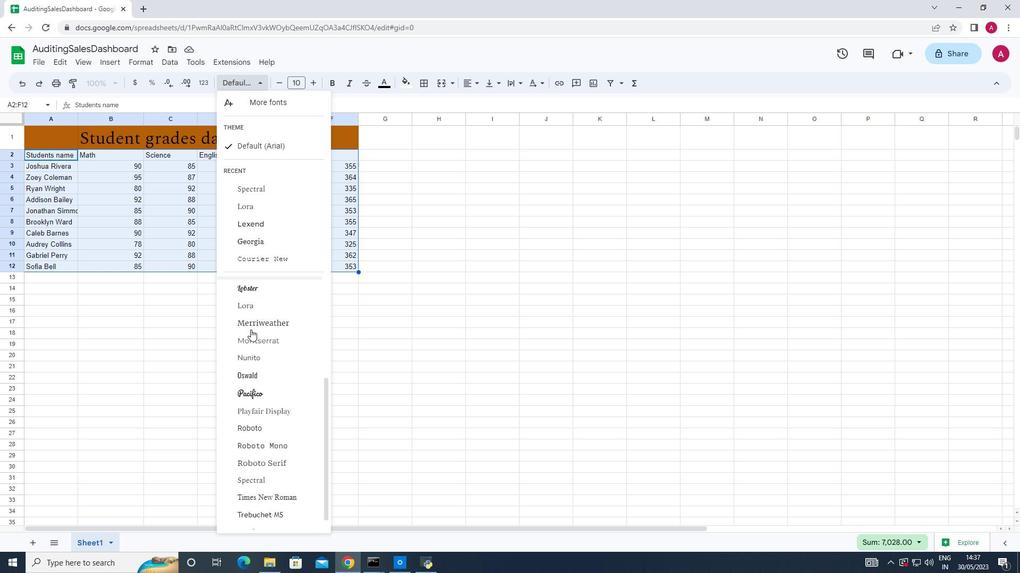 
Action: Mouse moved to (252, 338)
Screenshot: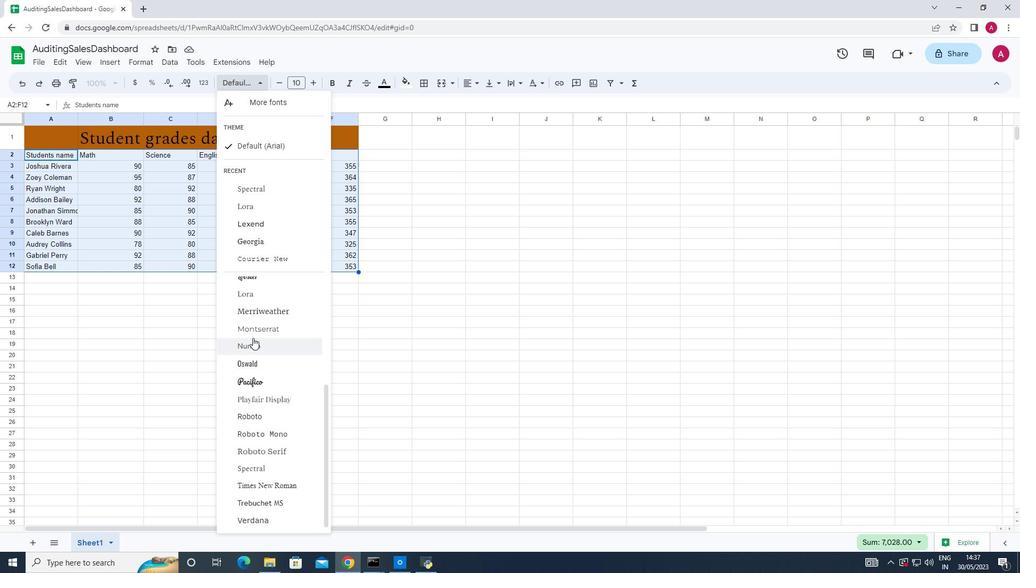 
Action: Mouse scrolled (252, 337) with delta (0, 0)
Screenshot: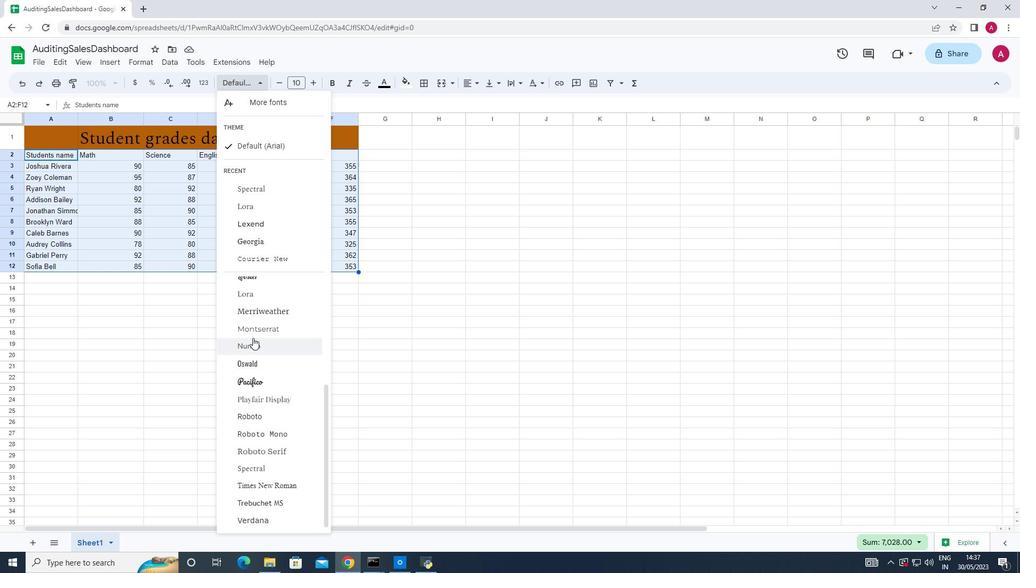
Action: Mouse scrolled (252, 337) with delta (0, 0)
Screenshot: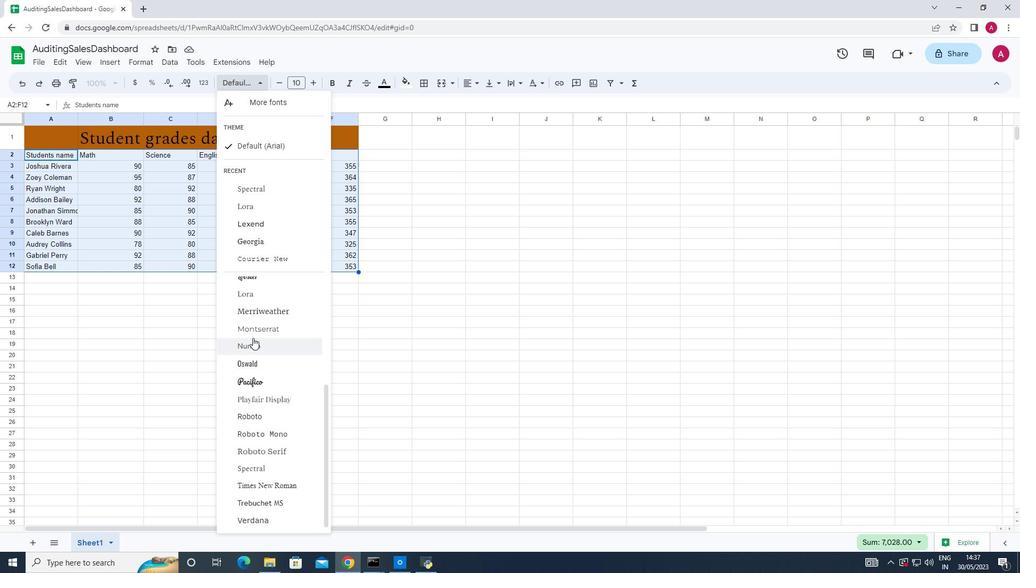 
Action: Mouse moved to (283, 498)
Screenshot: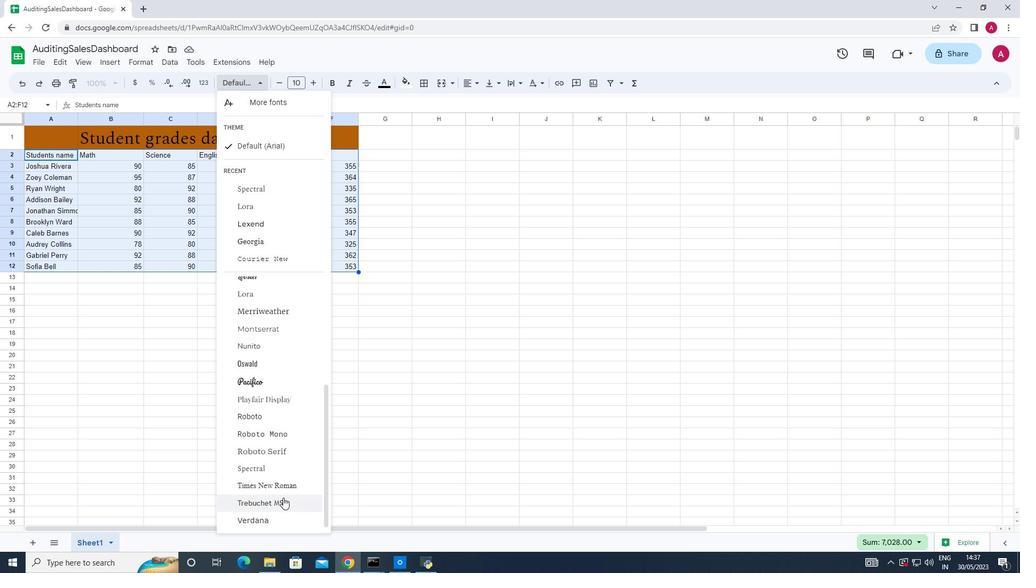 
Action: Mouse pressed left at (283, 498)
Screenshot: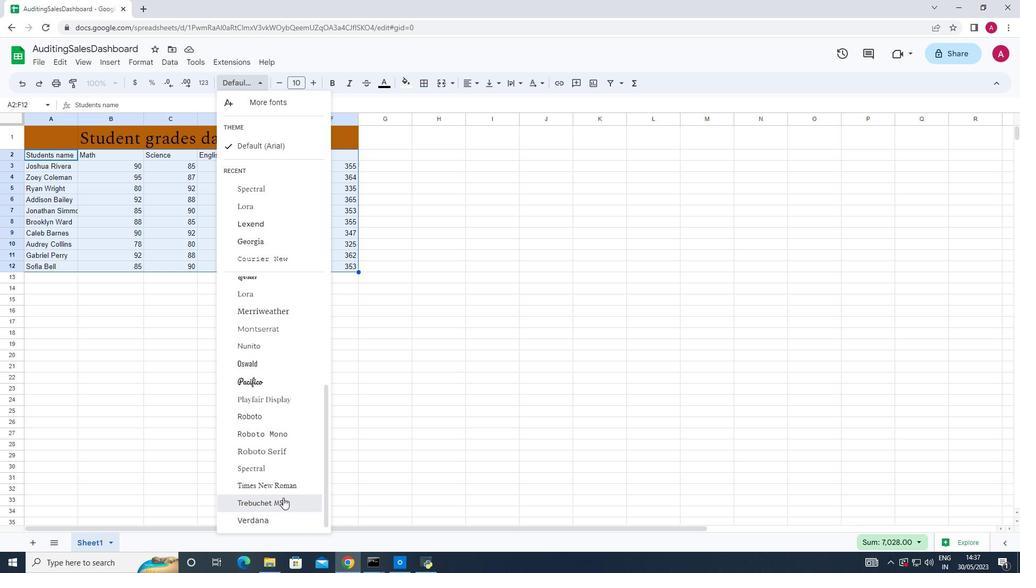 
Action: Mouse moved to (261, 82)
Screenshot: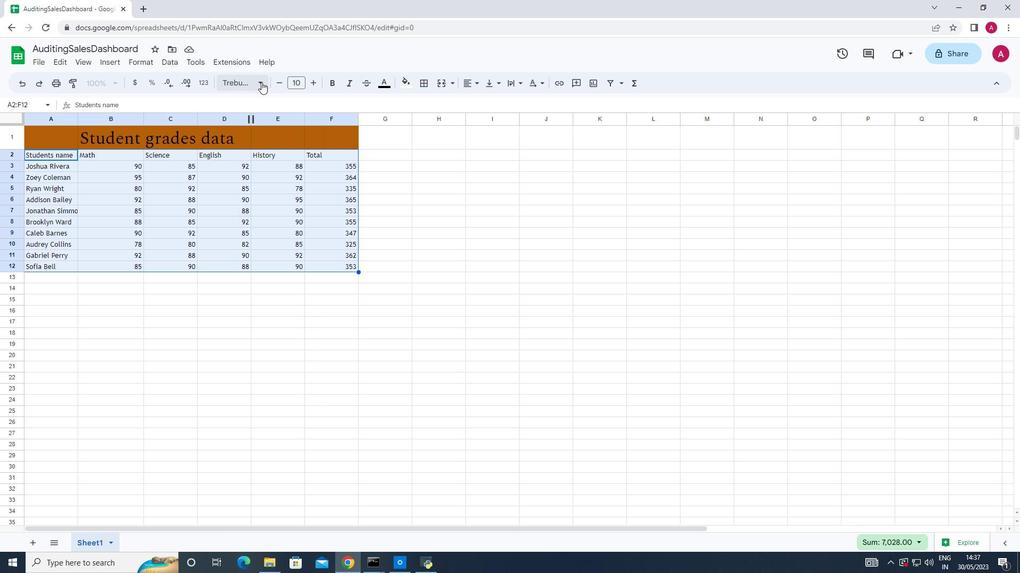 
Action: Mouse pressed left at (261, 82)
Screenshot: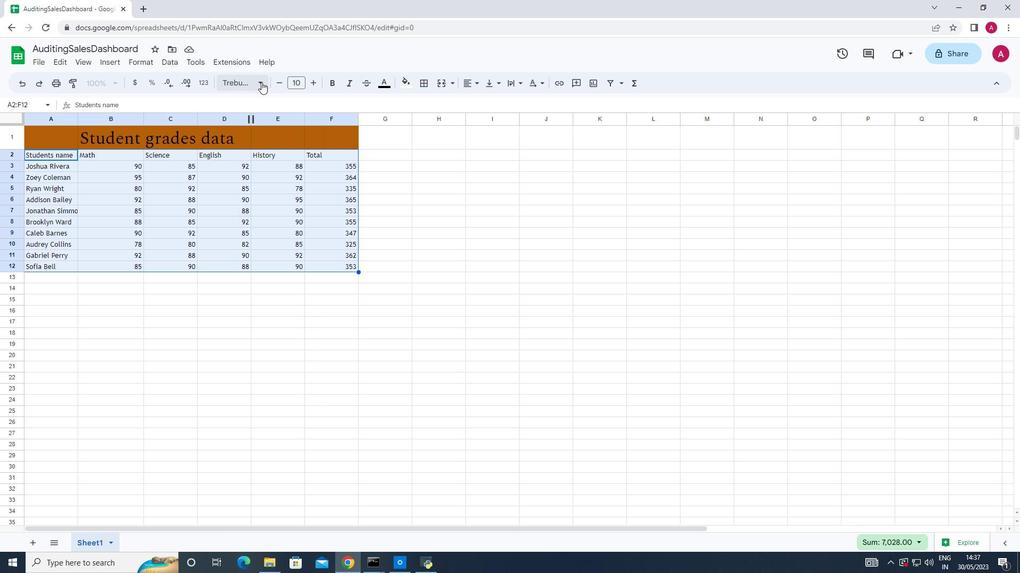 
Action: Mouse moved to (243, 489)
Screenshot: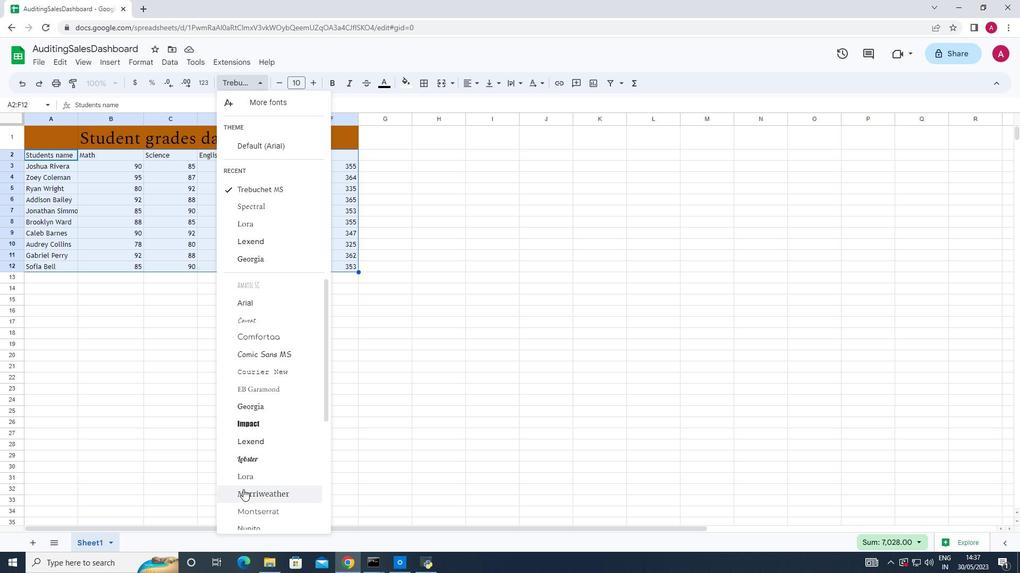 
Action: Mouse scrolled (243, 489) with delta (0, 0)
Screenshot: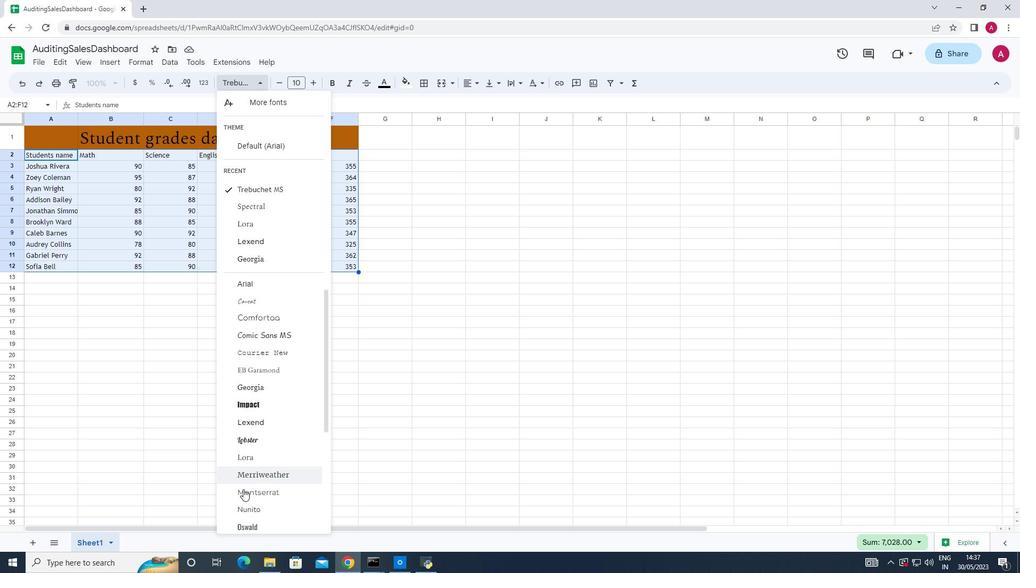 
Action: Mouse scrolled (243, 489) with delta (0, 0)
Screenshot: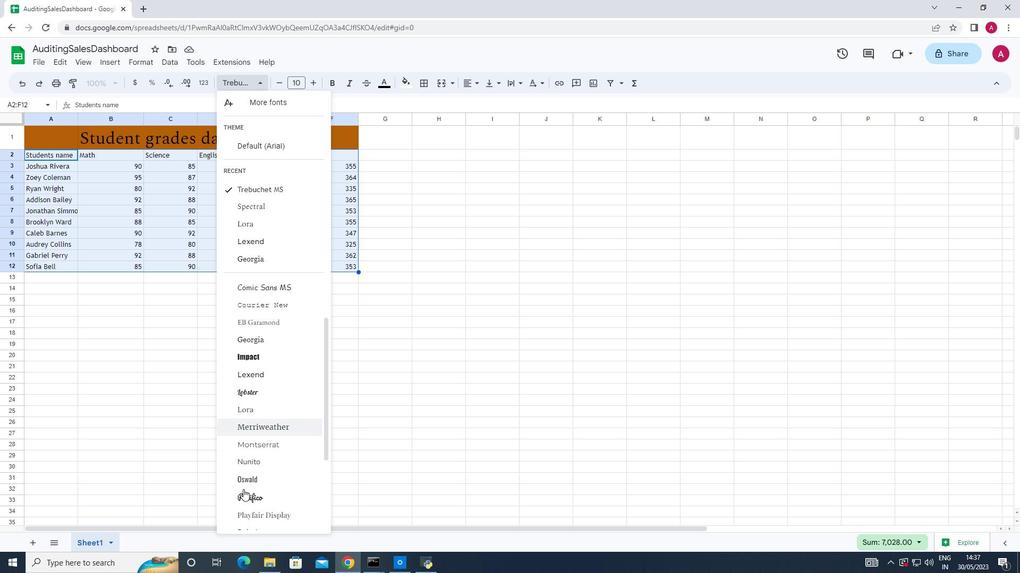 
Action: Mouse moved to (243, 487)
Screenshot: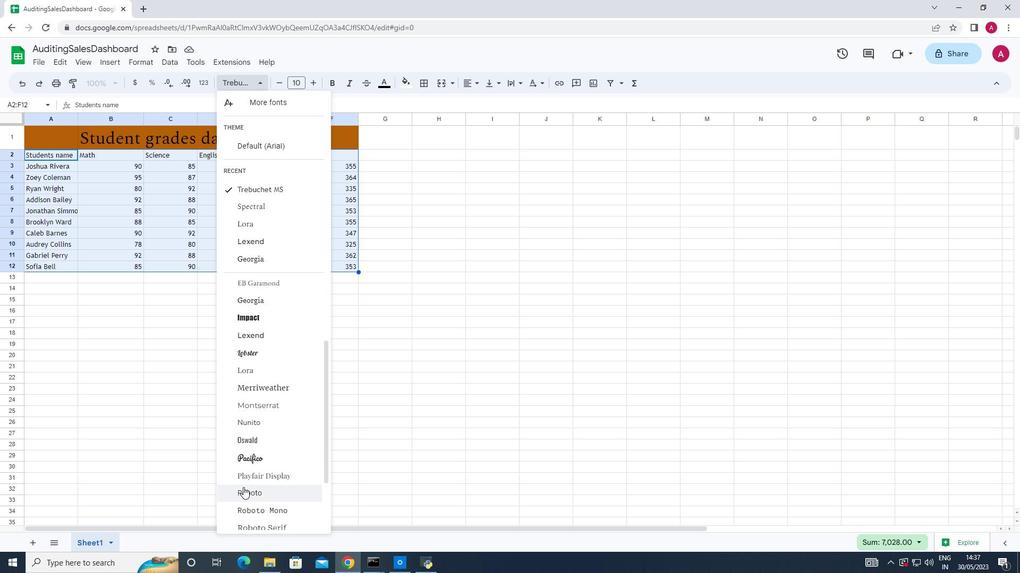 
Action: Mouse scrolled (243, 487) with delta (0, 0)
Screenshot: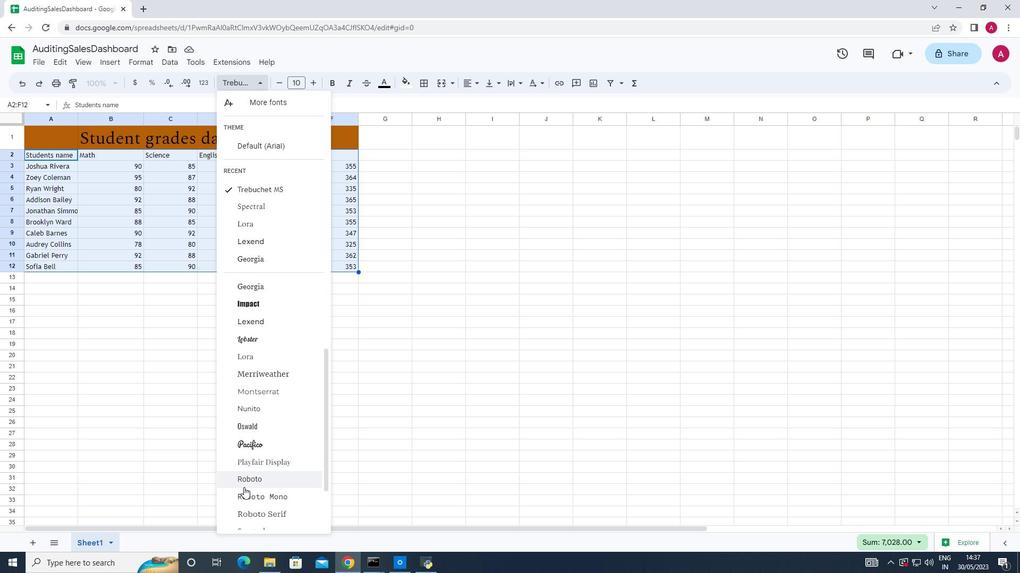 
Action: Mouse moved to (243, 486)
Screenshot: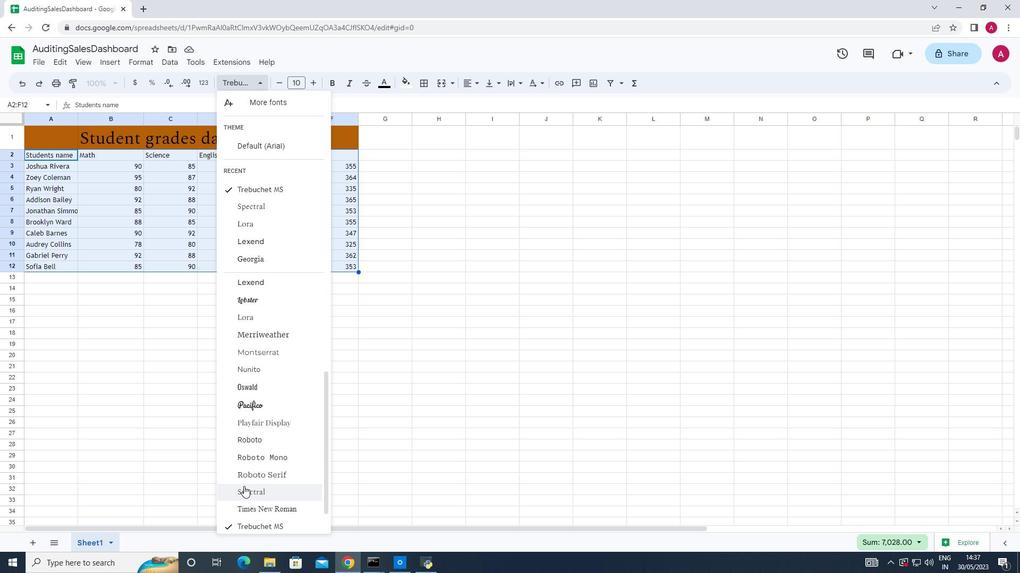 
Action: Mouse scrolled (243, 486) with delta (0, 0)
Screenshot: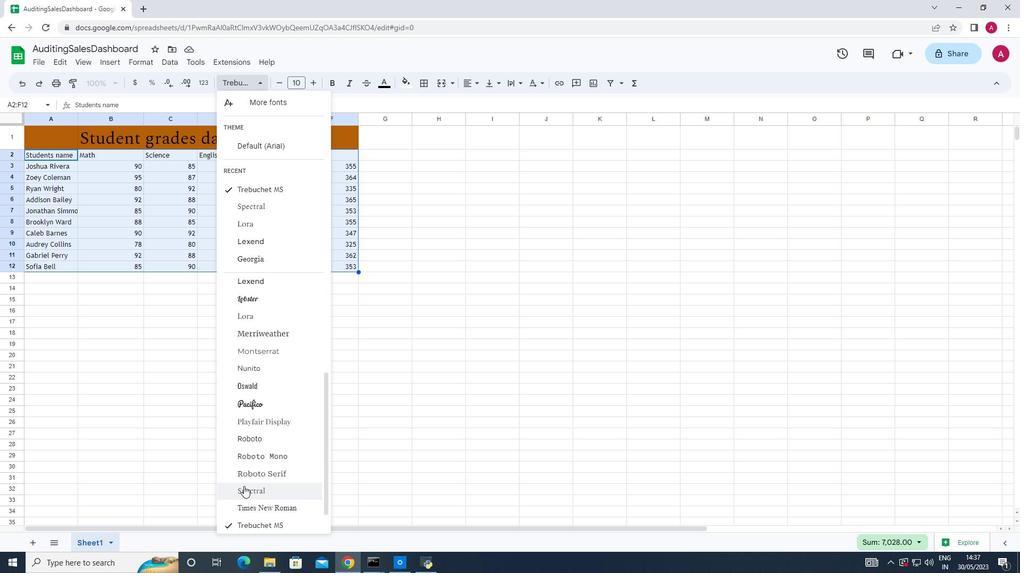 
Action: Mouse scrolled (243, 486) with delta (0, 0)
Screenshot: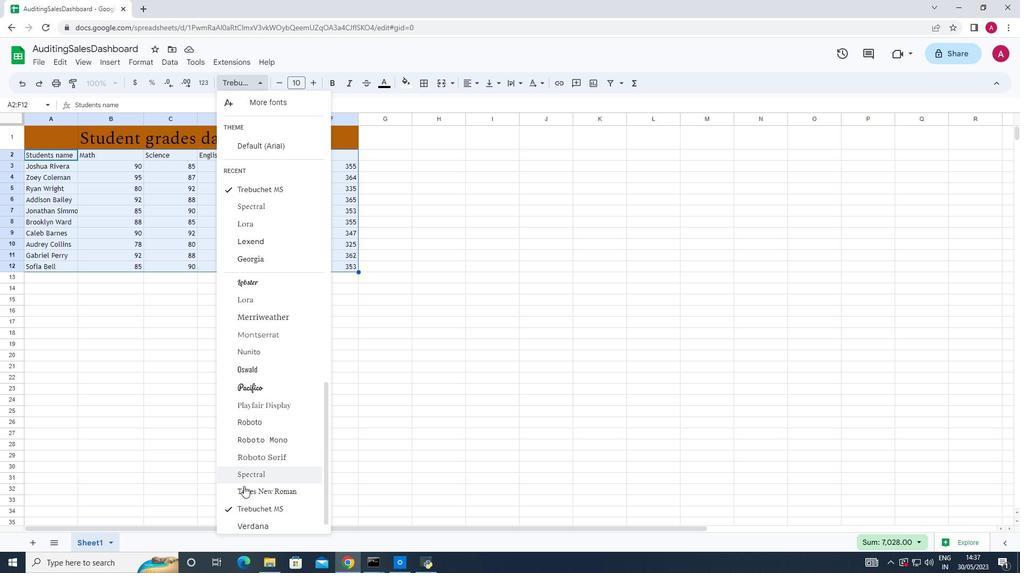 
Action: Mouse scrolled (243, 486) with delta (0, 0)
Screenshot: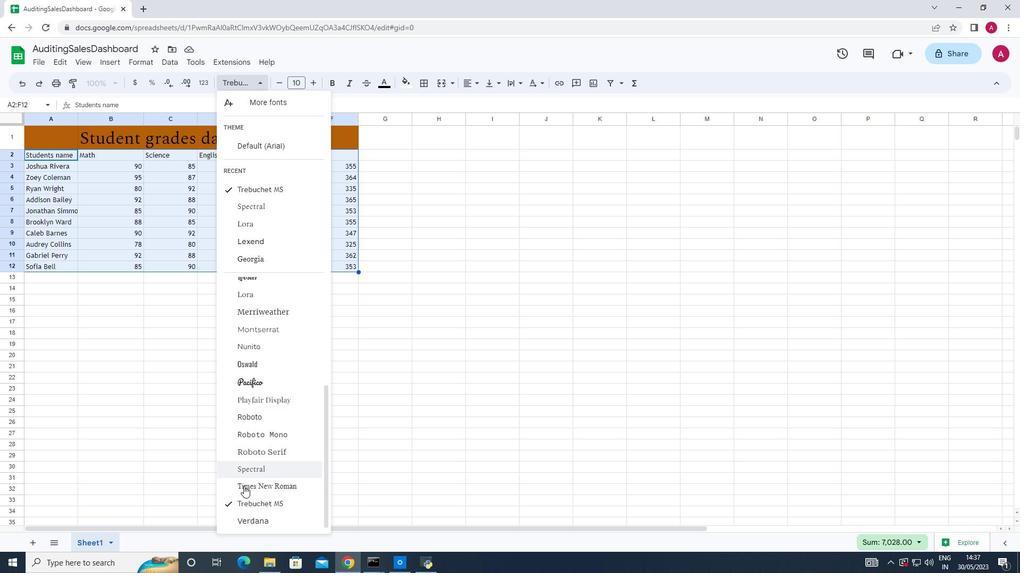 
Action: Mouse moved to (278, 504)
Screenshot: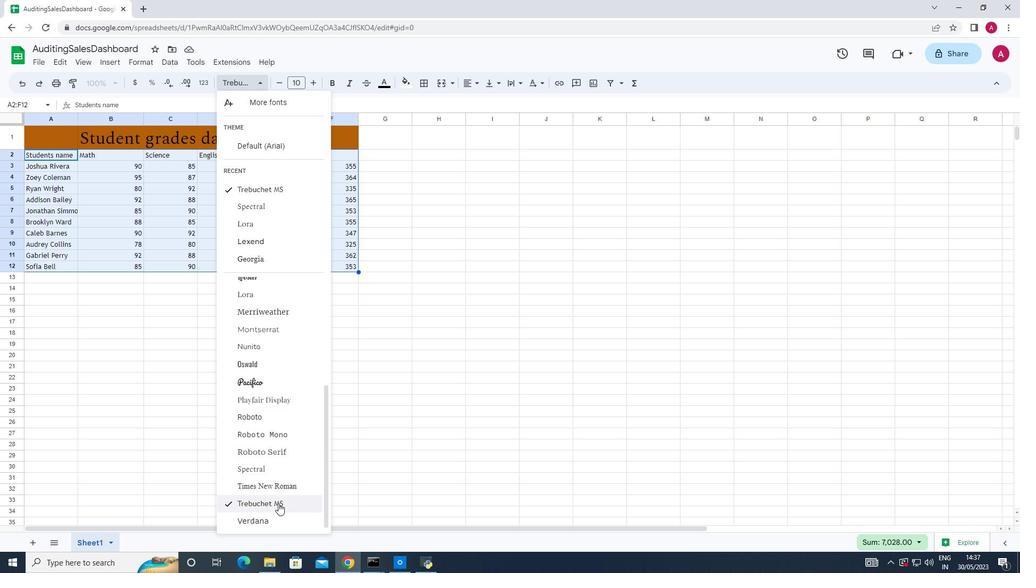 
Action: Mouse pressed left at (278, 504)
Screenshot: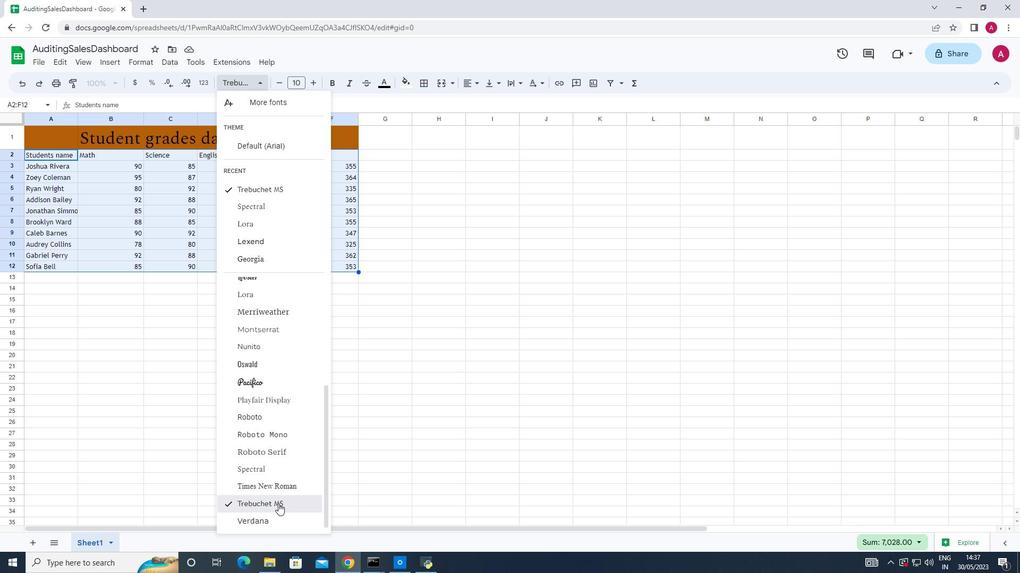 
Action: Mouse moved to (311, 80)
Screenshot: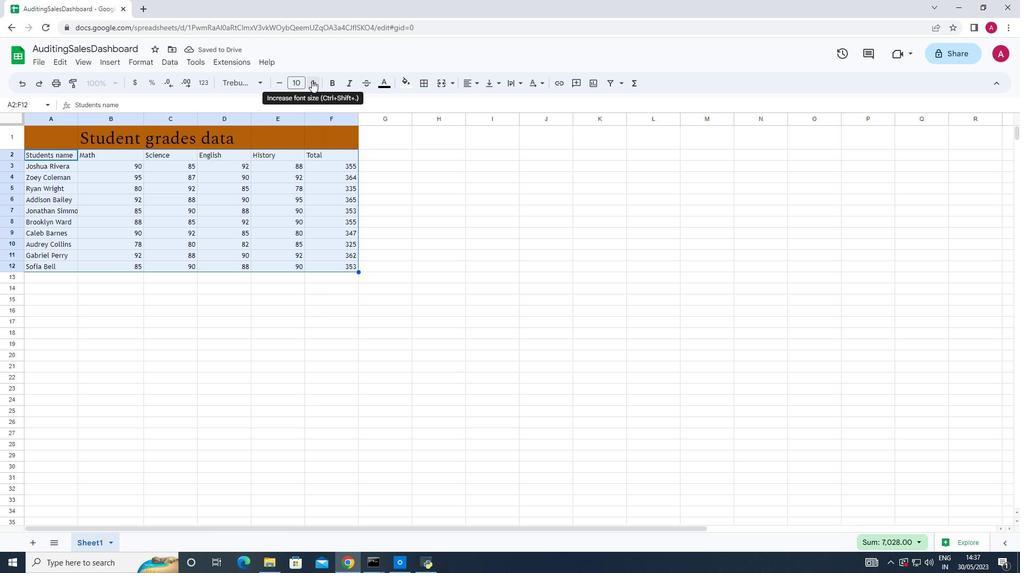 
Action: Mouse pressed left at (311, 80)
Screenshot: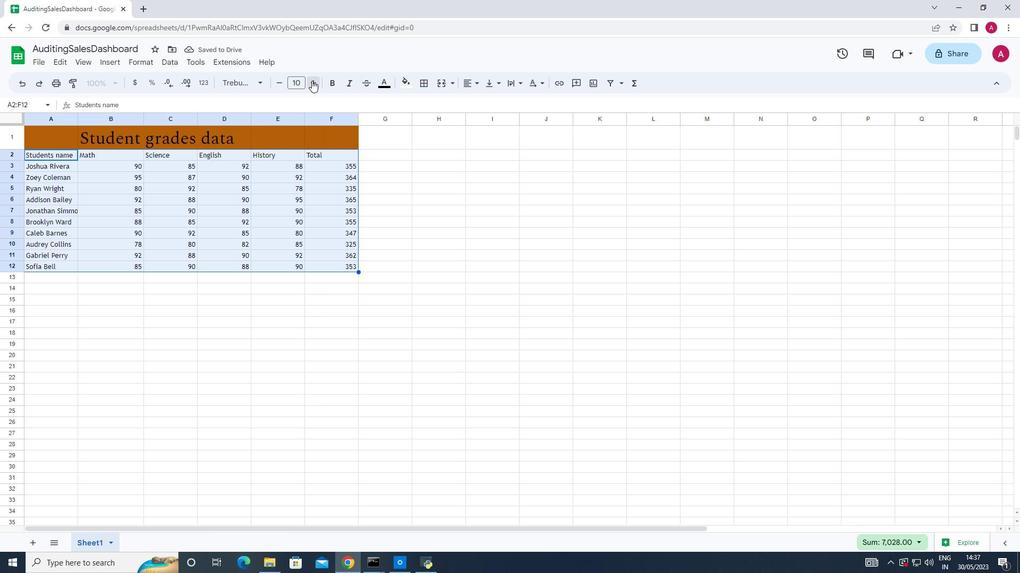 
Action: Mouse pressed left at (311, 80)
Screenshot: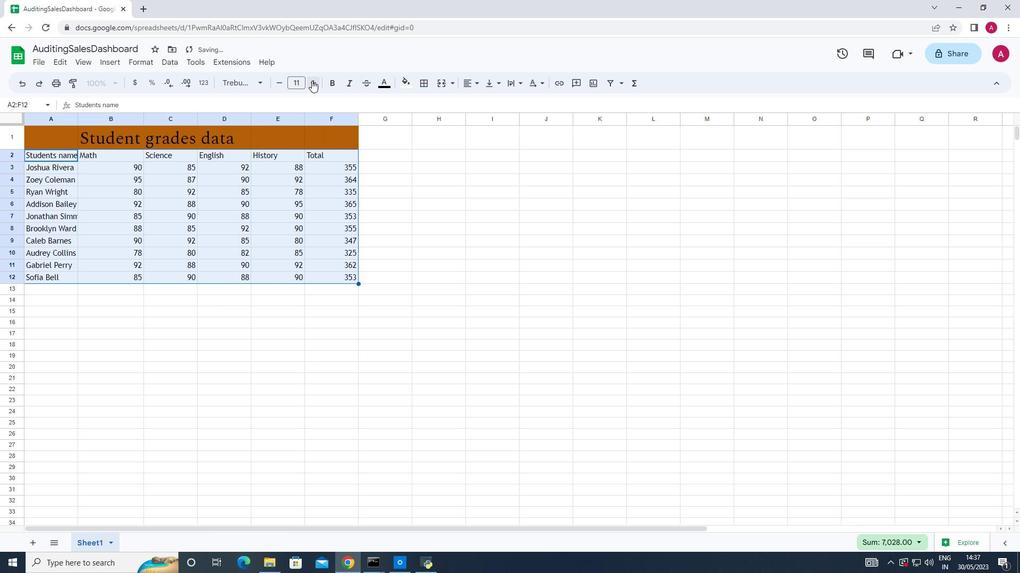 
Action: Mouse pressed left at (311, 80)
Screenshot: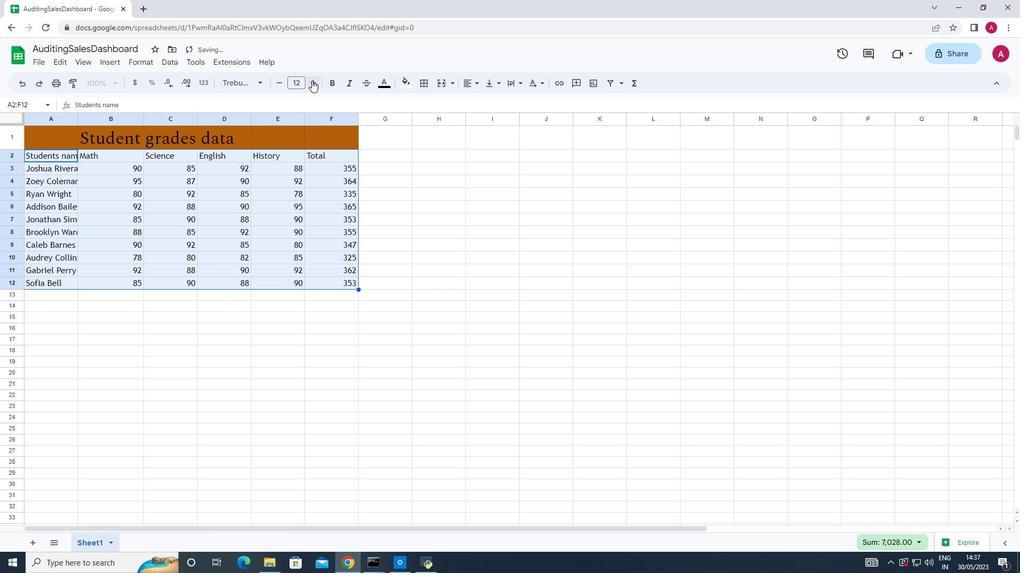 
Action: Mouse pressed left at (311, 80)
Screenshot: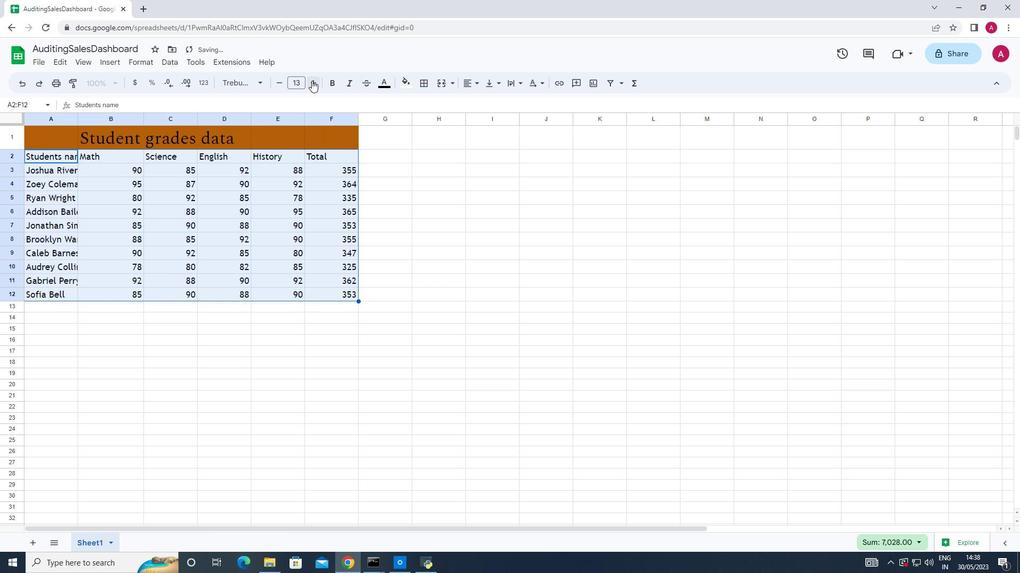 
Action: Mouse pressed left at (311, 80)
Screenshot: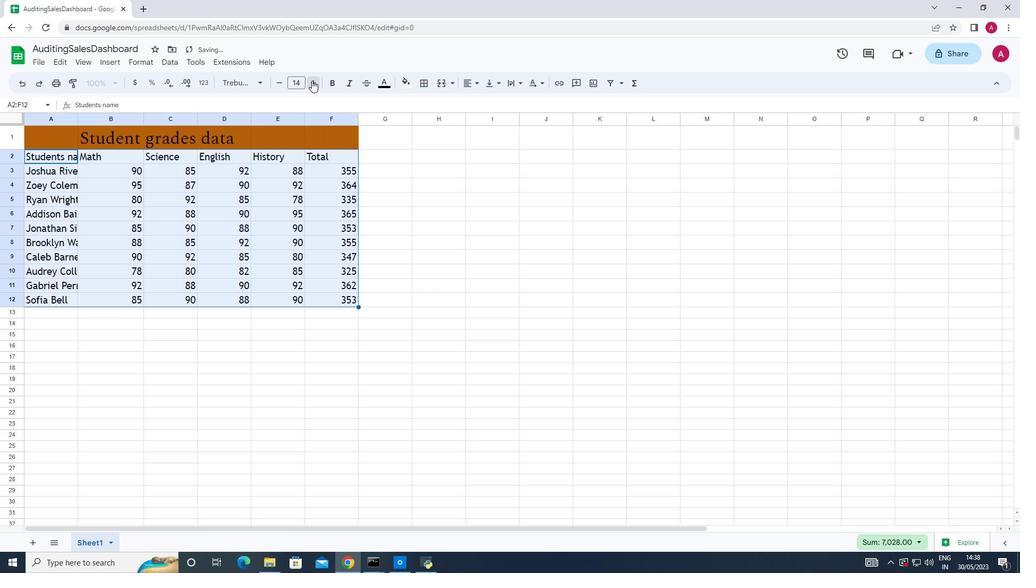 
Action: Mouse pressed left at (311, 80)
Screenshot: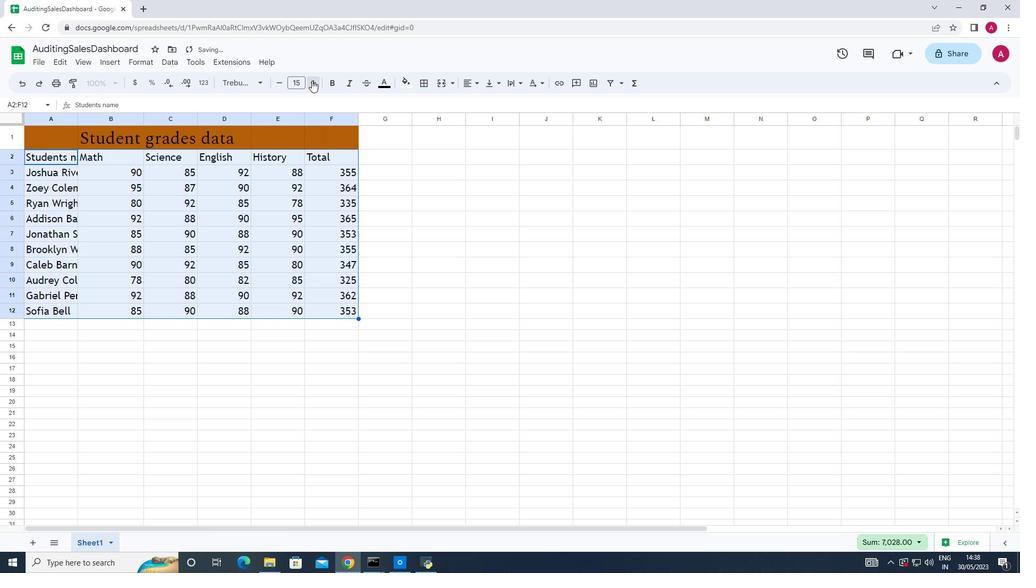 
Action: Mouse pressed left at (311, 80)
Screenshot: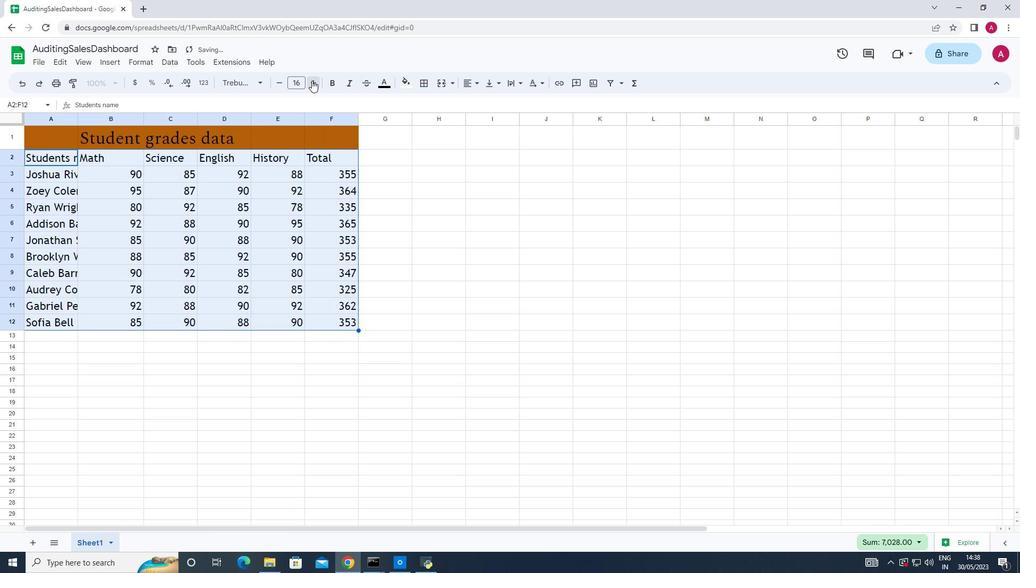 
Action: Mouse pressed left at (311, 80)
Screenshot: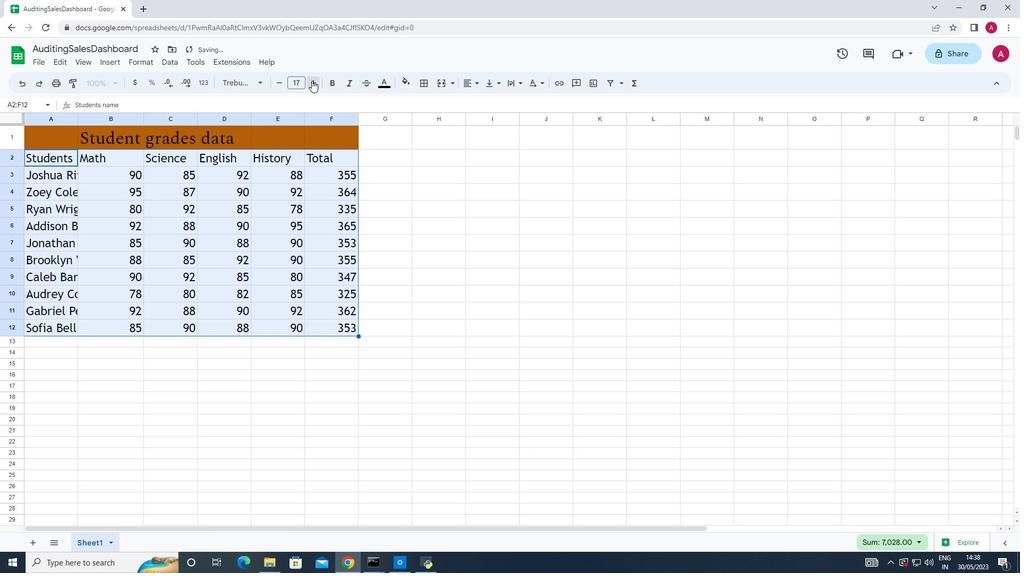 
Action: Mouse pressed left at (311, 80)
Screenshot: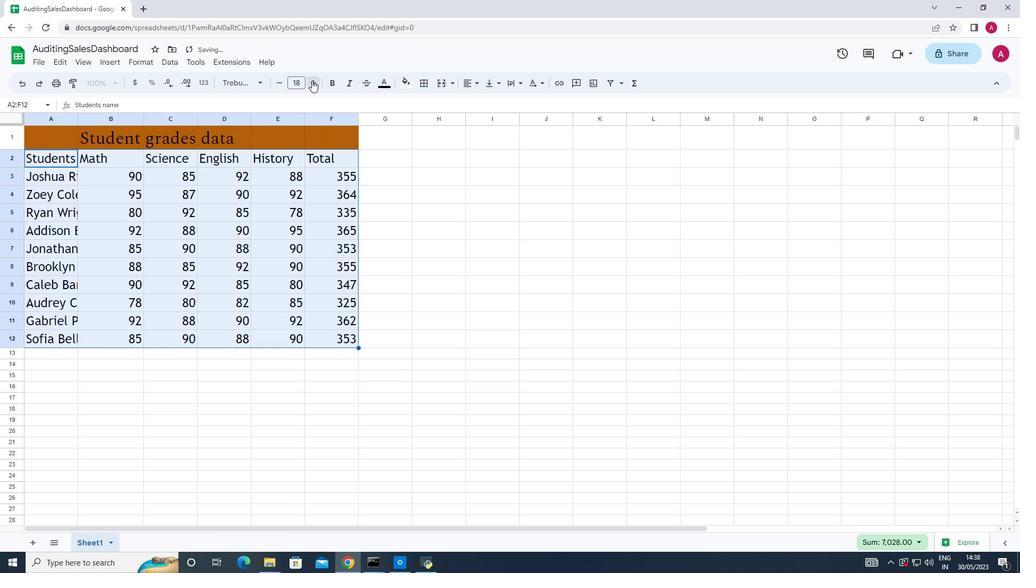 
Action: Mouse moved to (280, 85)
Screenshot: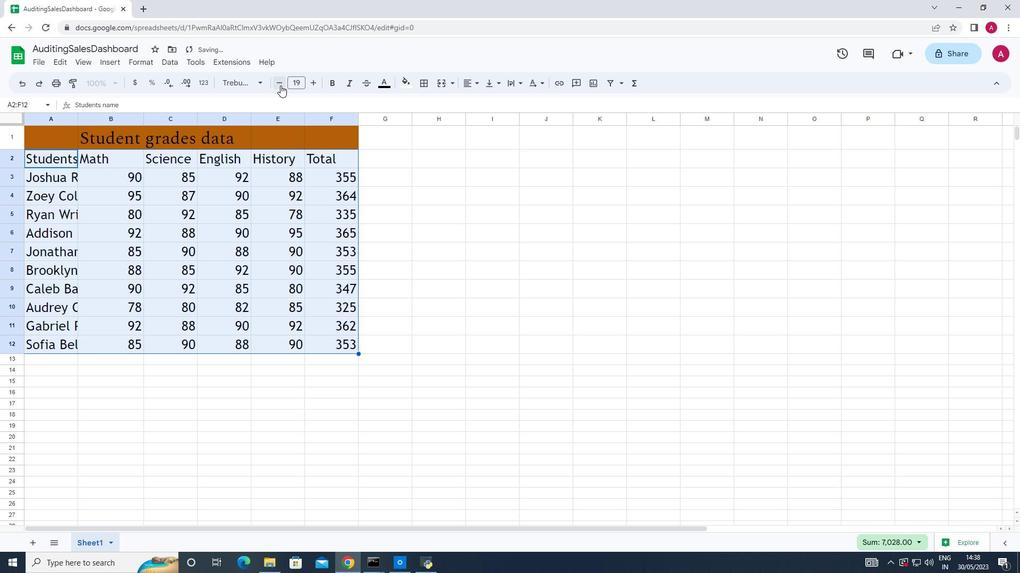 
Action: Mouse pressed left at (280, 85)
Screenshot: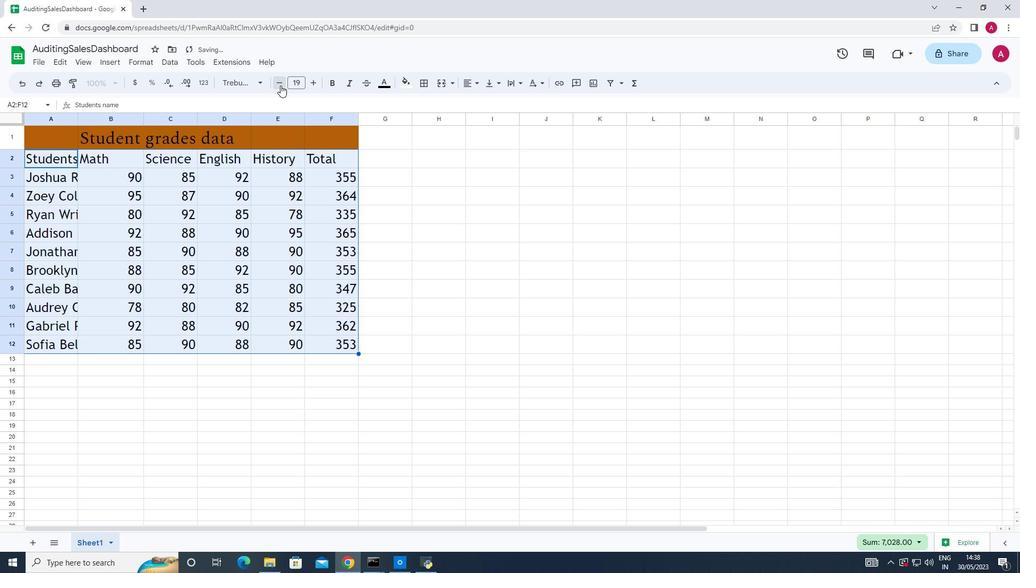 
Action: Mouse moved to (78, 120)
Screenshot: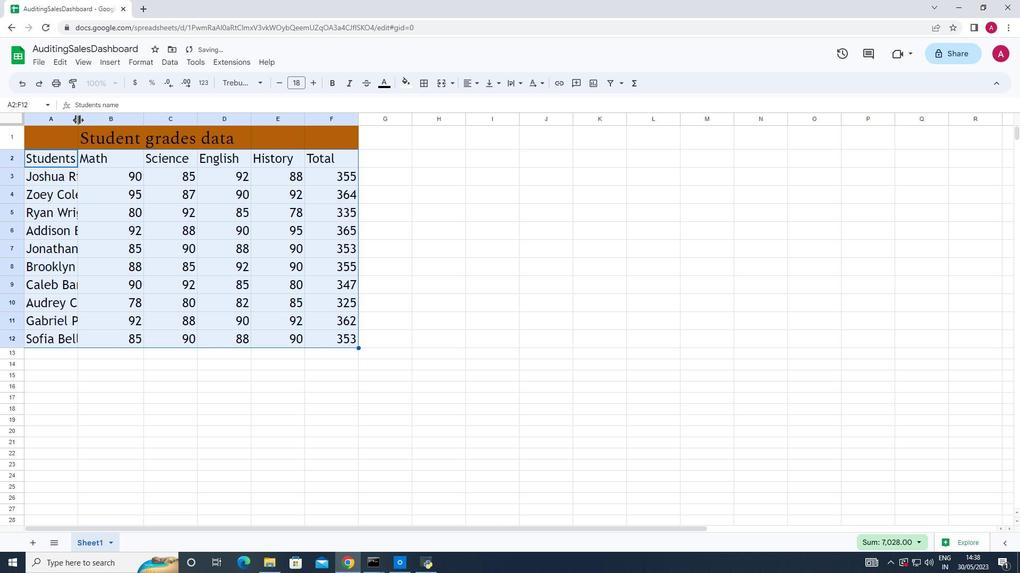 
Action: Mouse pressed left at (78, 120)
Screenshot: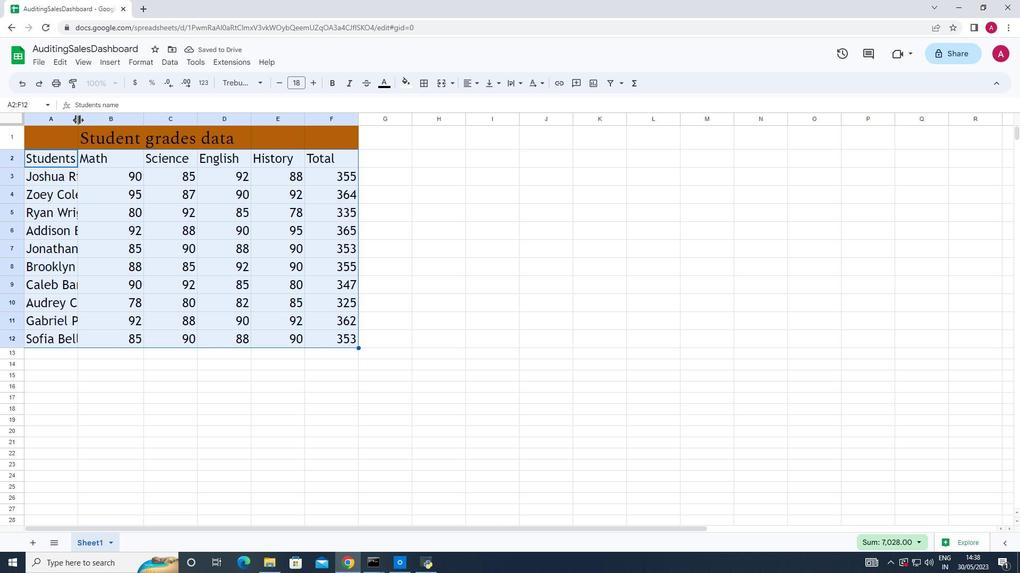 
Action: Mouse pressed left at (78, 120)
Screenshot: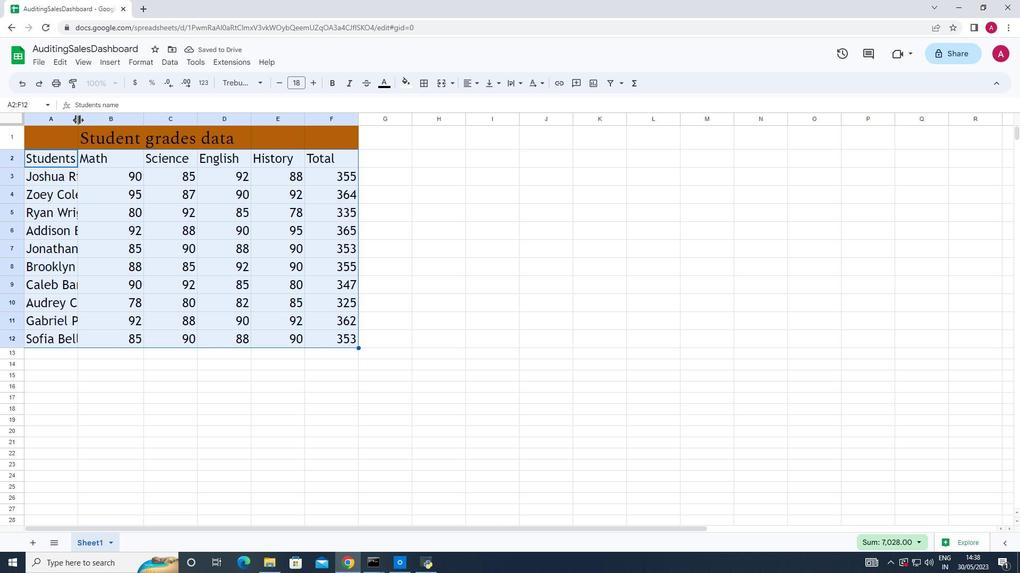 
Action: Mouse moved to (296, 400)
Screenshot: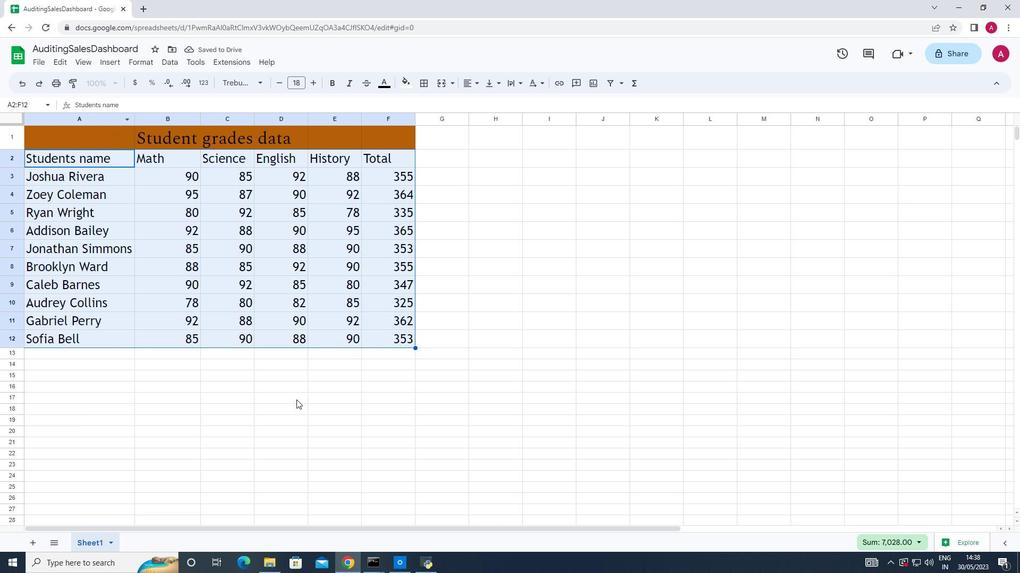 
Action: Mouse pressed left at (296, 400)
Screenshot: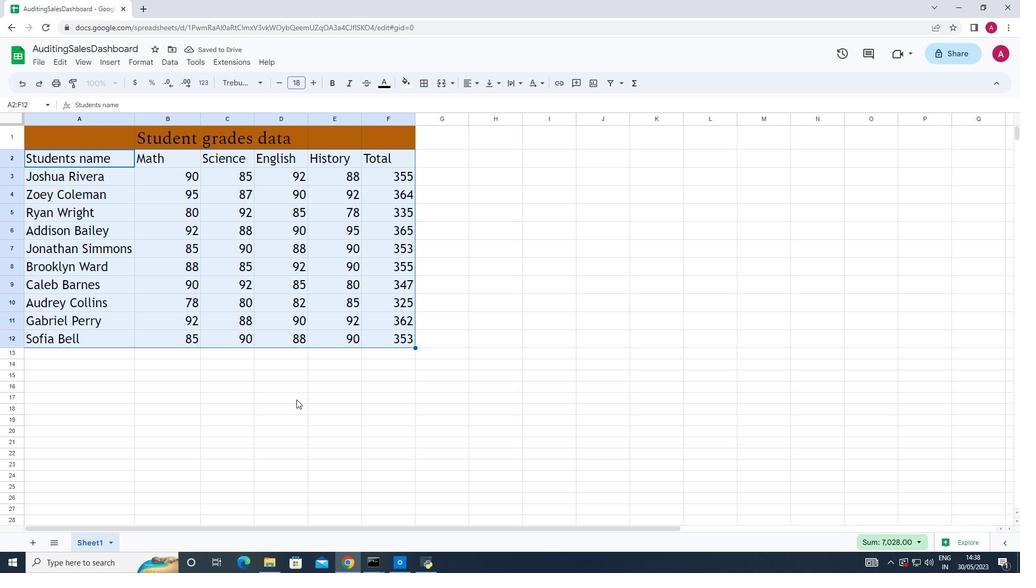 
Action: Mouse moved to (48, 153)
Screenshot: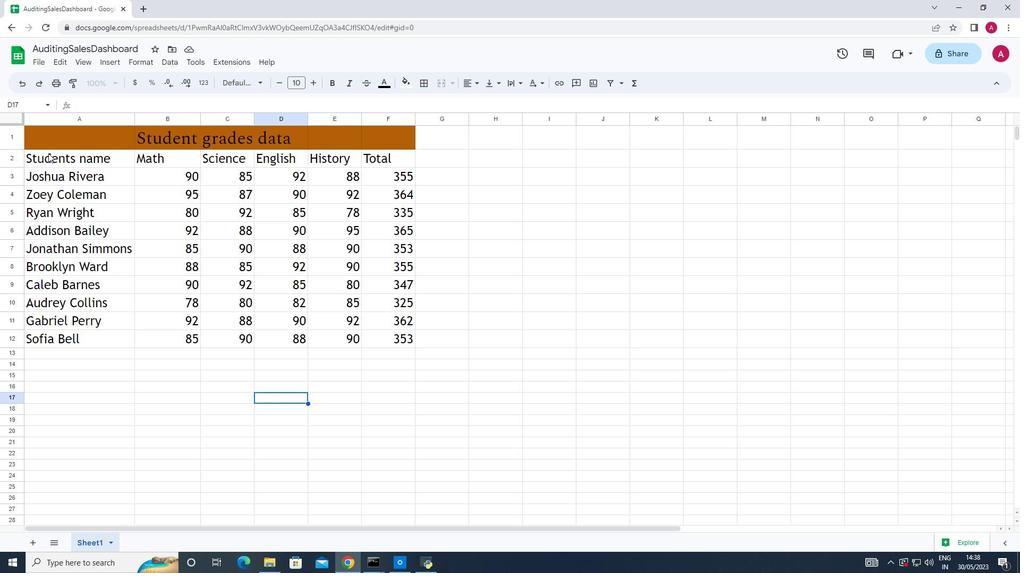 
Action: Mouse pressed left at (48, 153)
Screenshot: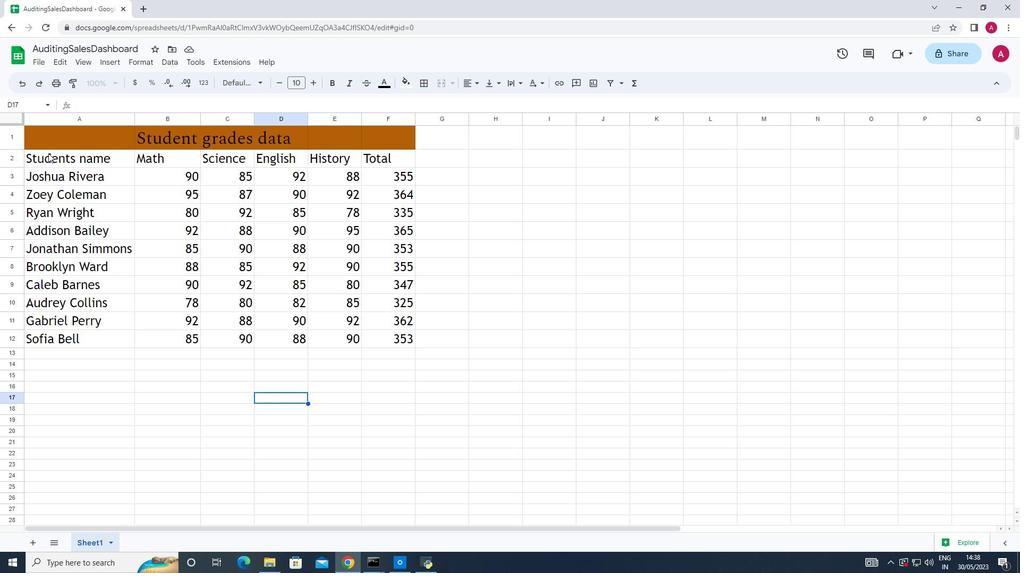 
Action: Mouse moved to (478, 79)
Screenshot: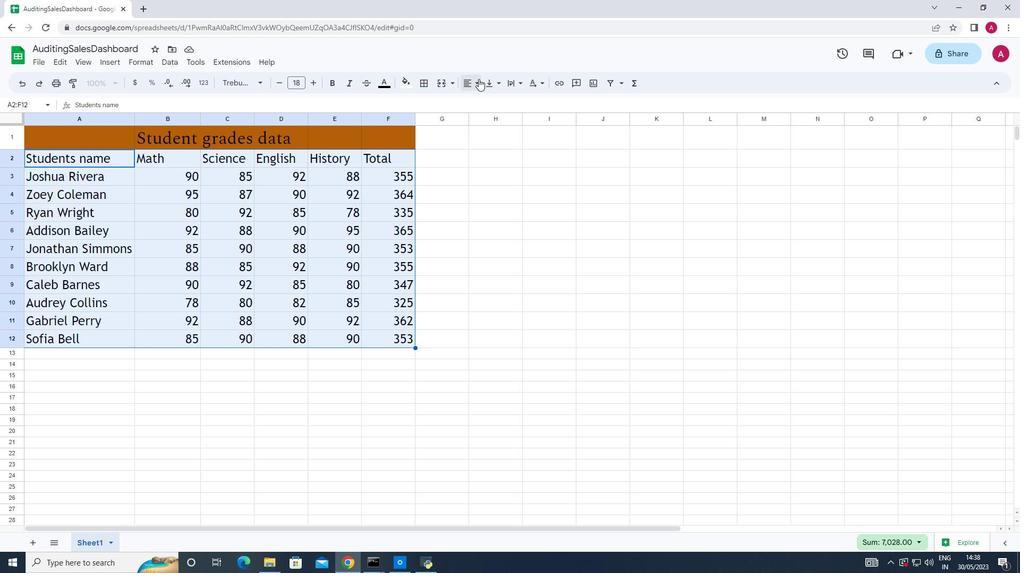 
Action: Mouse pressed left at (478, 79)
Screenshot: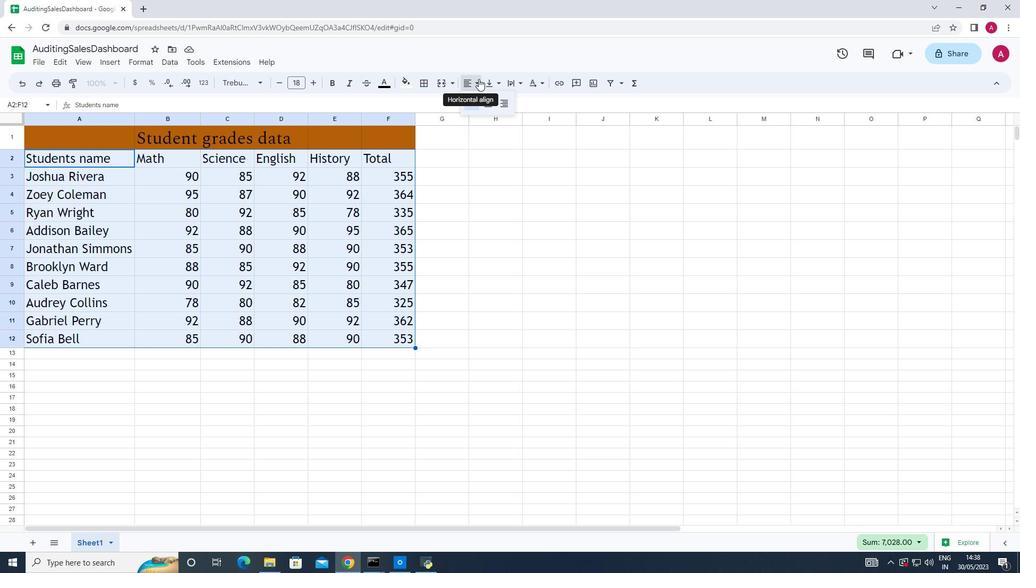 
Action: Mouse moved to (487, 102)
Screenshot: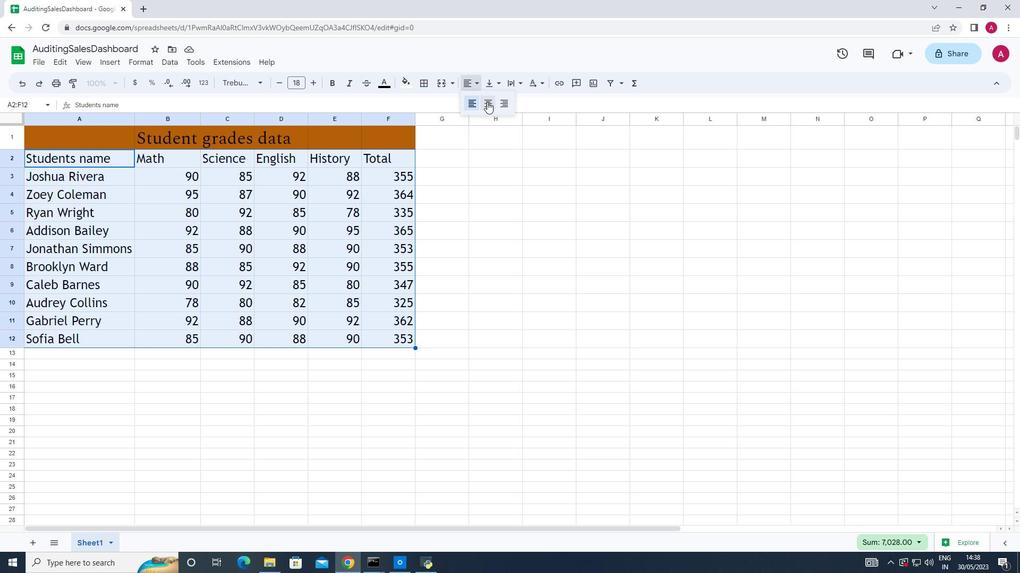 
Action: Mouse pressed left at (487, 102)
Screenshot: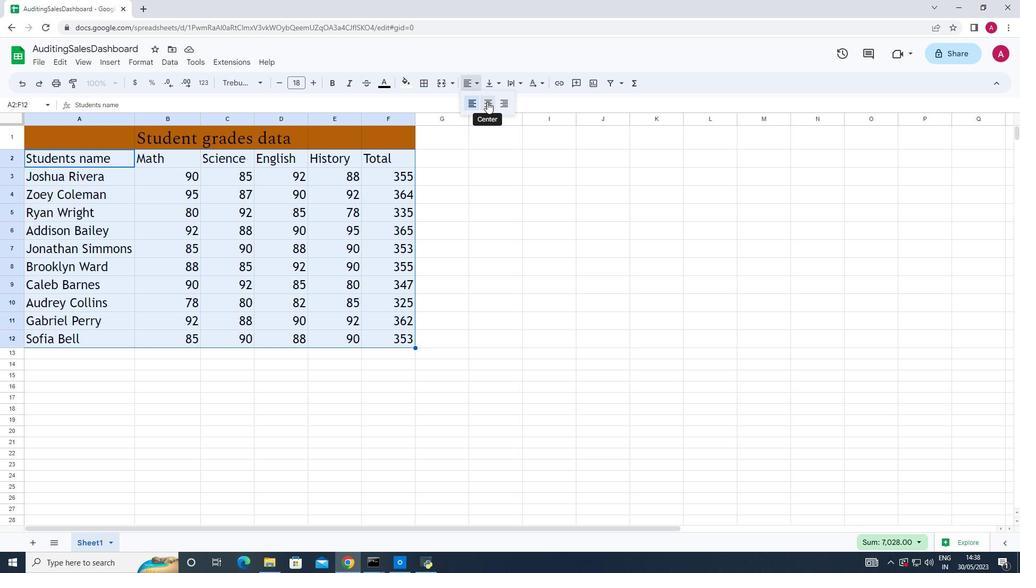 
Action: Mouse moved to (462, 286)
Screenshot: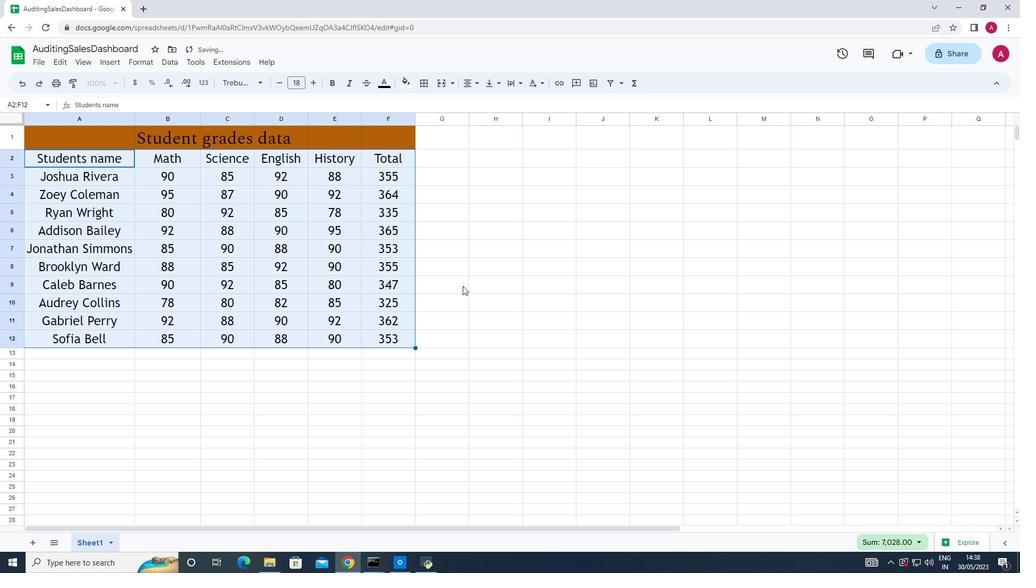 
Action: Mouse pressed left at (462, 286)
Screenshot: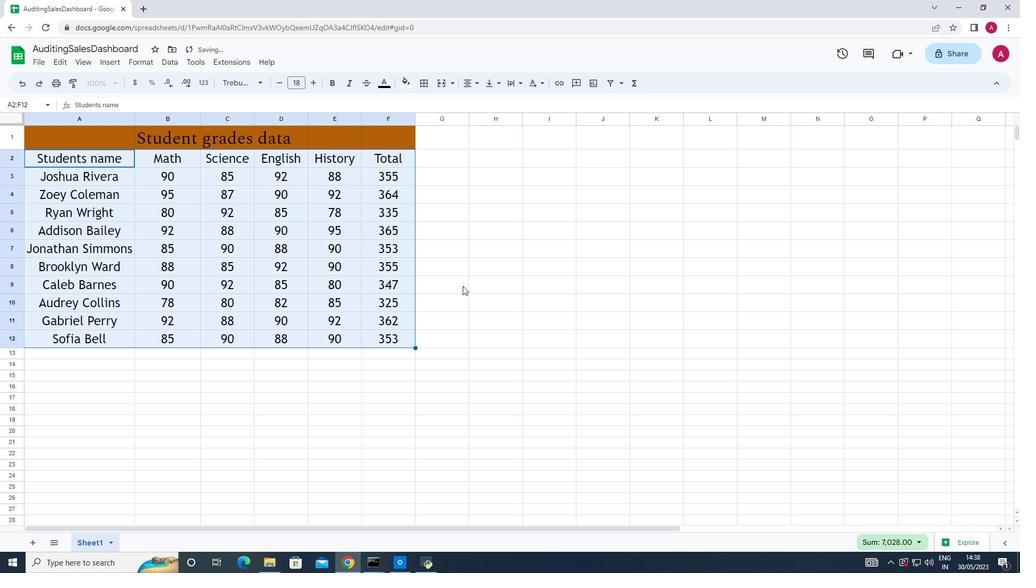 
